 Task: Find connections with filter location Santo Antônio de Jesus with filter topic #recruitmentwith filter profile language Potuguese with filter current company DeHaat with filter school Bangalore Institute of Technology with filter industry Oil Extraction with filter service category Product Marketing with filter keywords title Geological Engineer
Action: Mouse moved to (582, 106)
Screenshot: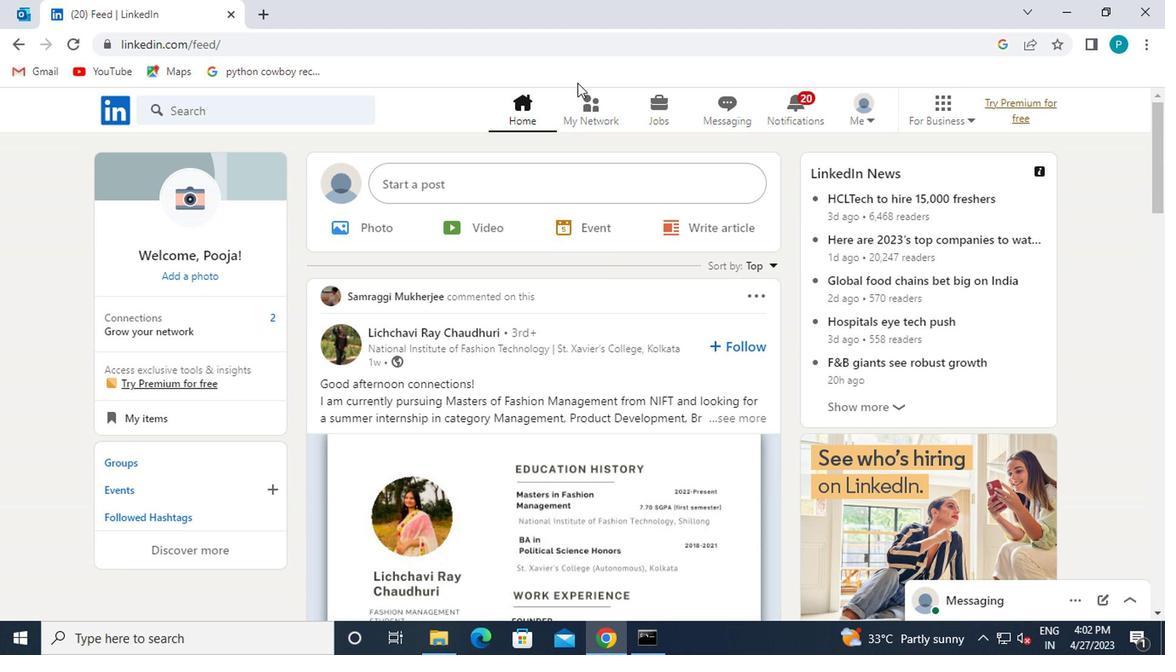 
Action: Mouse pressed left at (582, 106)
Screenshot: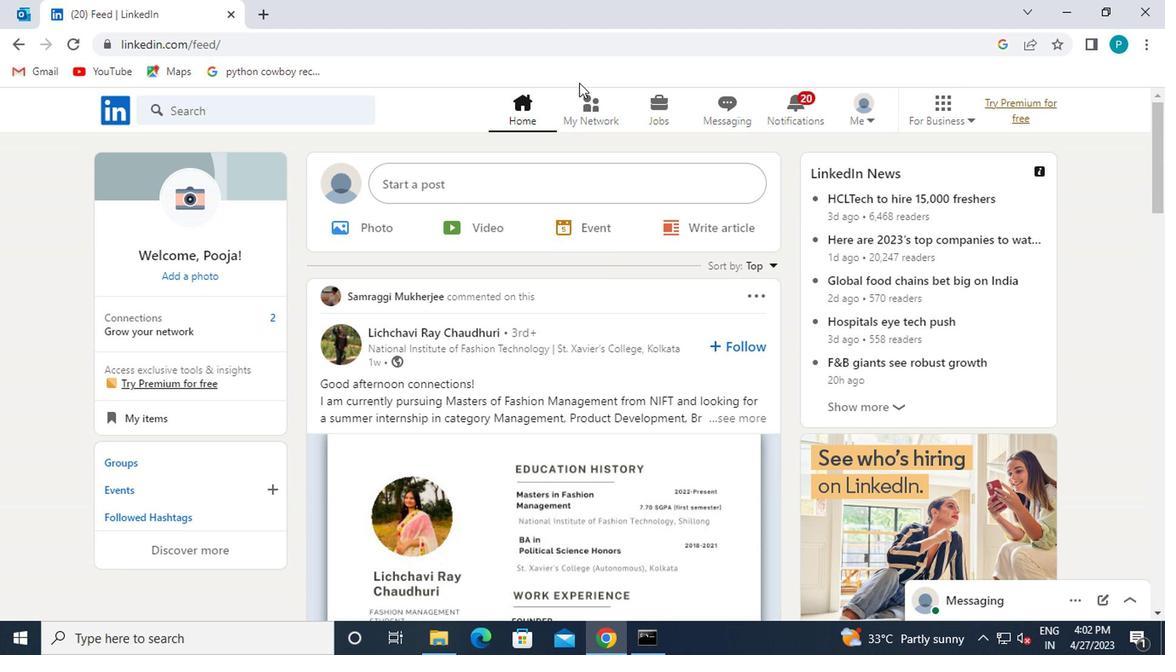 
Action: Mouse moved to (259, 185)
Screenshot: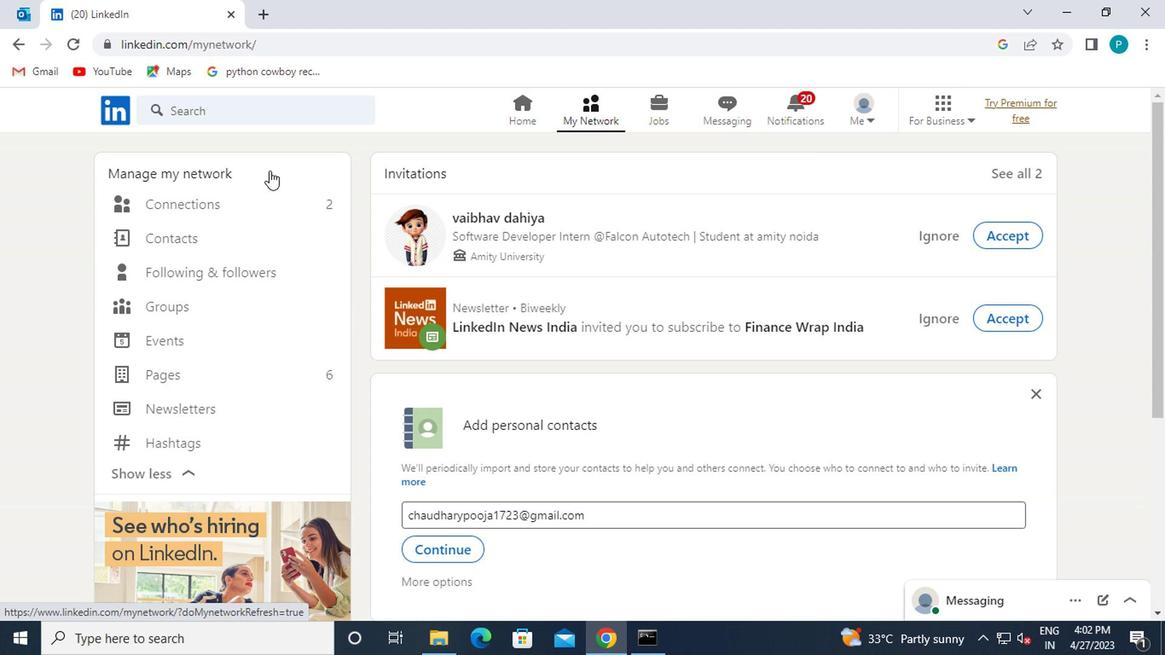
Action: Mouse pressed left at (259, 185)
Screenshot: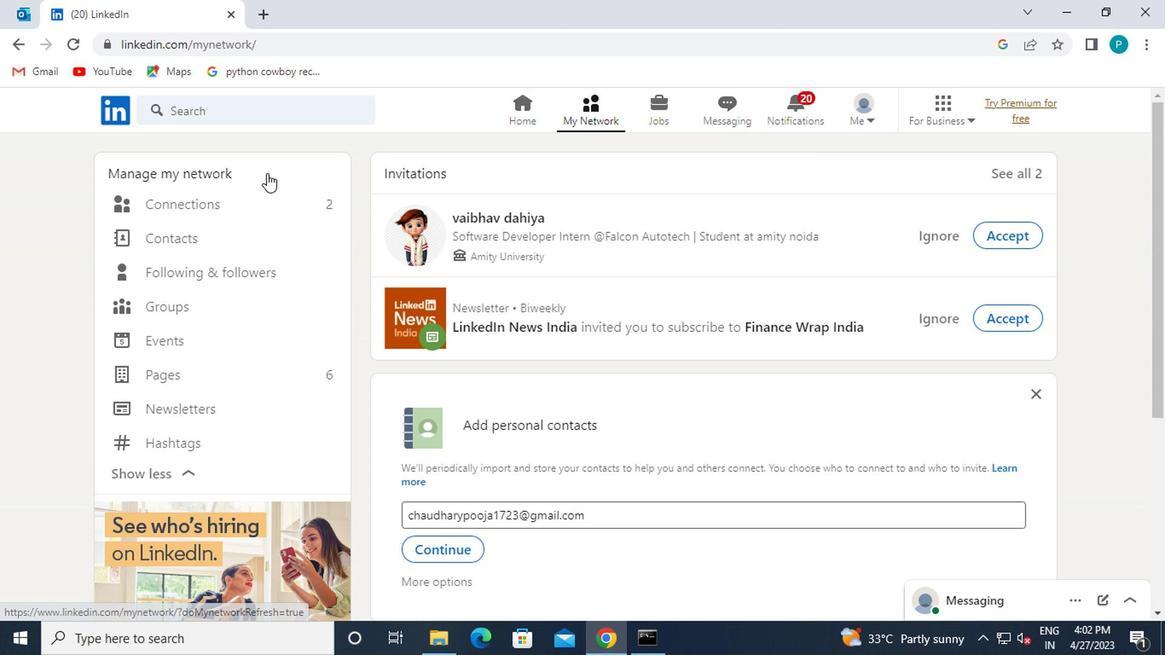 
Action: Mouse moved to (260, 200)
Screenshot: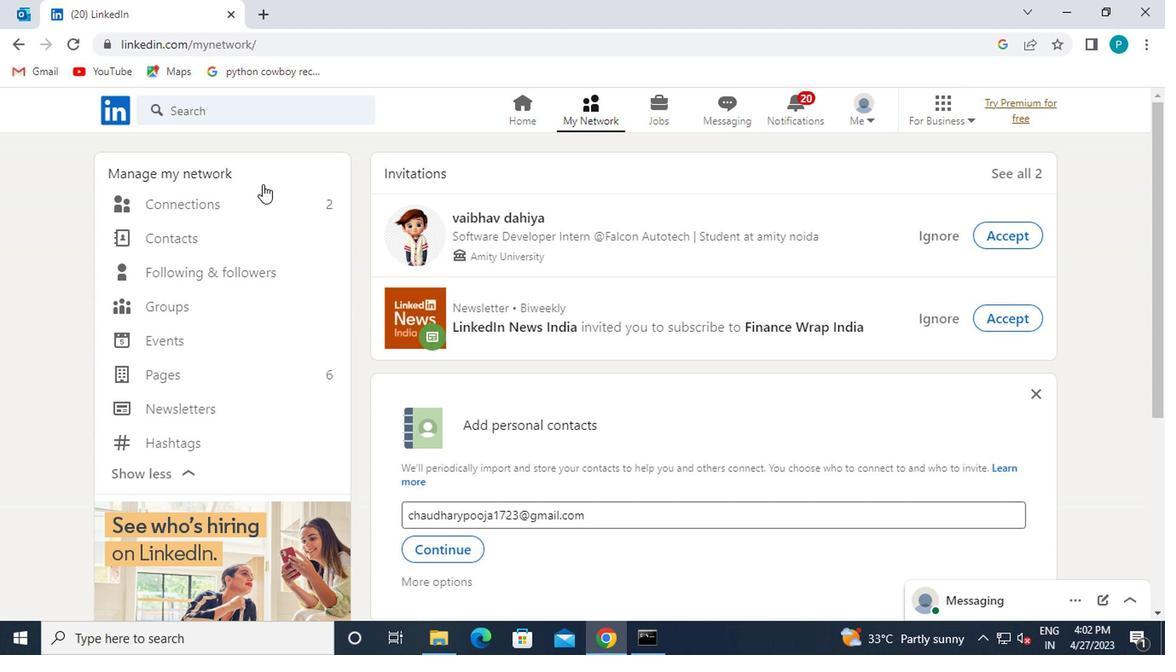 
Action: Mouse pressed left at (260, 200)
Screenshot: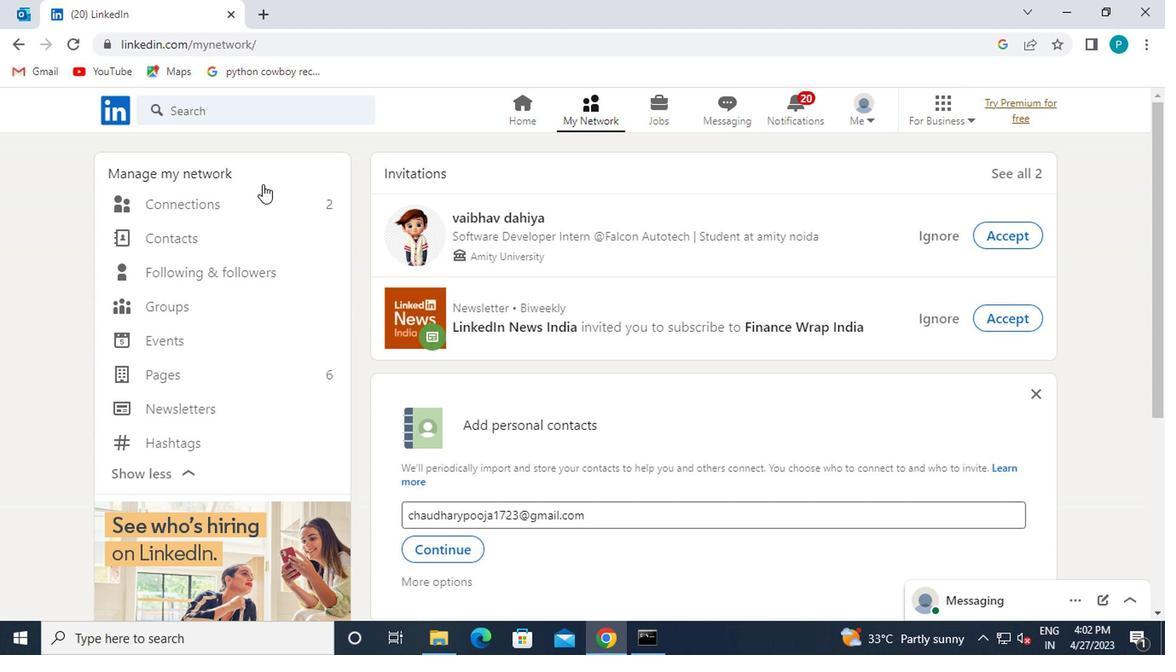 
Action: Mouse moved to (691, 205)
Screenshot: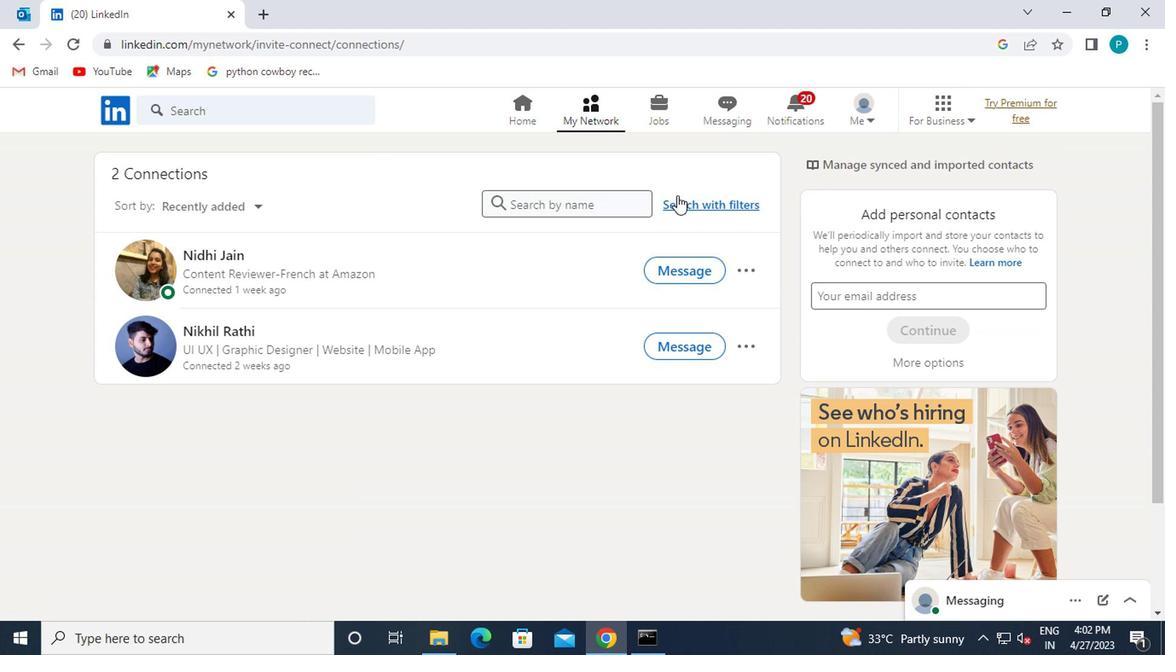 
Action: Mouse pressed left at (691, 205)
Screenshot: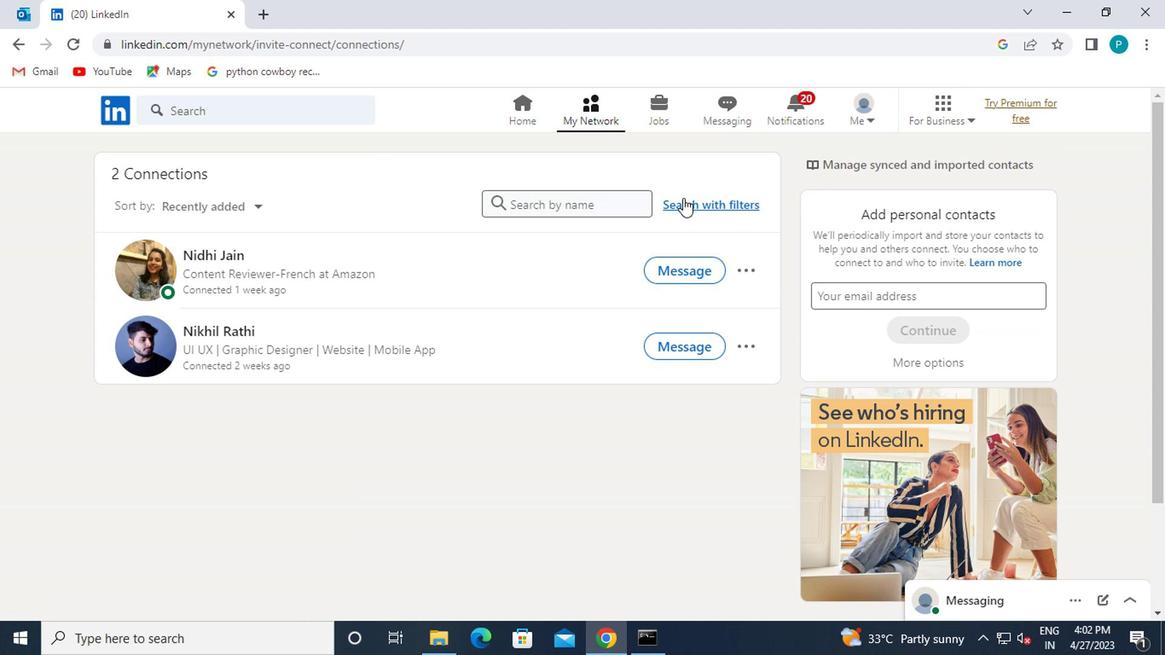 
Action: Mouse moved to (618, 161)
Screenshot: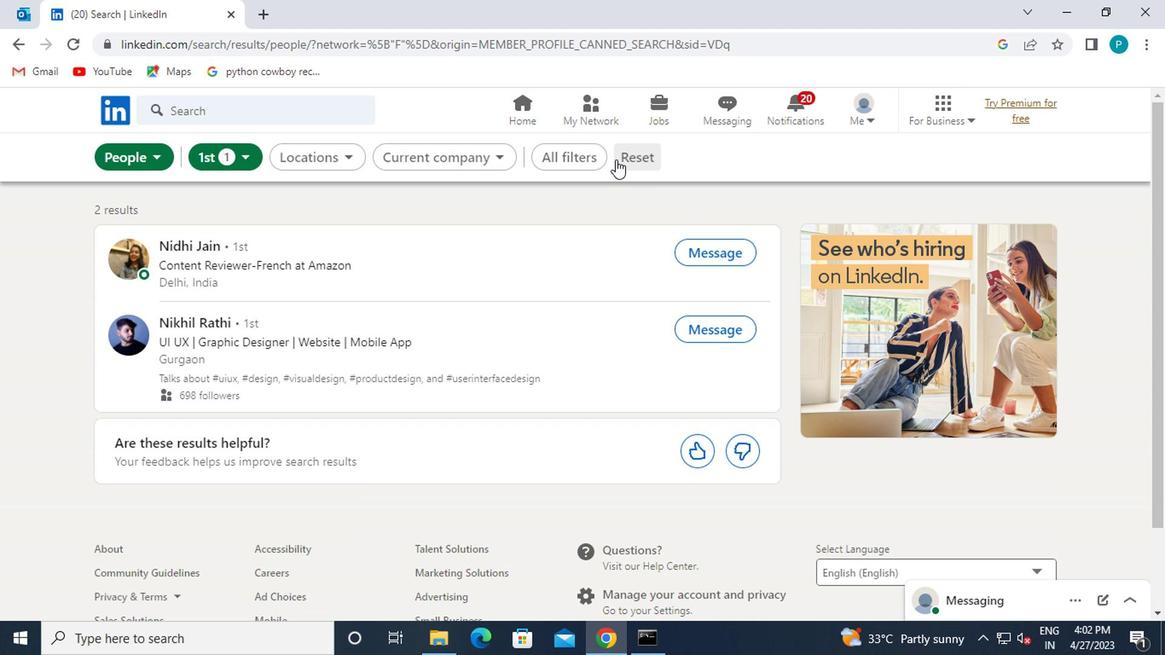 
Action: Mouse pressed left at (618, 161)
Screenshot: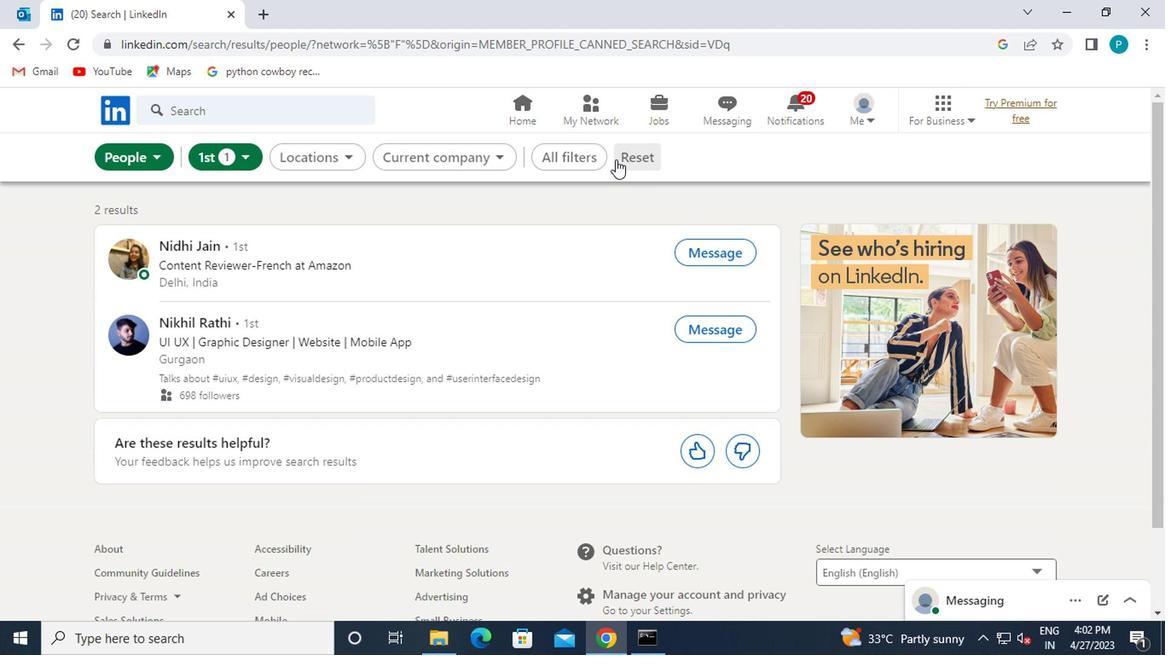 
Action: Mouse moved to (593, 162)
Screenshot: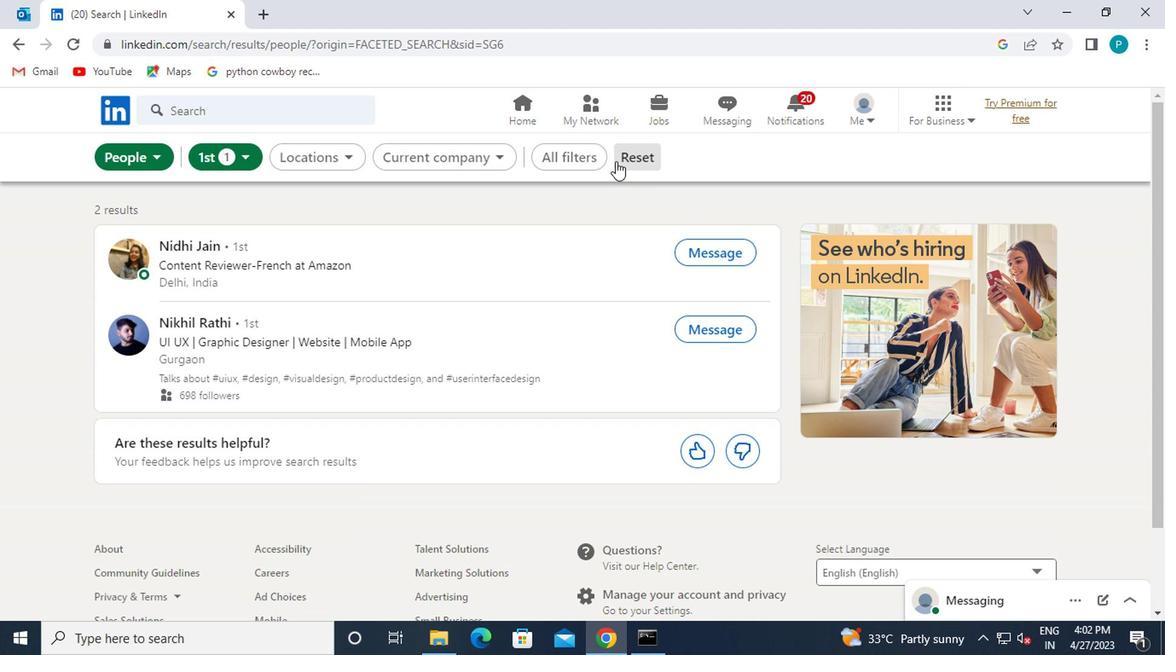 
Action: Mouse pressed left at (593, 162)
Screenshot: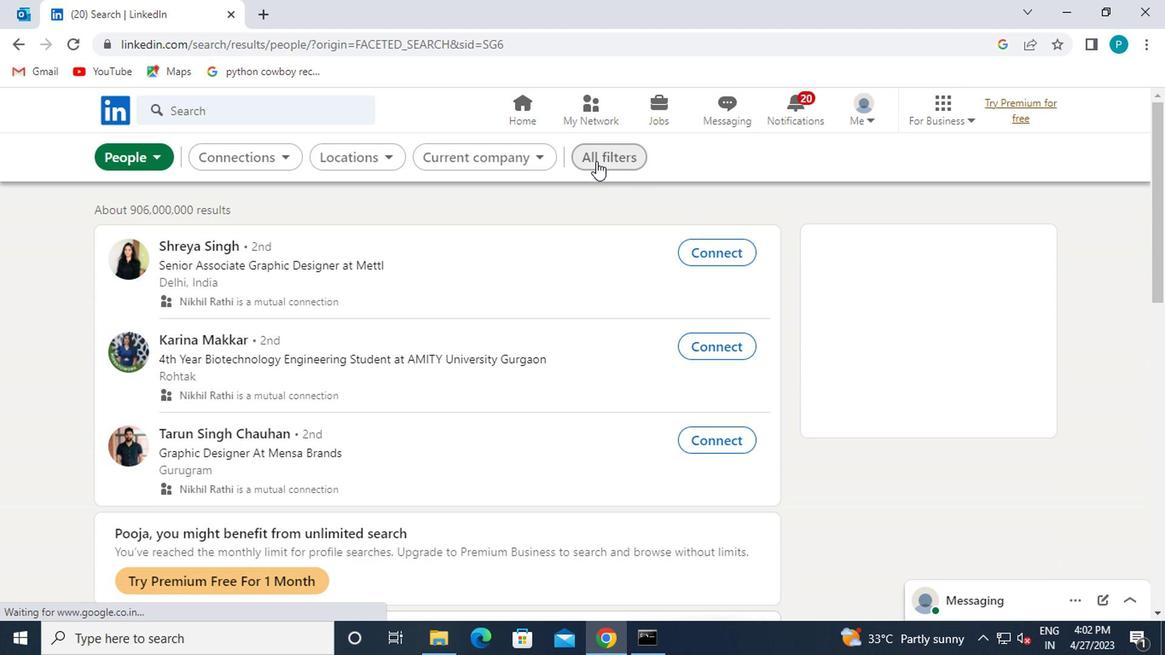 
Action: Mouse moved to (870, 348)
Screenshot: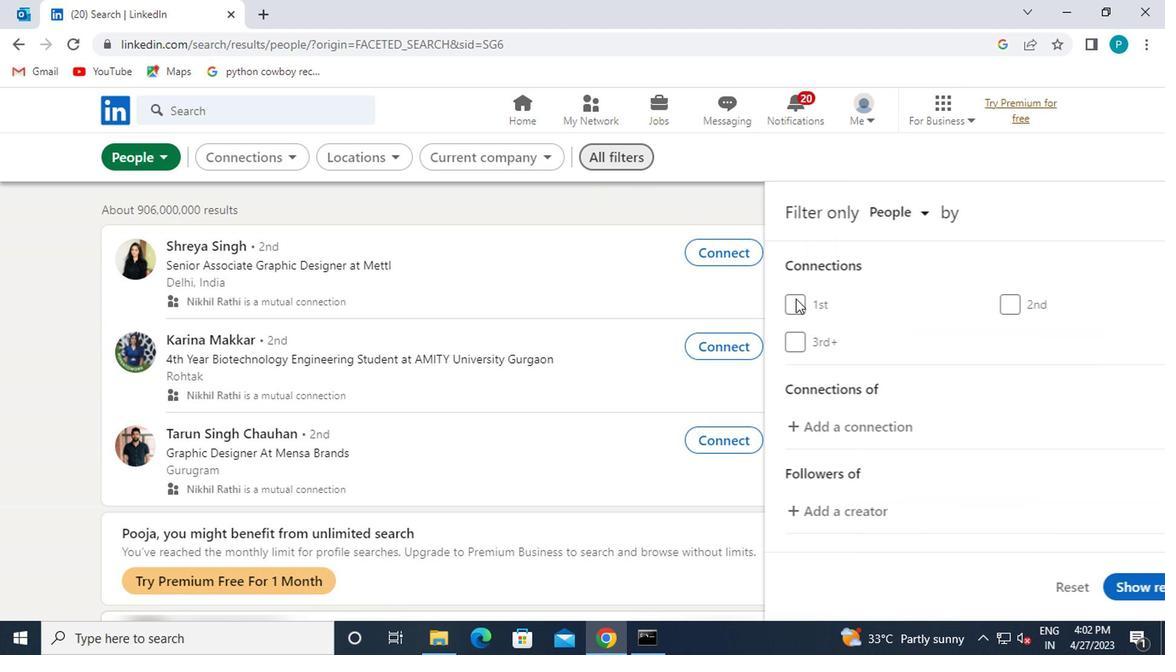 
Action: Mouse scrolled (870, 347) with delta (0, -1)
Screenshot: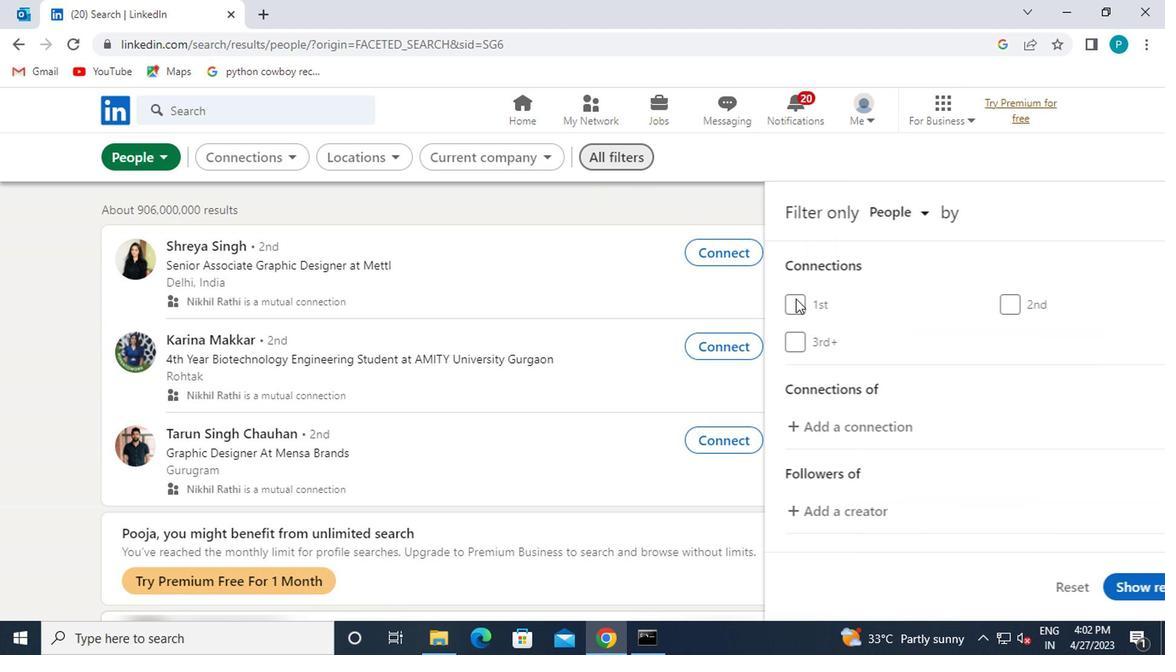 
Action: Mouse moved to (870, 352)
Screenshot: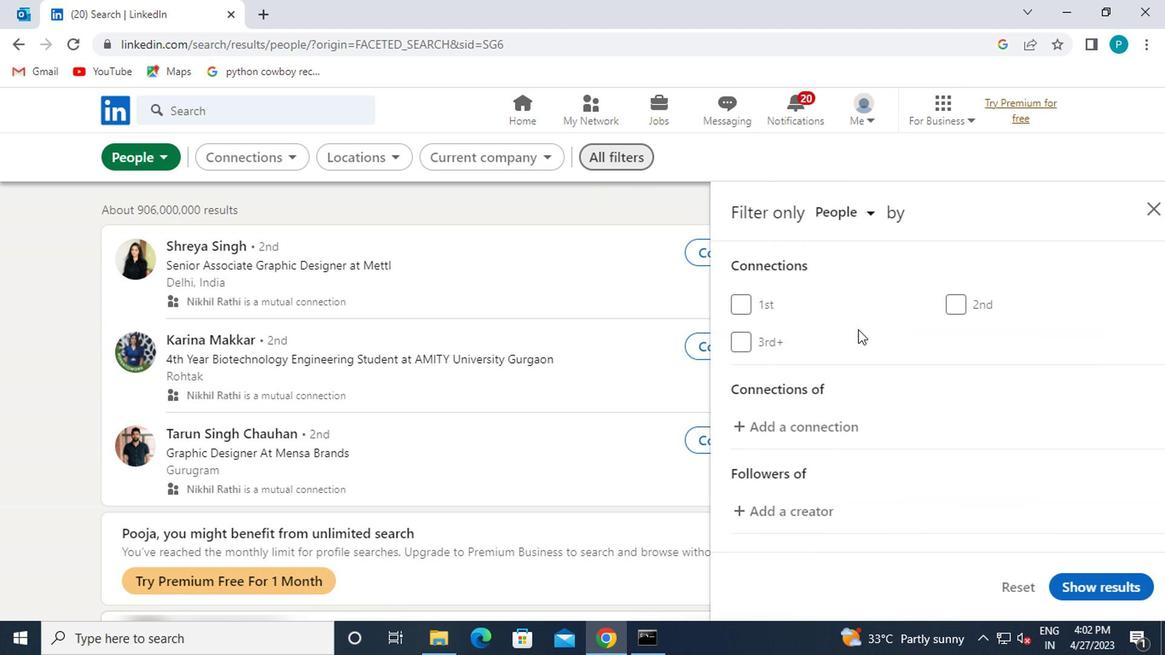
Action: Mouse scrolled (870, 351) with delta (0, -1)
Screenshot: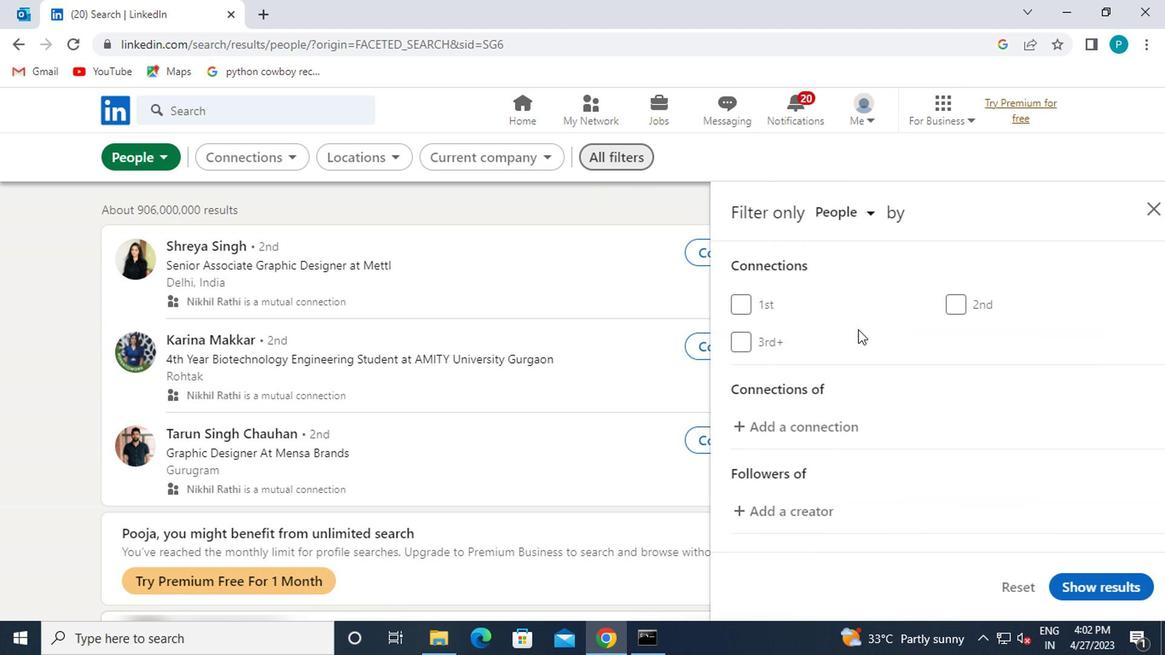 
Action: Mouse moved to (978, 497)
Screenshot: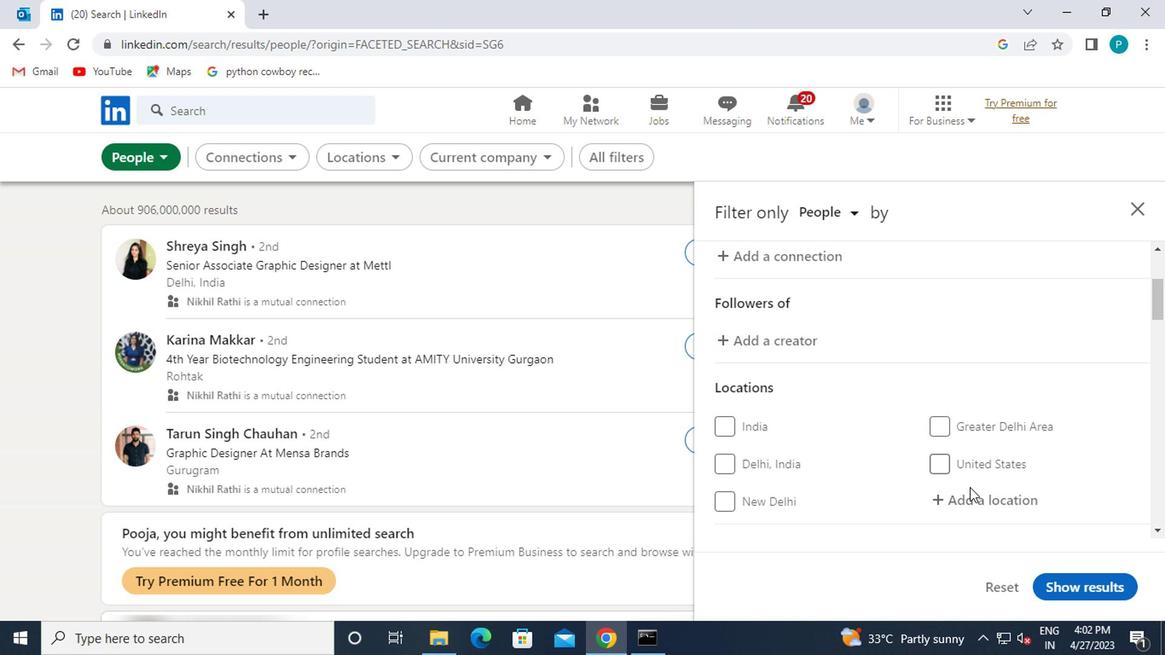 
Action: Mouse pressed left at (978, 497)
Screenshot: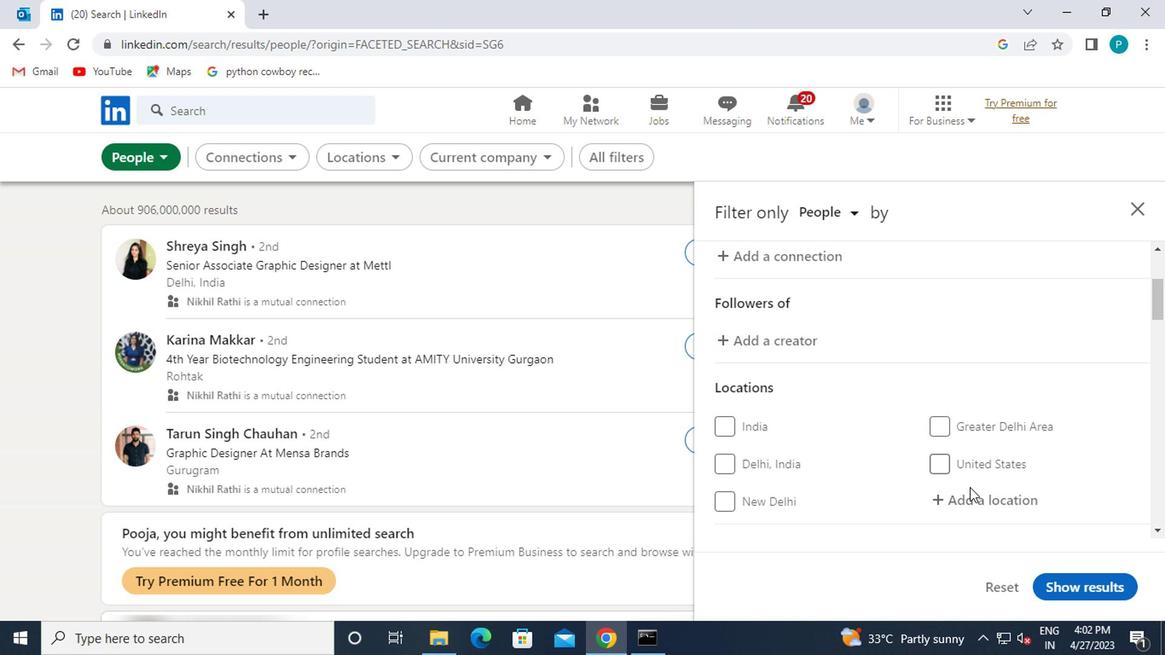 
Action: Mouse moved to (973, 502)
Screenshot: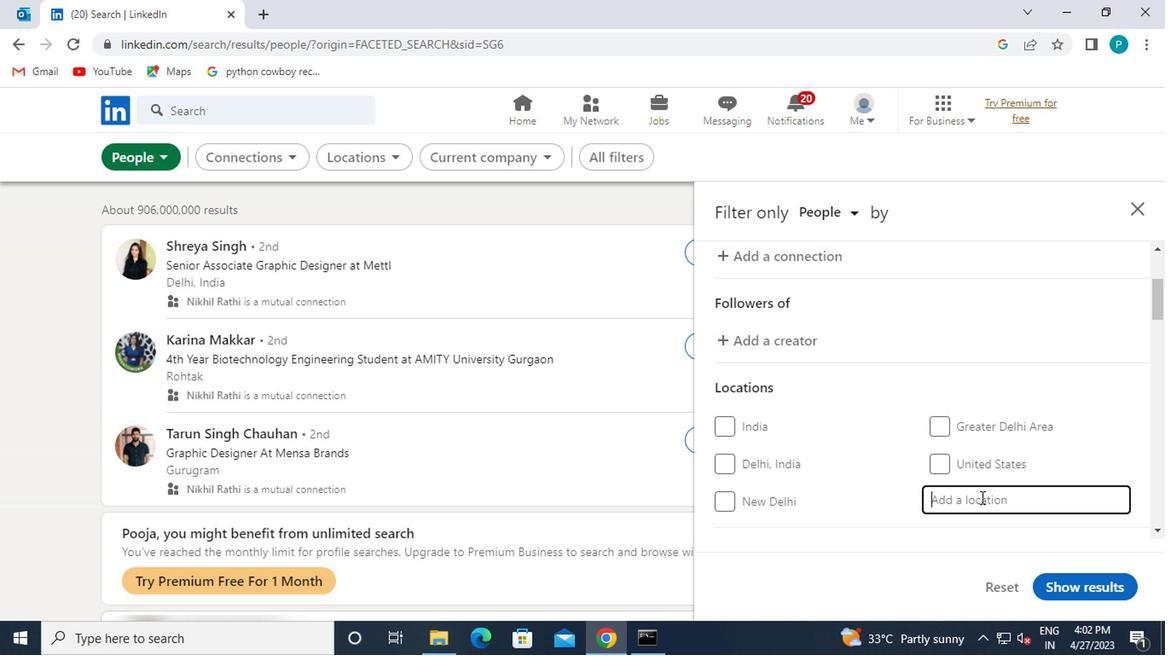 
Action: Key pressed <Key.caps_lock>s
Screenshot: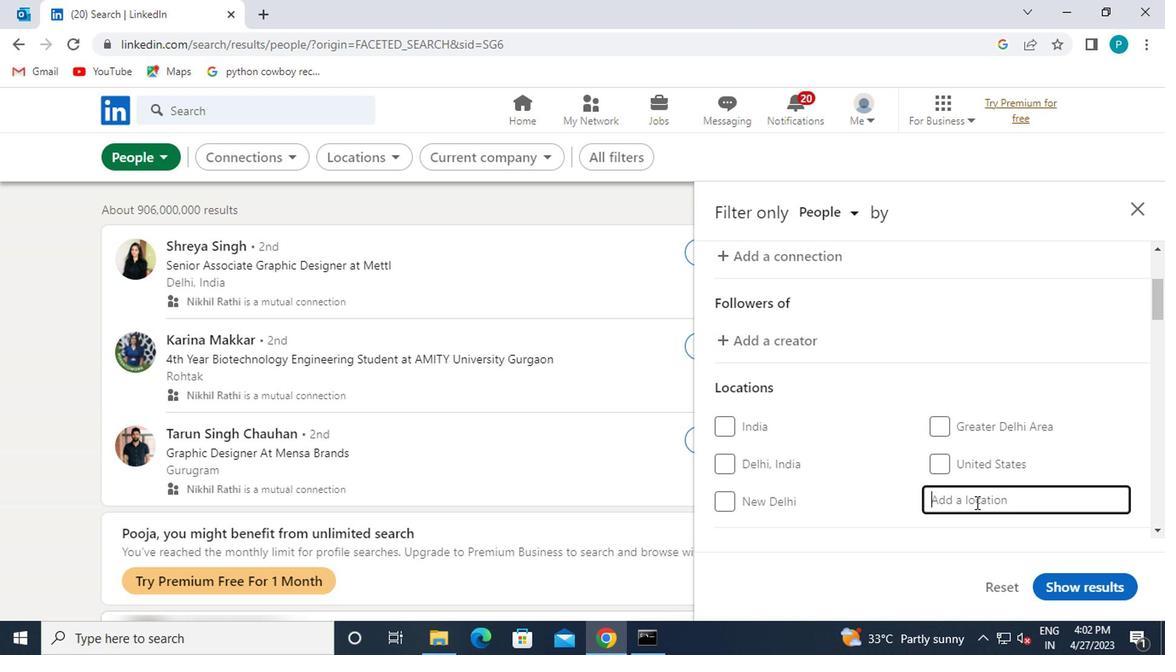 
Action: Mouse moved to (971, 502)
Screenshot: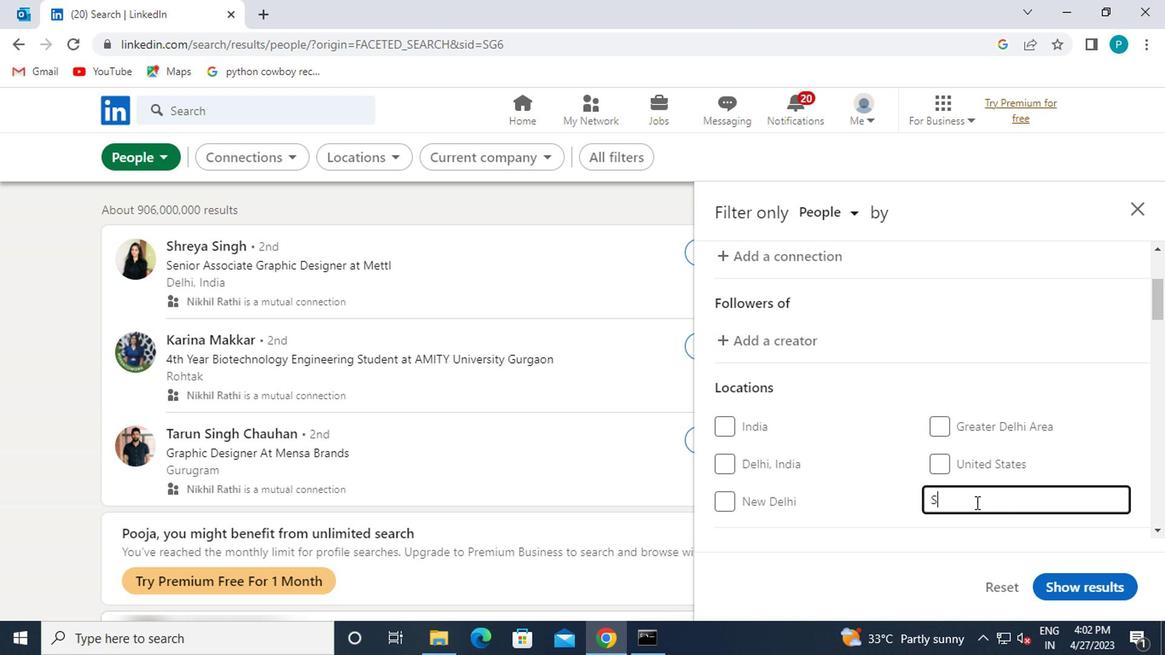 
Action: Key pressed <Key.caps_lock>
Screenshot: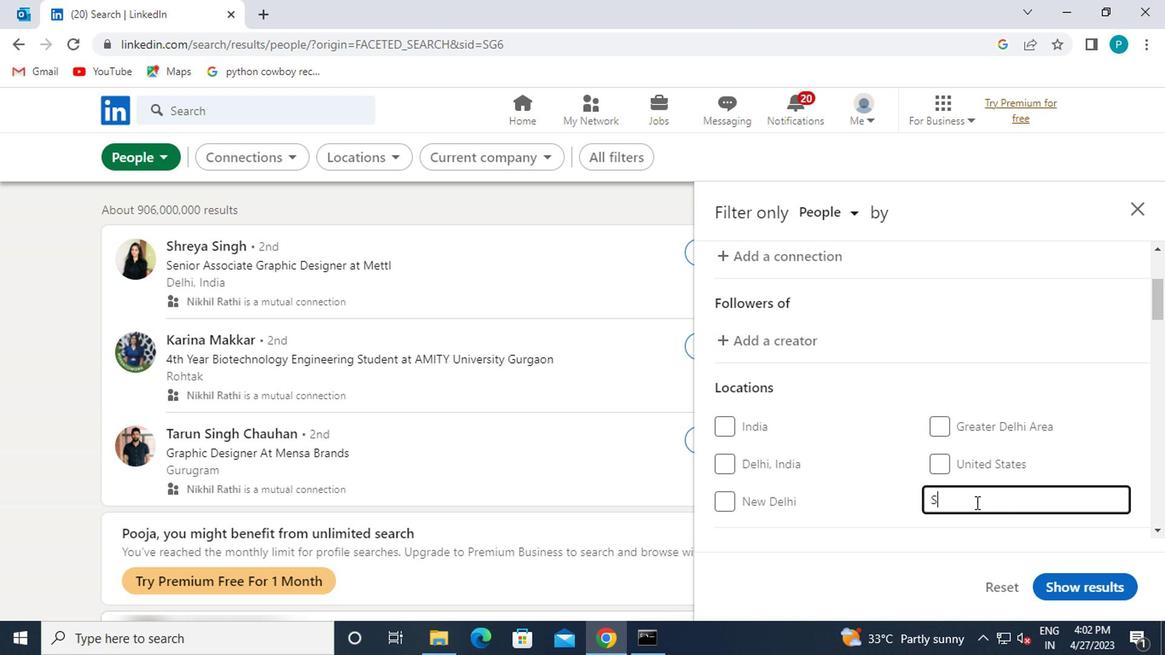 
Action: Mouse moved to (970, 502)
Screenshot: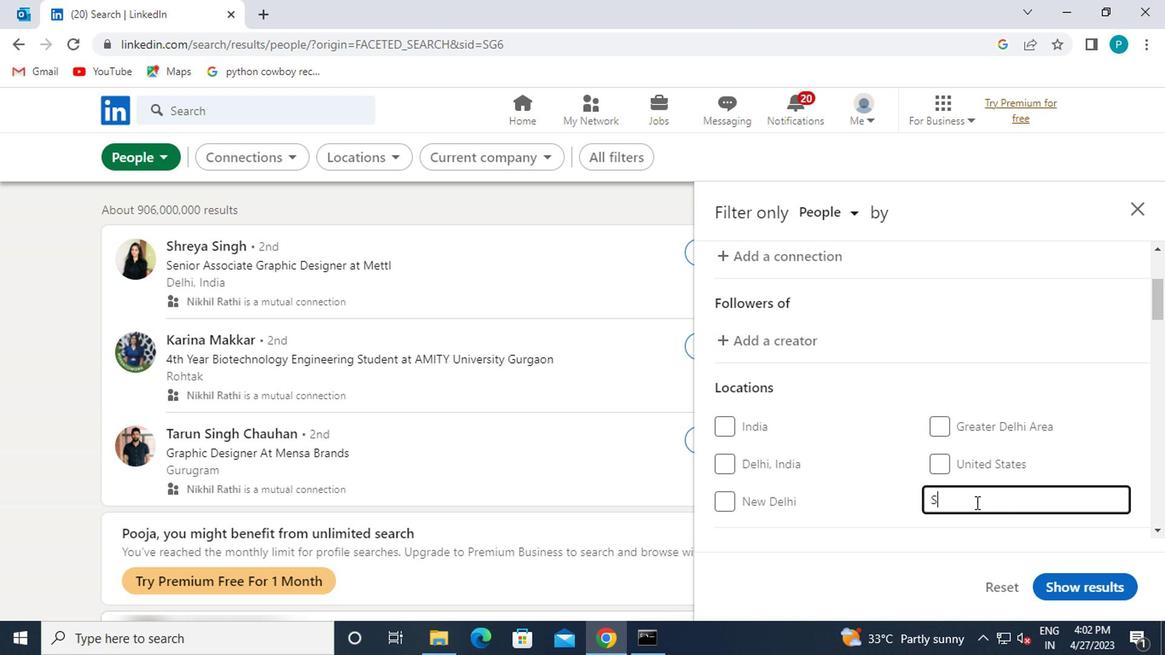 
Action: Key pressed anto<Key.space>
Screenshot: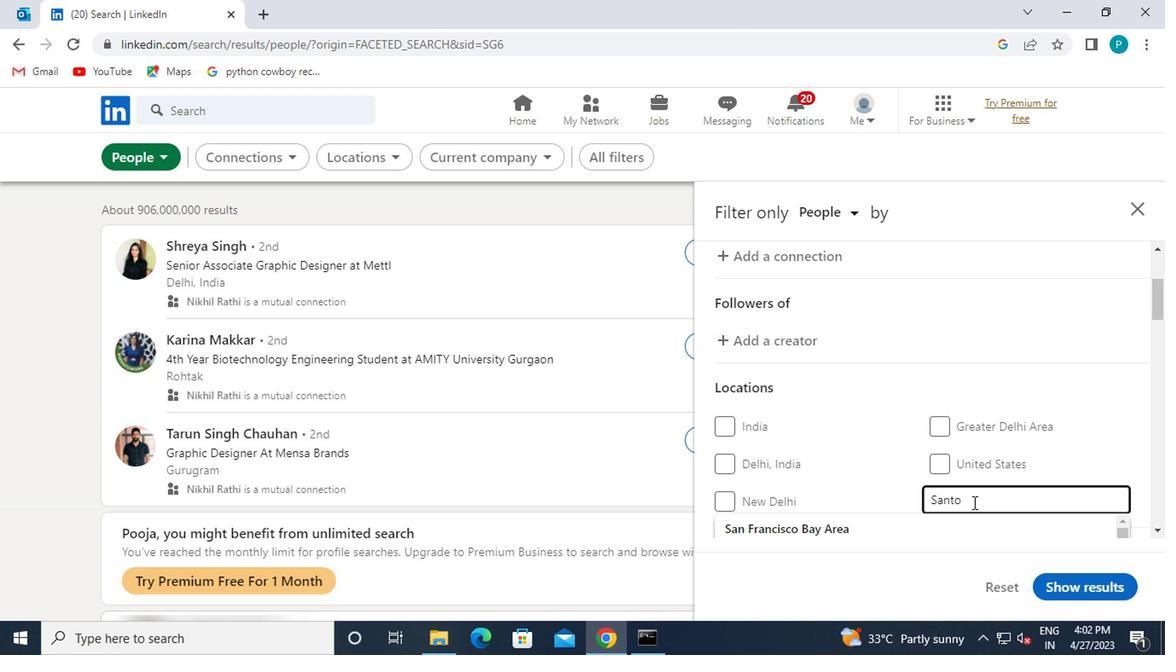 
Action: Mouse moved to (956, 495)
Screenshot: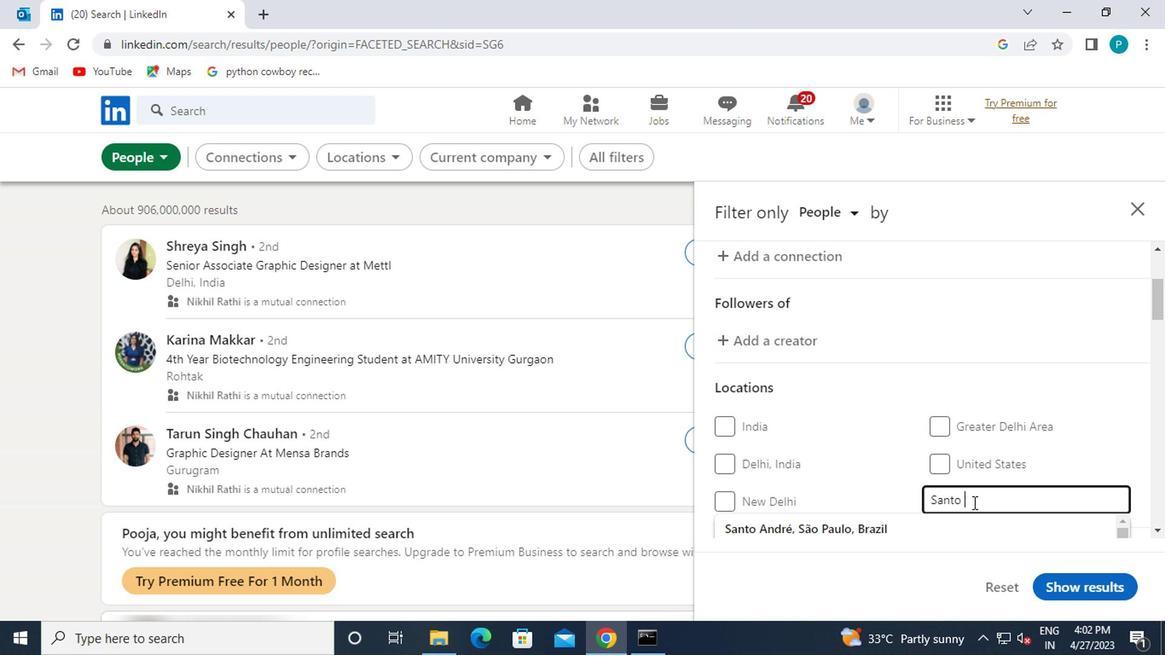 
Action: Key pressed <Key.caps_lock>
Screenshot: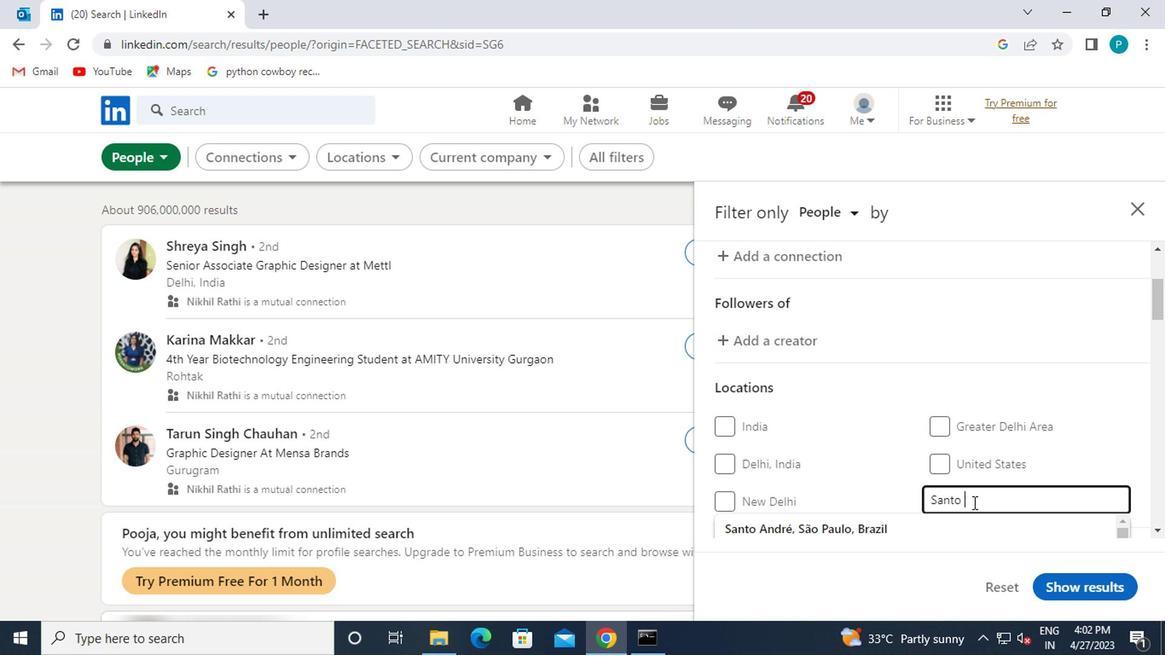 
Action: Mouse moved to (952, 489)
Screenshot: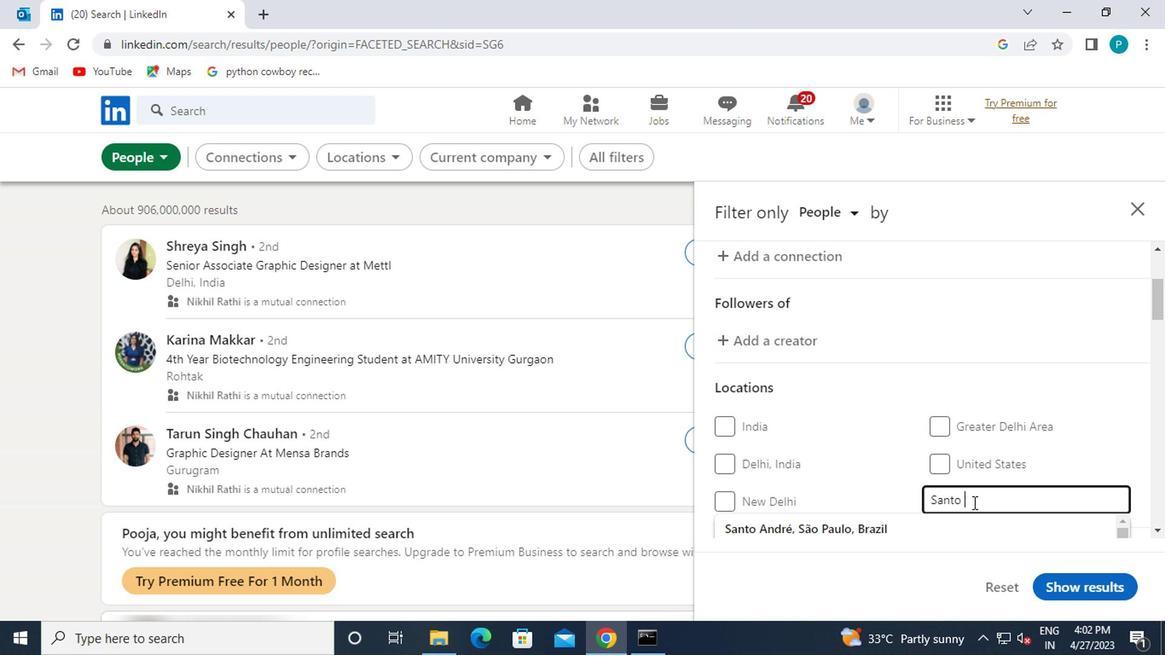 
Action: Key pressed a<Key.caps_lock>ntonio
Screenshot: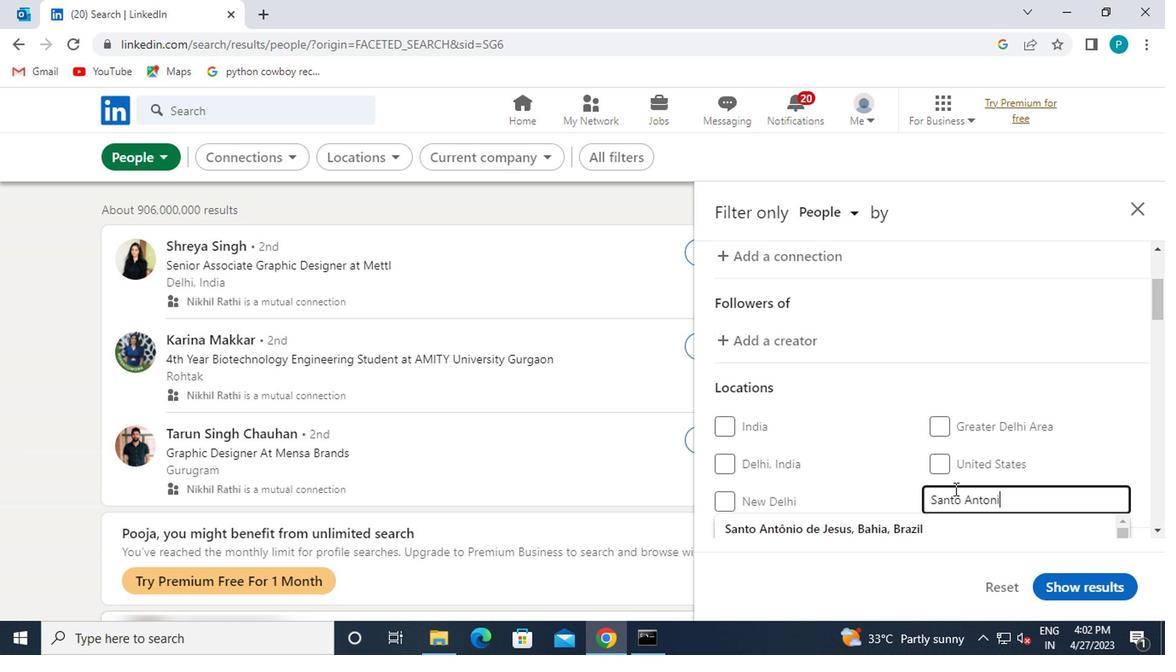 
Action: Mouse moved to (848, 457)
Screenshot: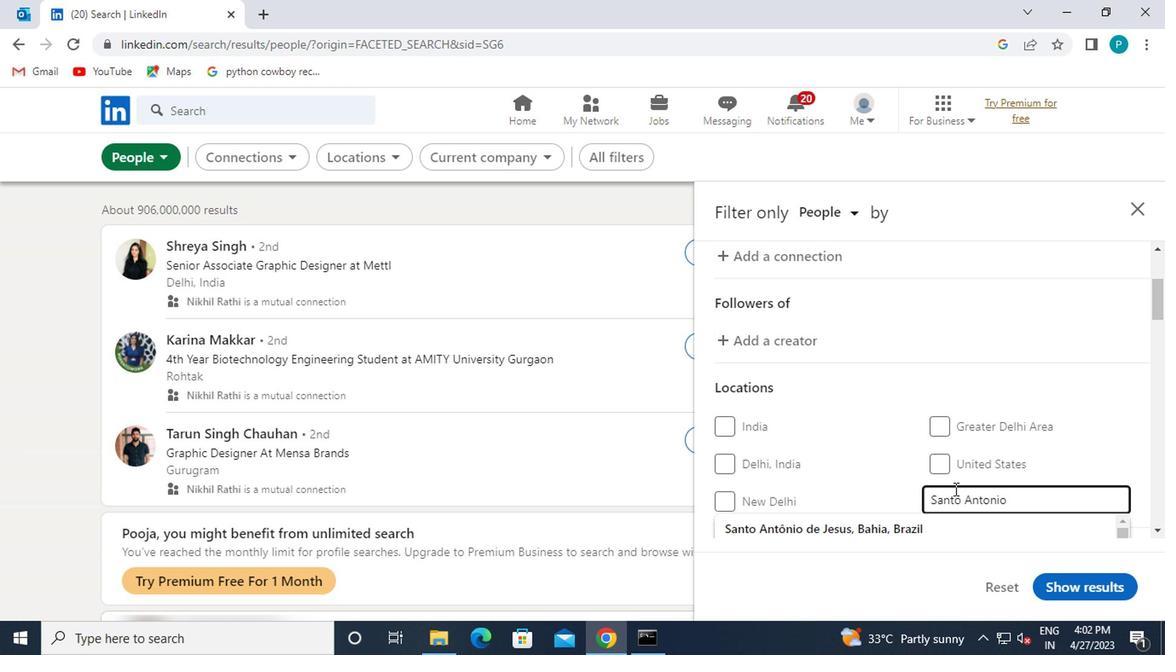
Action: Mouse scrolled (848, 457) with delta (0, 0)
Screenshot: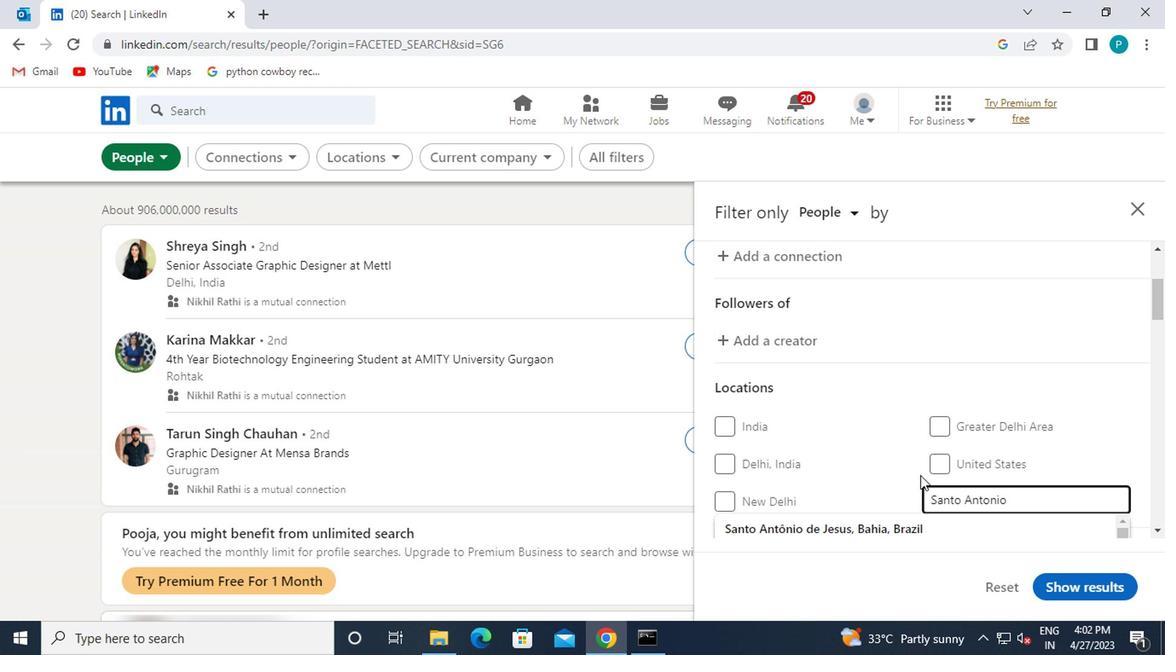 
Action: Mouse moved to (825, 444)
Screenshot: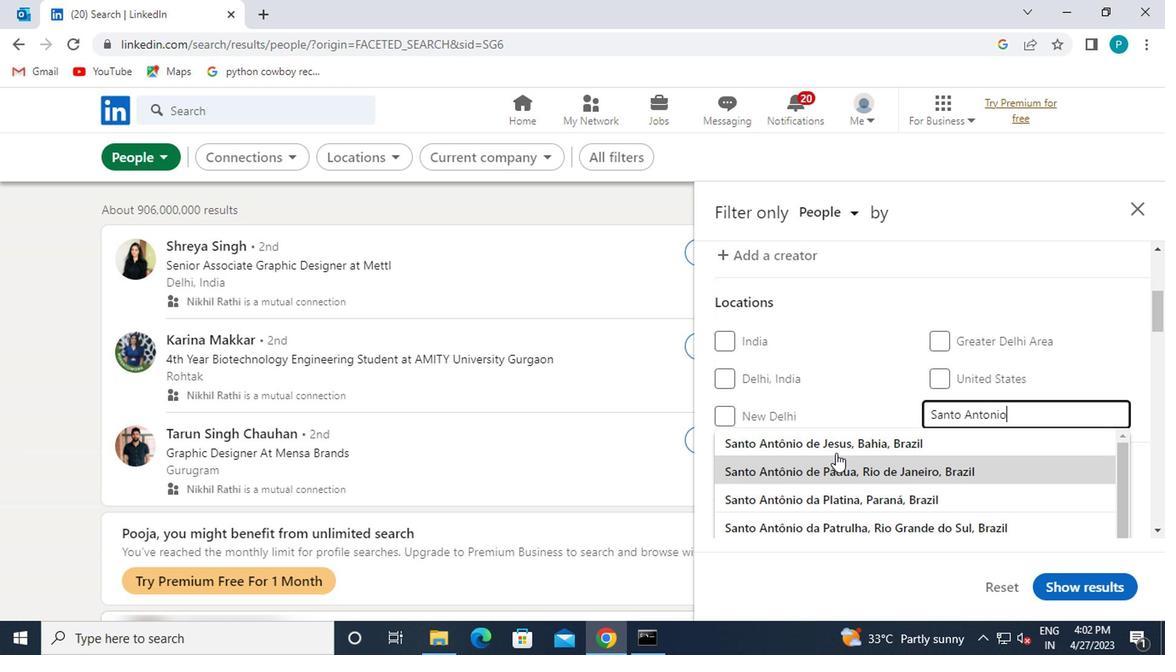 
Action: Mouse pressed left at (825, 444)
Screenshot: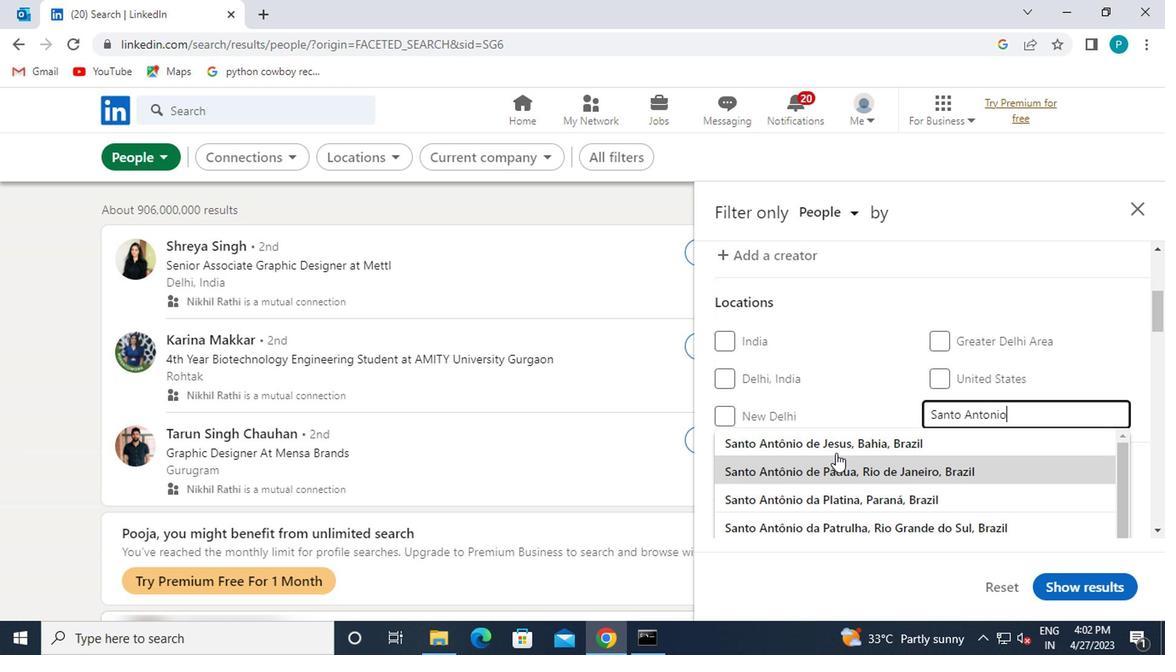 
Action: Mouse moved to (958, 485)
Screenshot: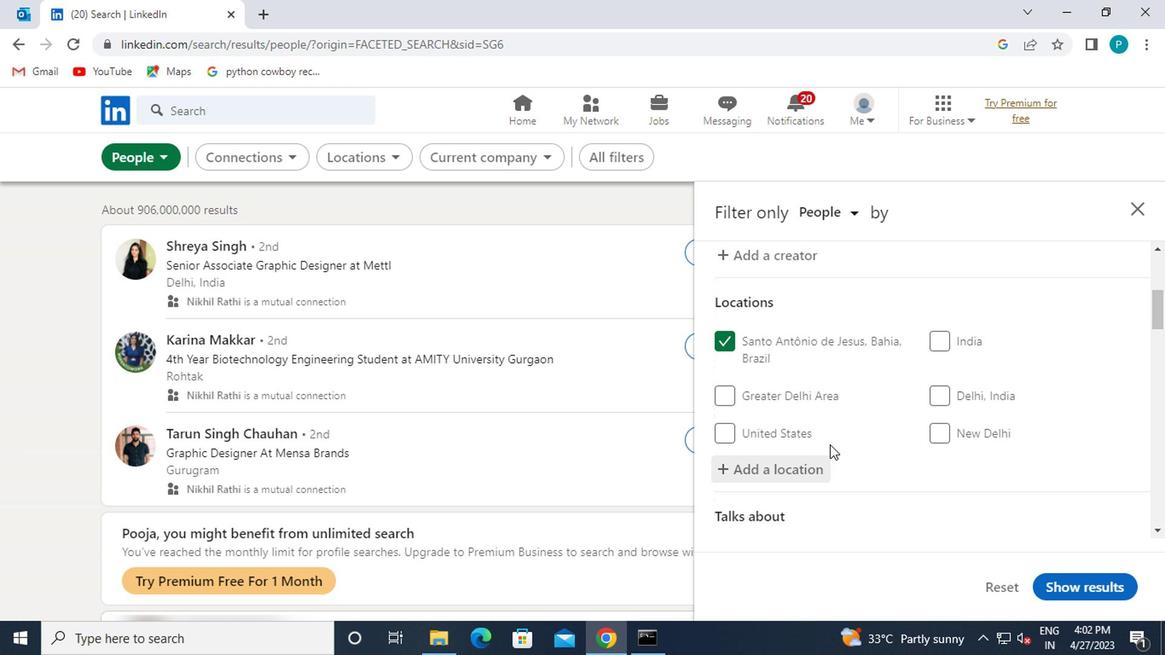 
Action: Mouse scrolled (958, 485) with delta (0, 0)
Screenshot: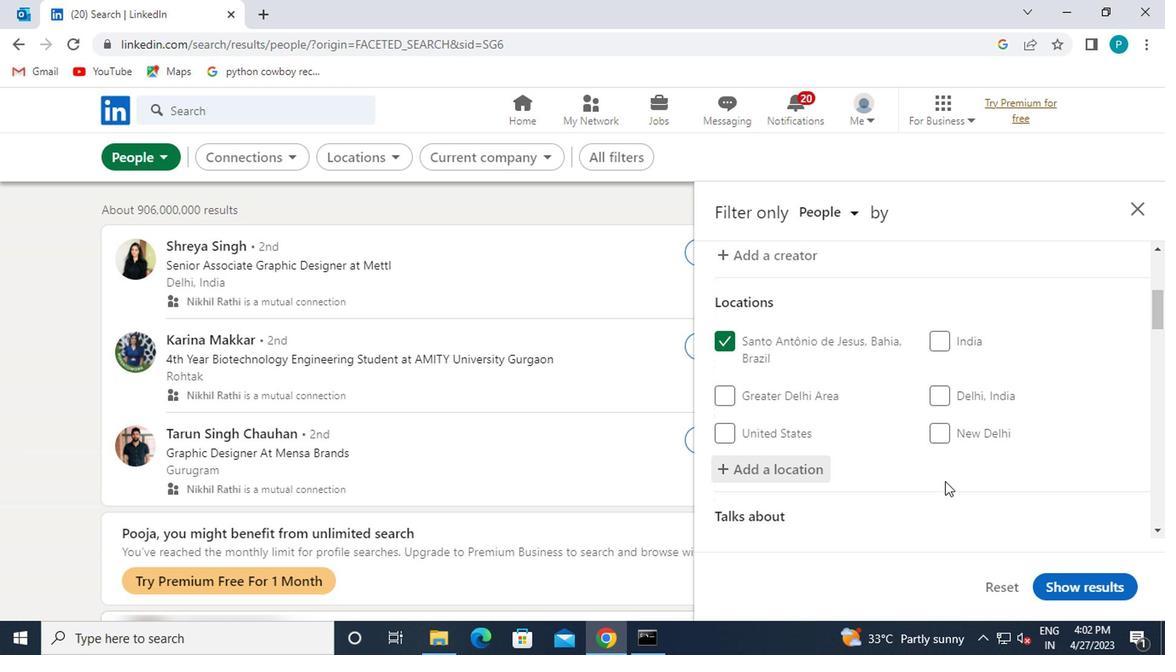 
Action: Mouse scrolled (958, 485) with delta (0, 0)
Screenshot: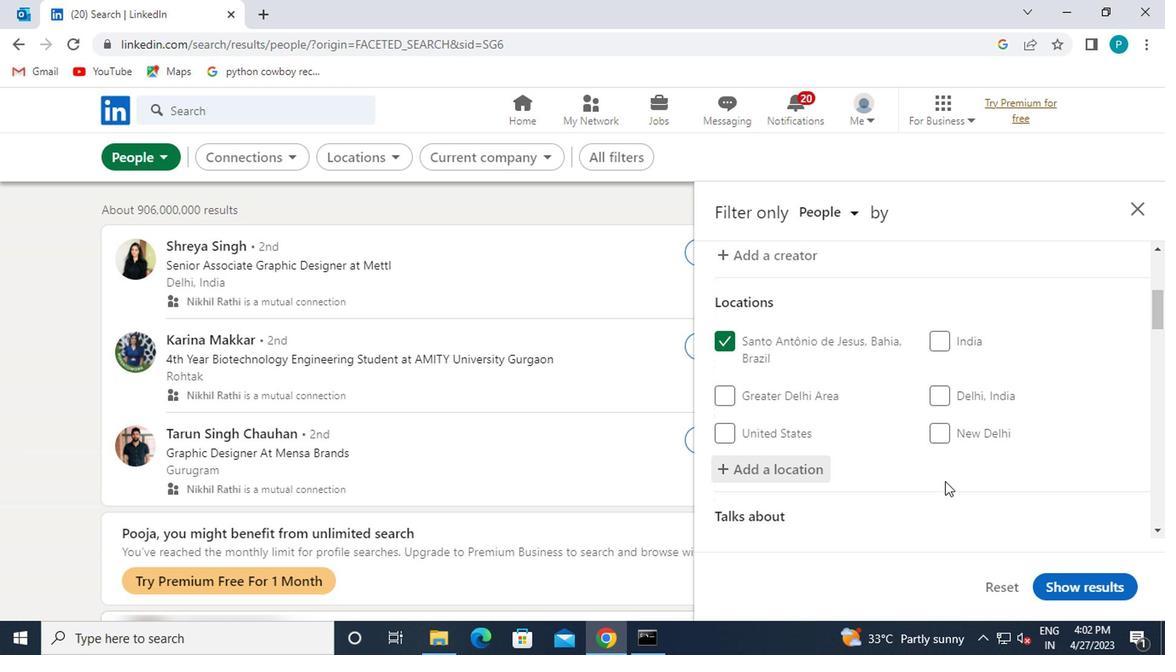 
Action: Mouse moved to (970, 467)
Screenshot: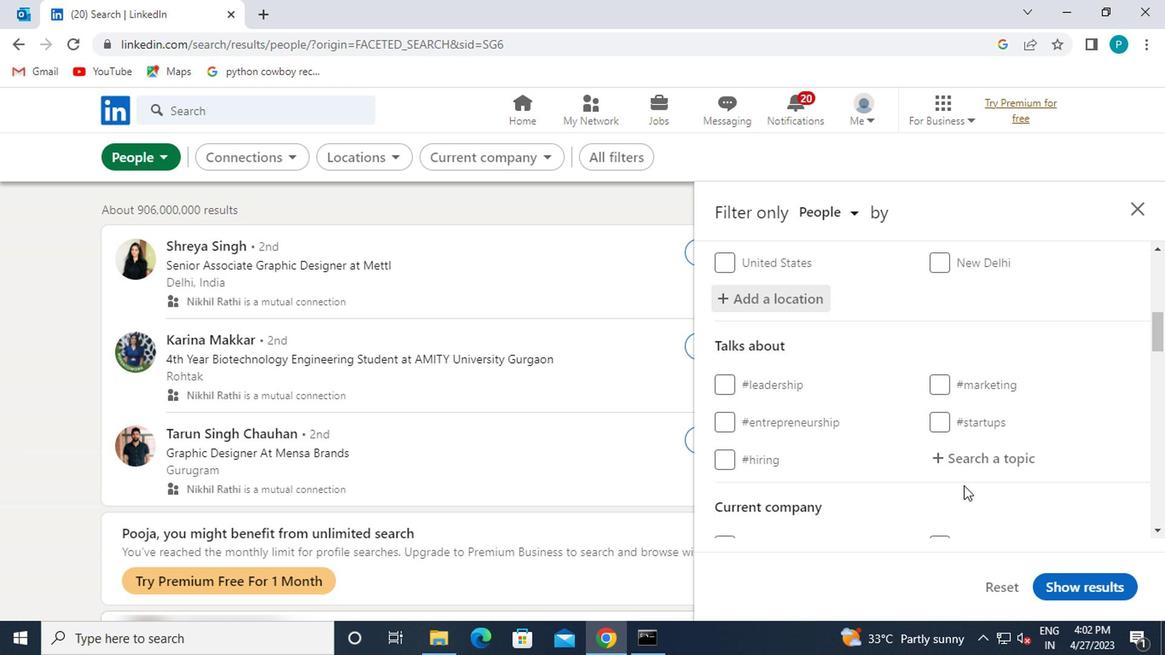 
Action: Mouse pressed left at (970, 467)
Screenshot: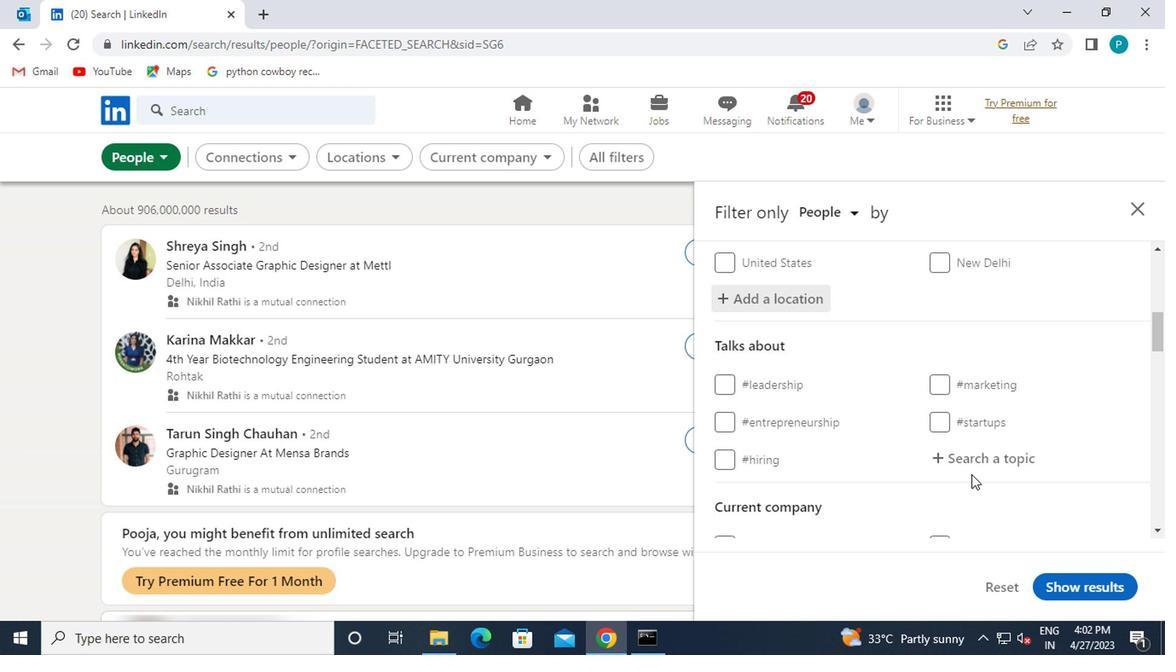 
Action: Key pressed <Key.shift>#RECRUITMENT
Screenshot: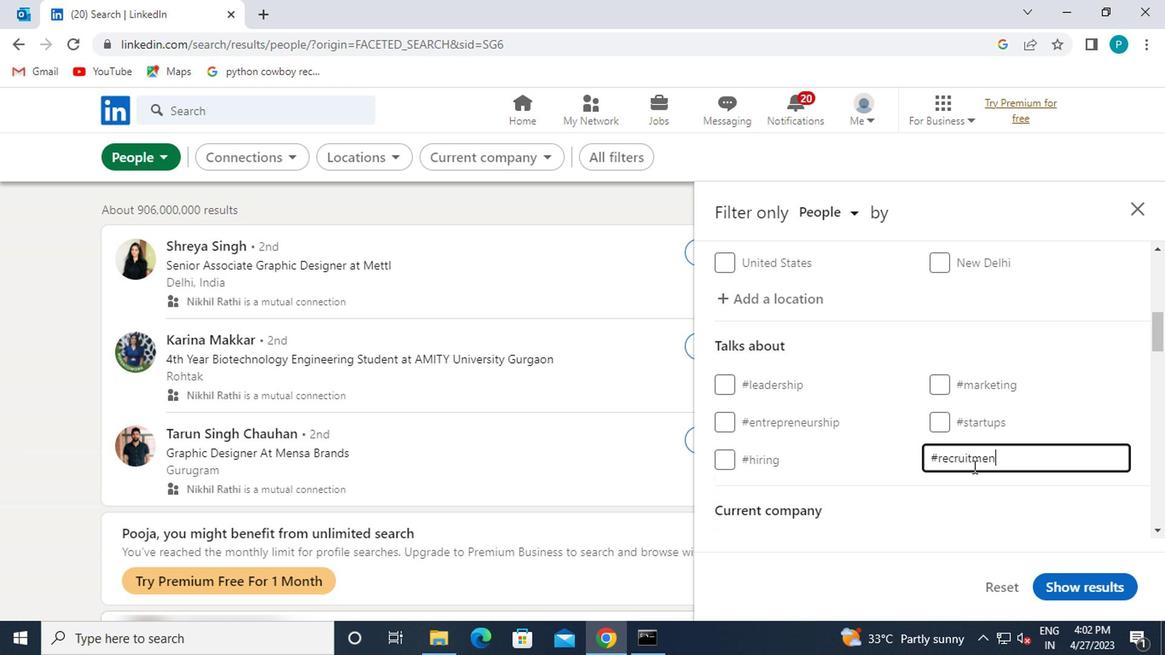 
Action: Mouse moved to (897, 451)
Screenshot: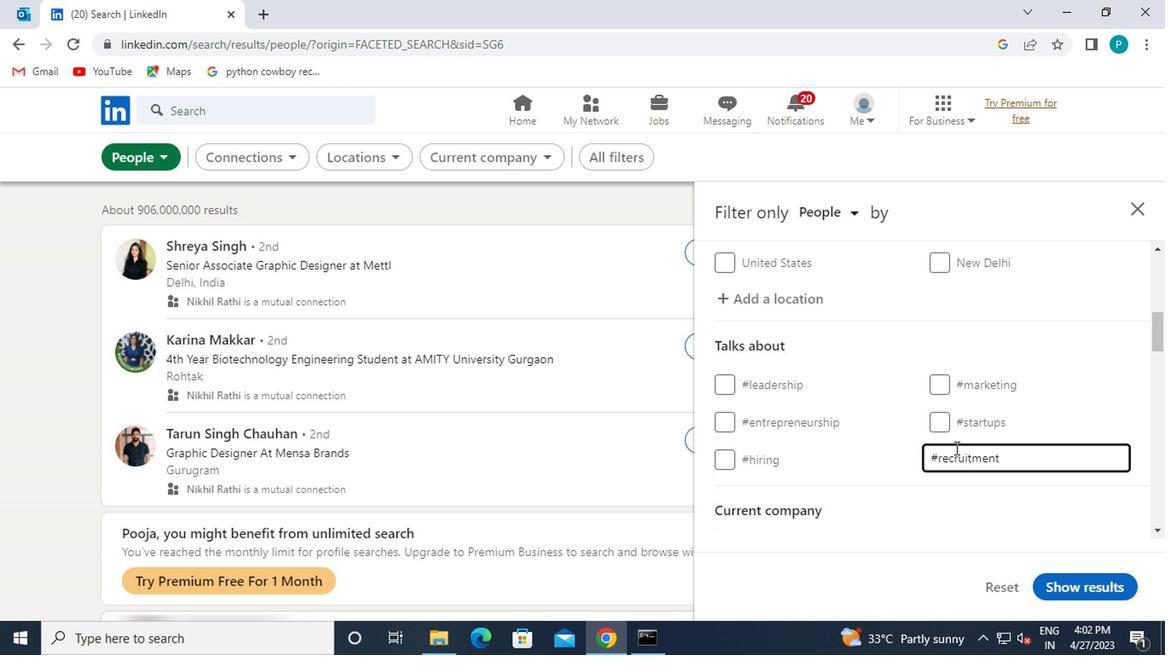 
Action: Mouse scrolled (897, 450) with delta (0, 0)
Screenshot: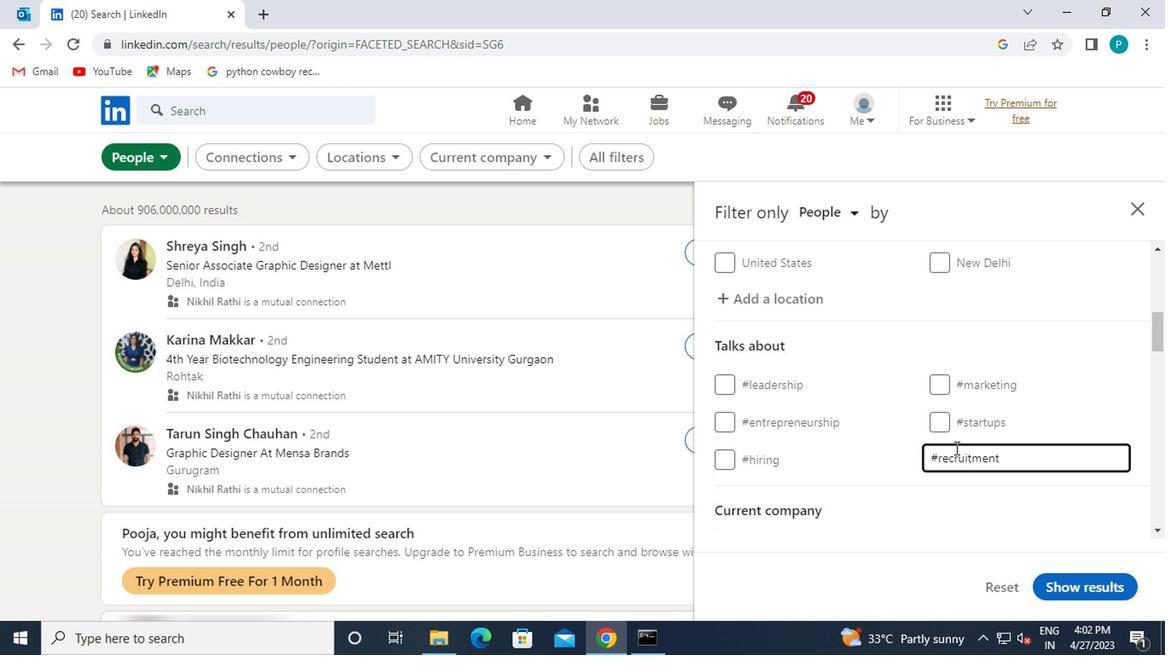 
Action: Mouse moved to (889, 457)
Screenshot: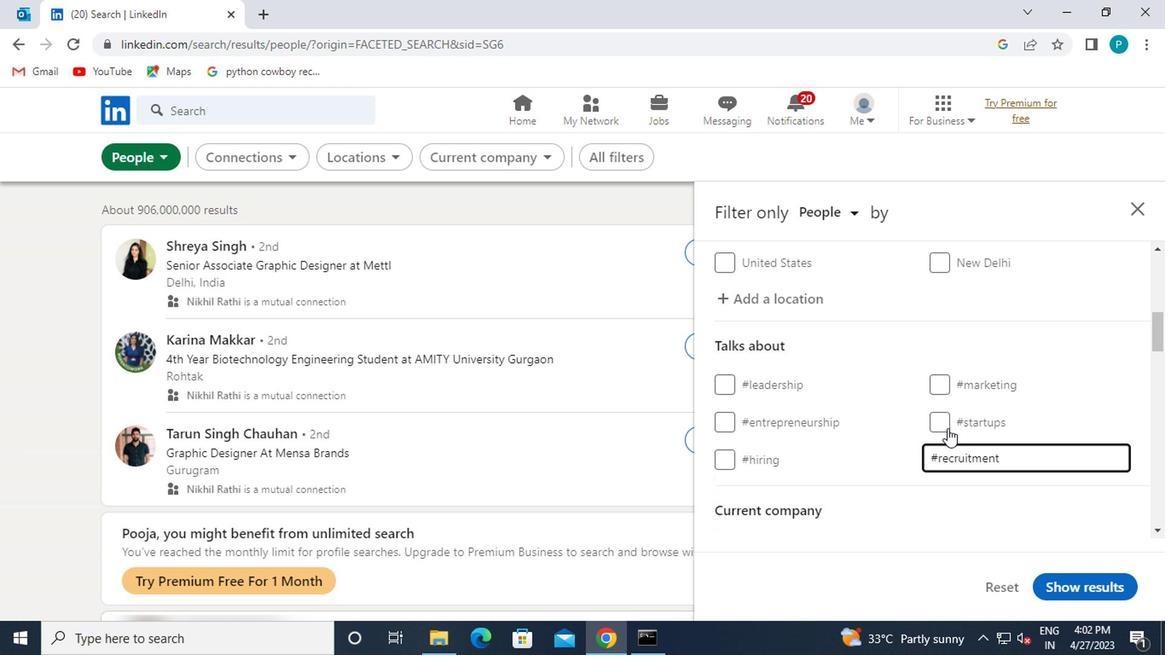 
Action: Mouse scrolled (889, 456) with delta (0, -1)
Screenshot: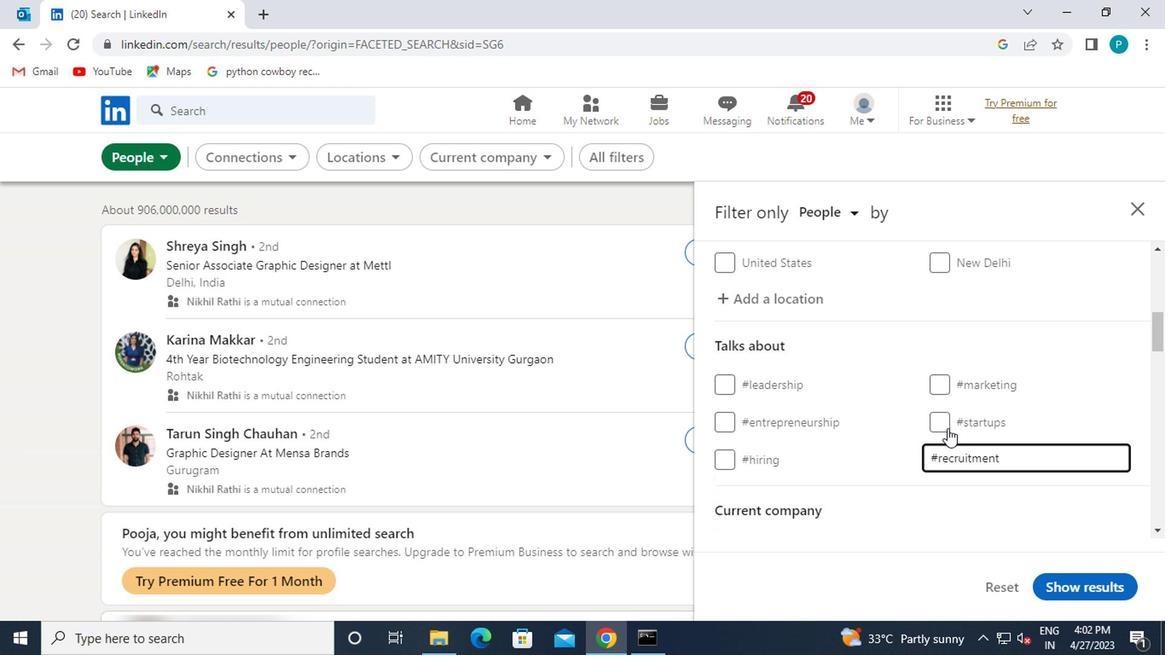 
Action: Mouse moved to (790, 462)
Screenshot: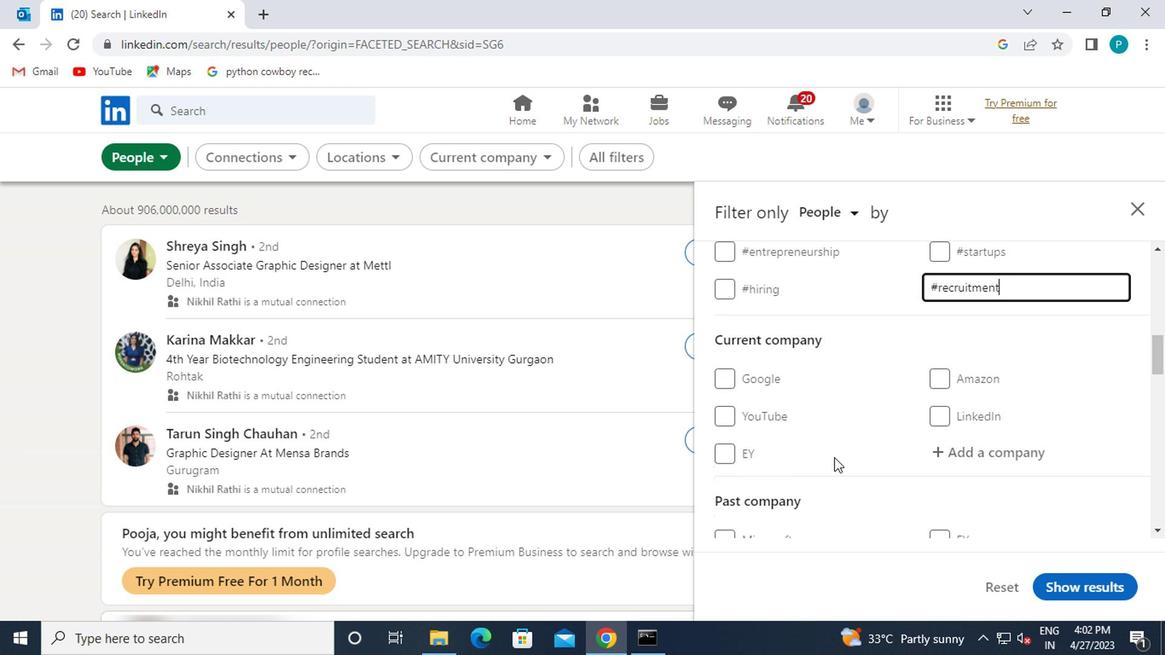 
Action: Mouse scrolled (790, 461) with delta (0, 0)
Screenshot: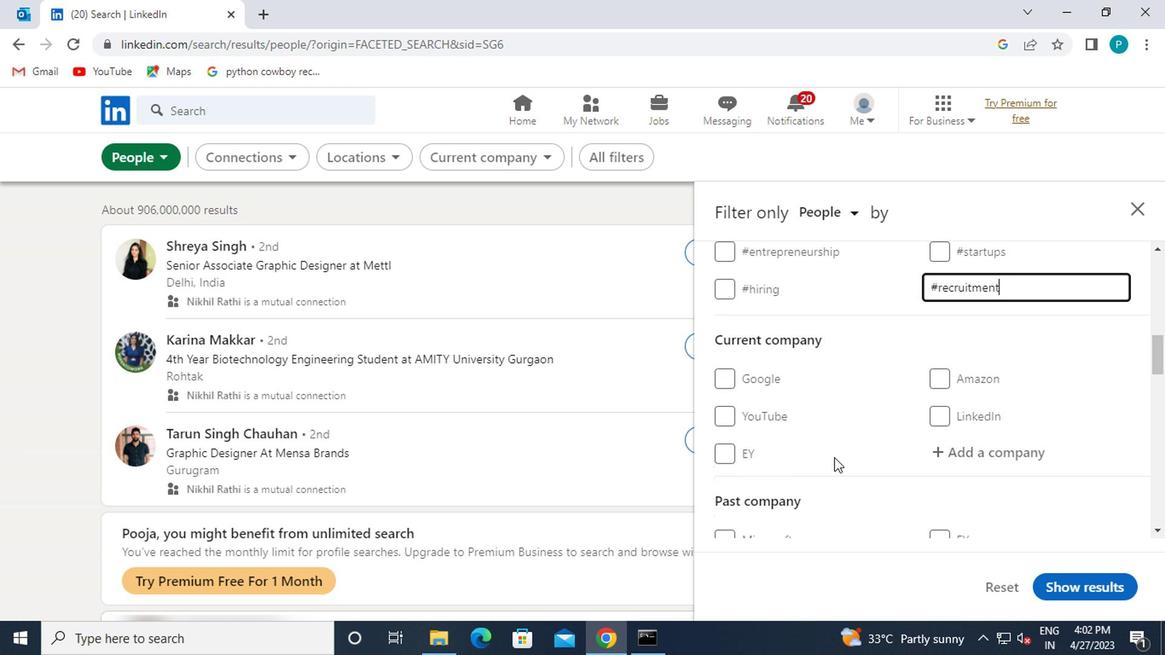 
Action: Mouse scrolled (790, 461) with delta (0, 0)
Screenshot: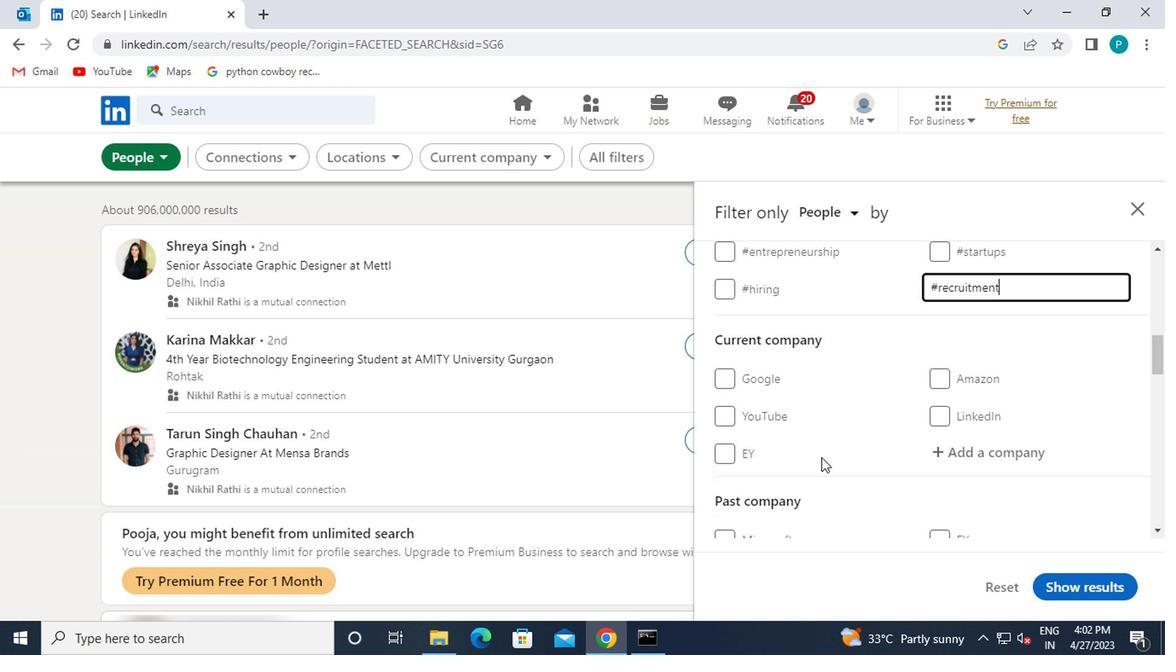 
Action: Mouse scrolled (790, 461) with delta (0, 0)
Screenshot: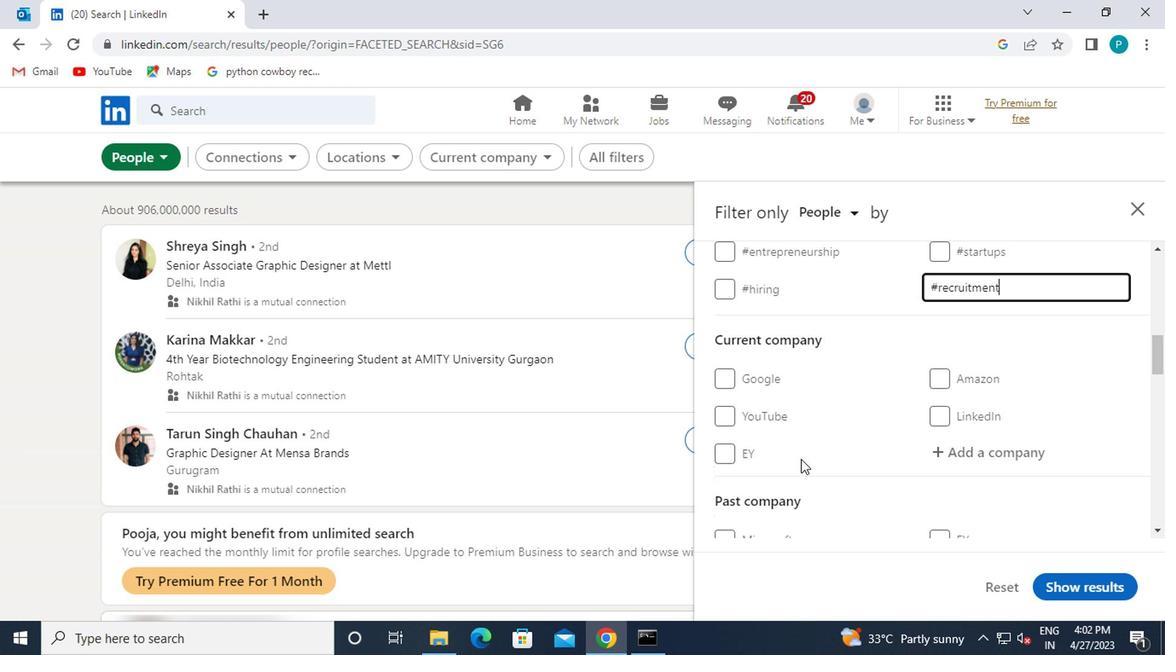
Action: Mouse moved to (749, 476)
Screenshot: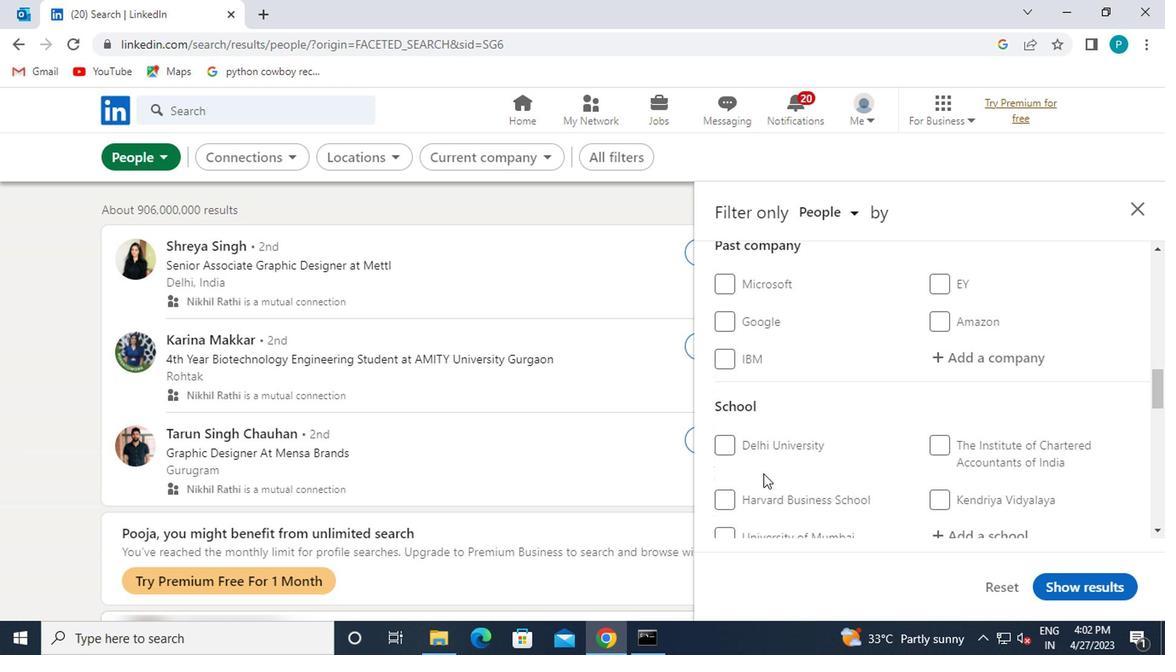 
Action: Mouse scrolled (749, 476) with delta (0, 0)
Screenshot: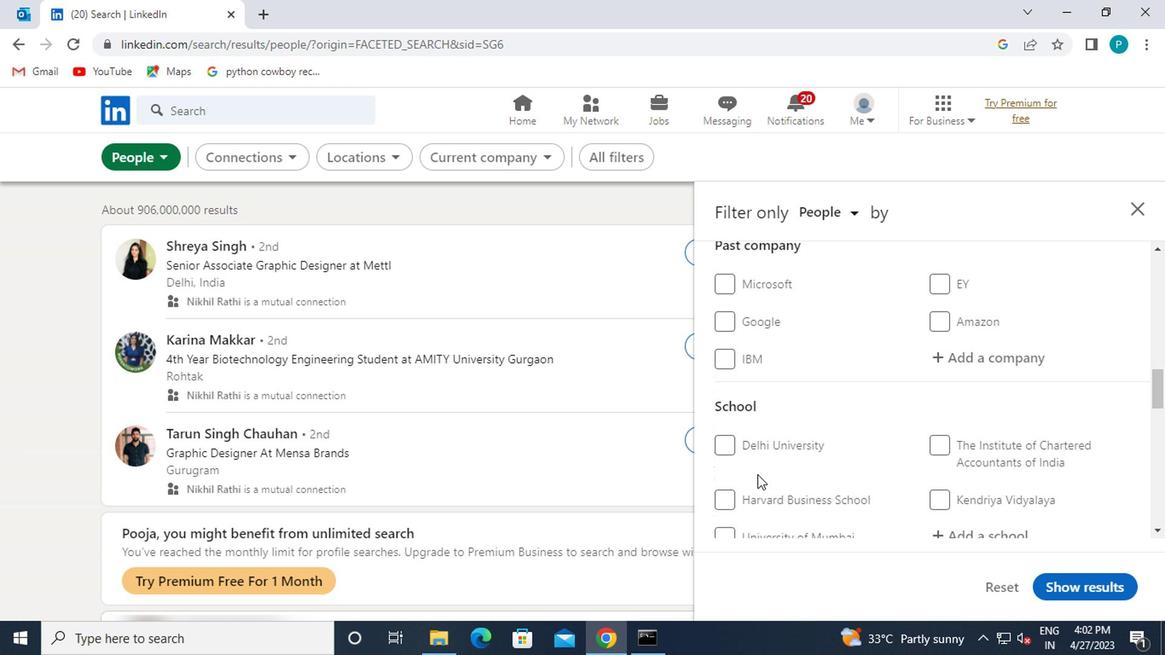
Action: Mouse moved to (748, 477)
Screenshot: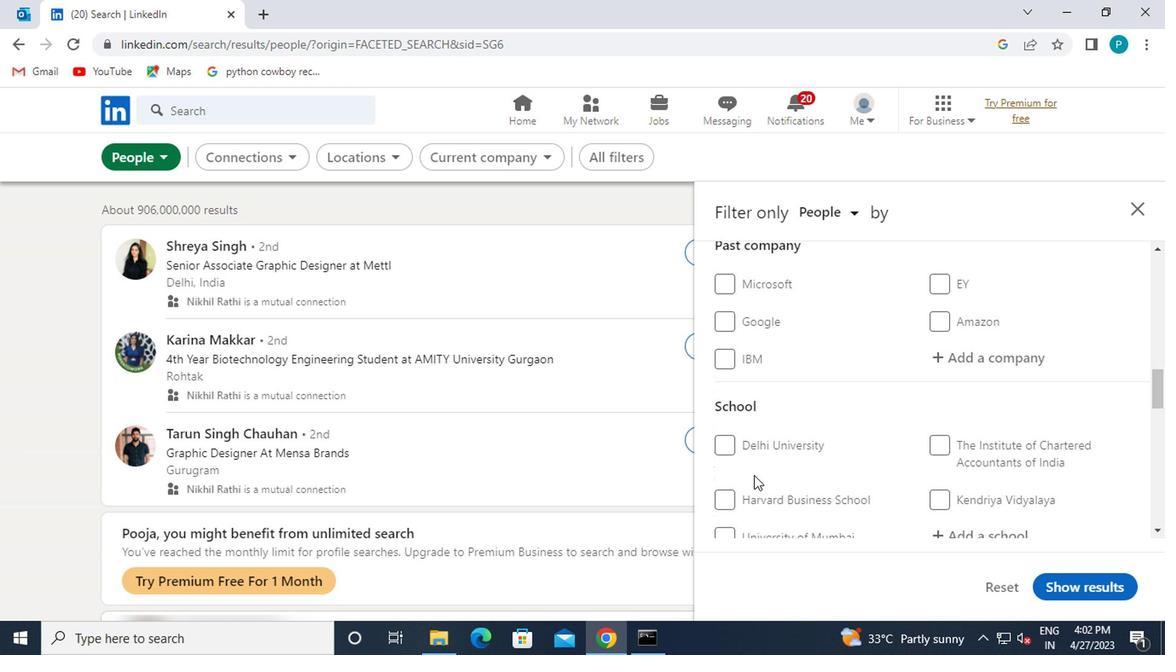 
Action: Mouse scrolled (748, 476) with delta (0, 0)
Screenshot: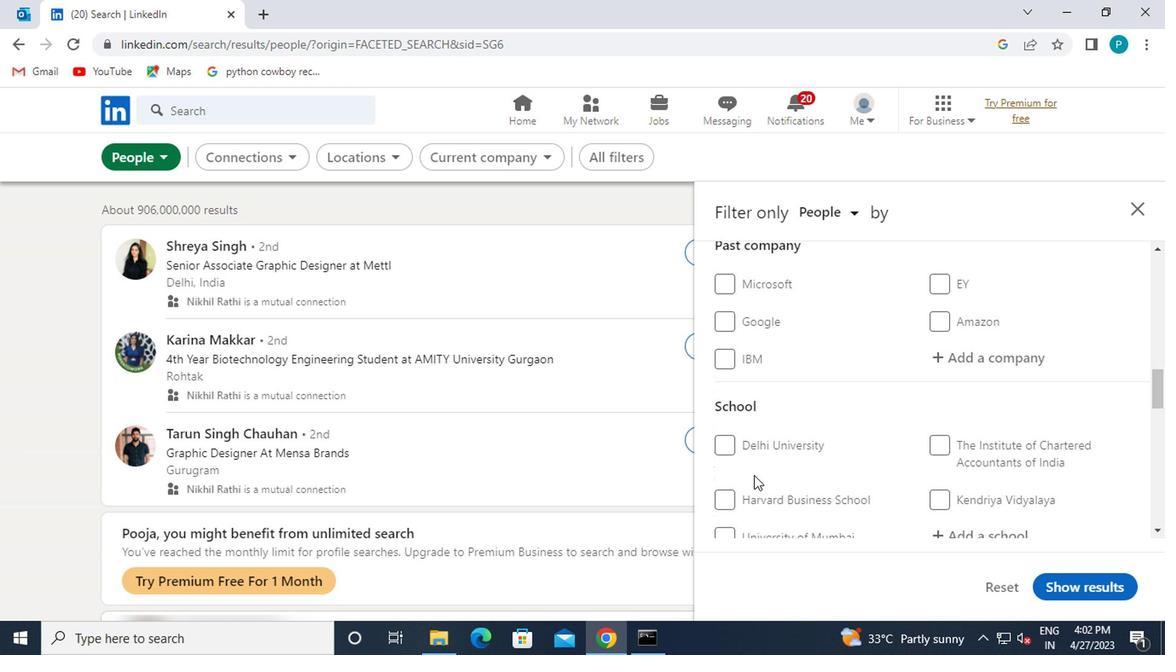 
Action: Mouse scrolled (748, 476) with delta (0, 0)
Screenshot: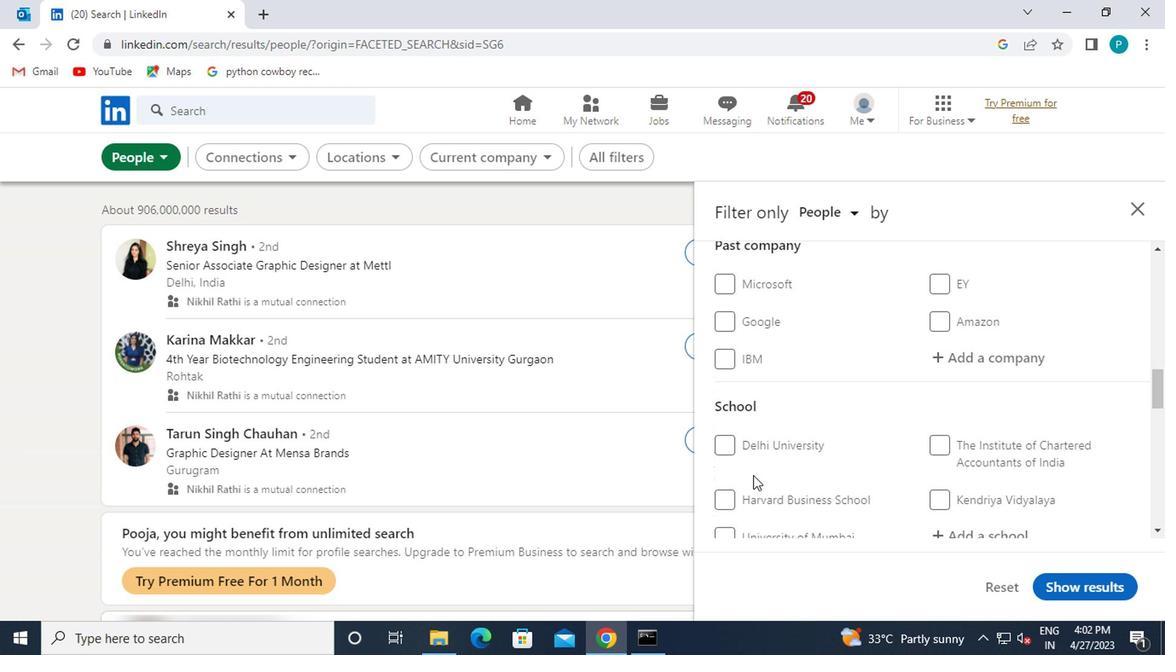 
Action: Mouse moved to (743, 470)
Screenshot: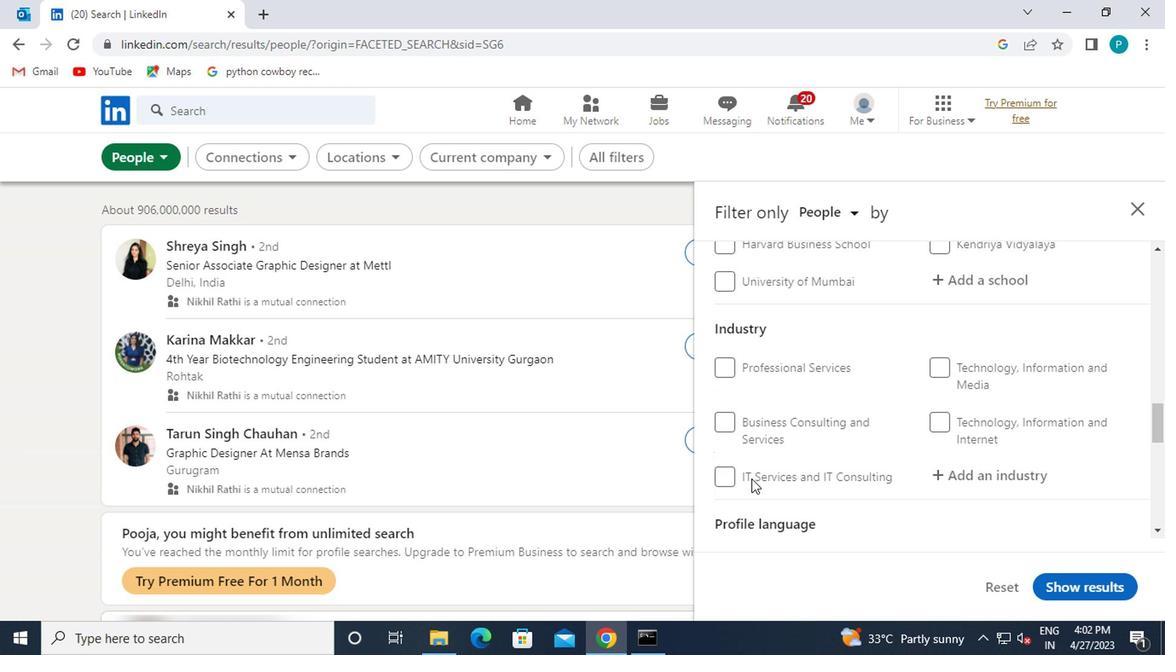 
Action: Mouse scrolled (743, 470) with delta (0, 0)
Screenshot: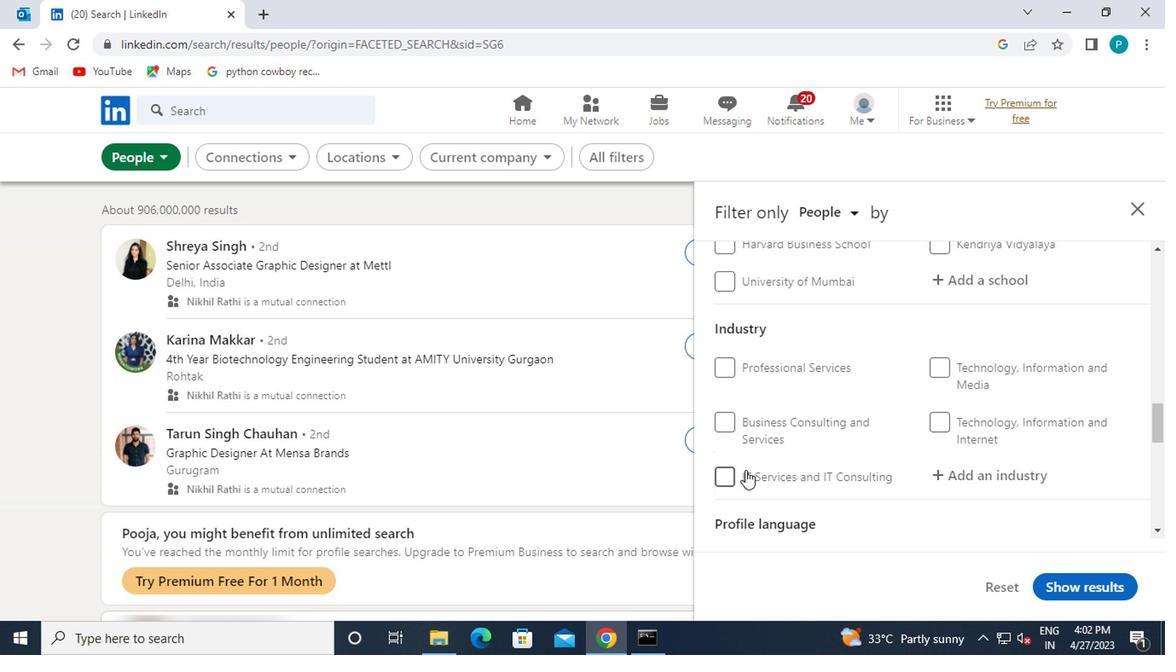 
Action: Mouse scrolled (743, 470) with delta (0, 0)
Screenshot: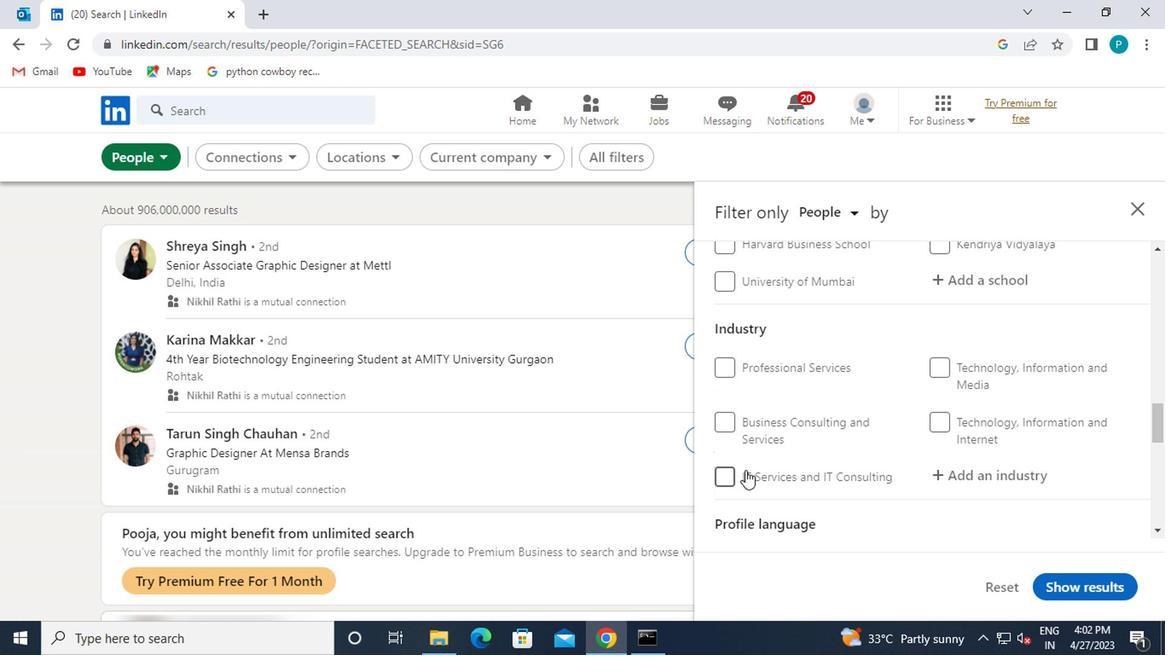 
Action: Mouse moved to (951, 432)
Screenshot: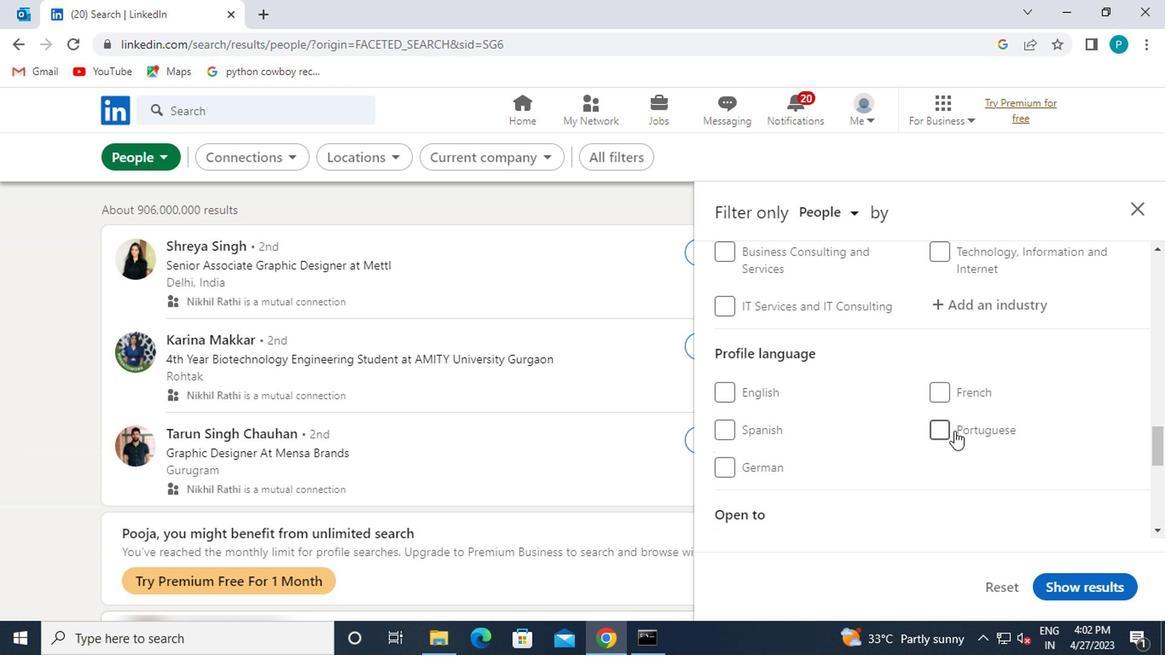 
Action: Mouse pressed left at (951, 432)
Screenshot: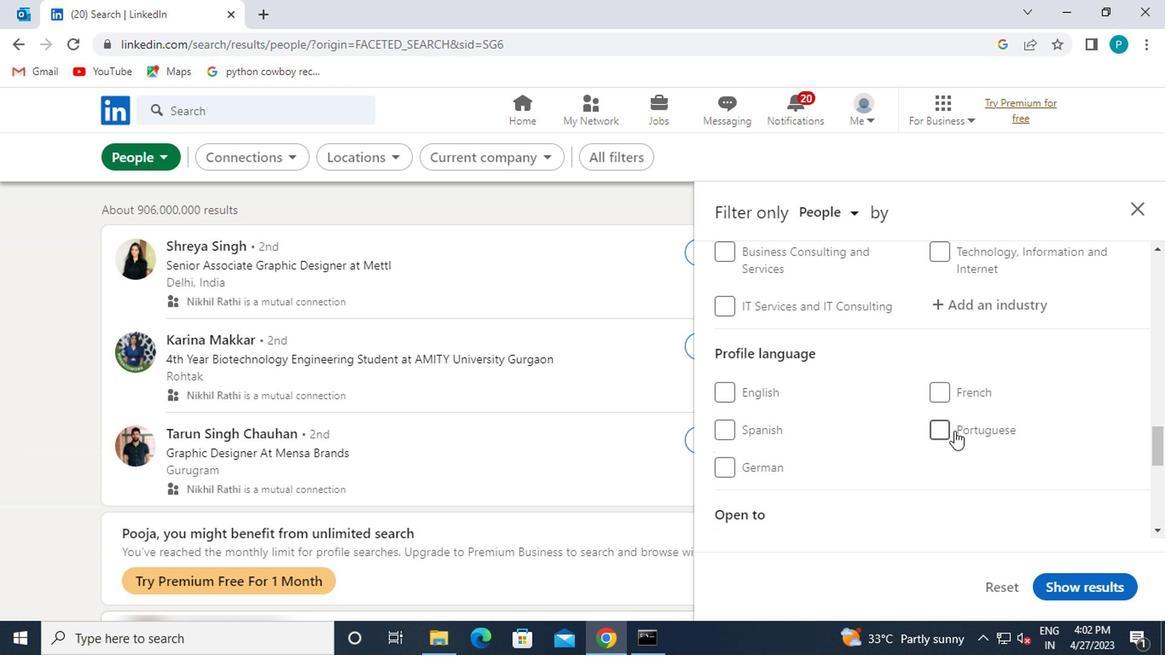 
Action: Mouse moved to (874, 408)
Screenshot: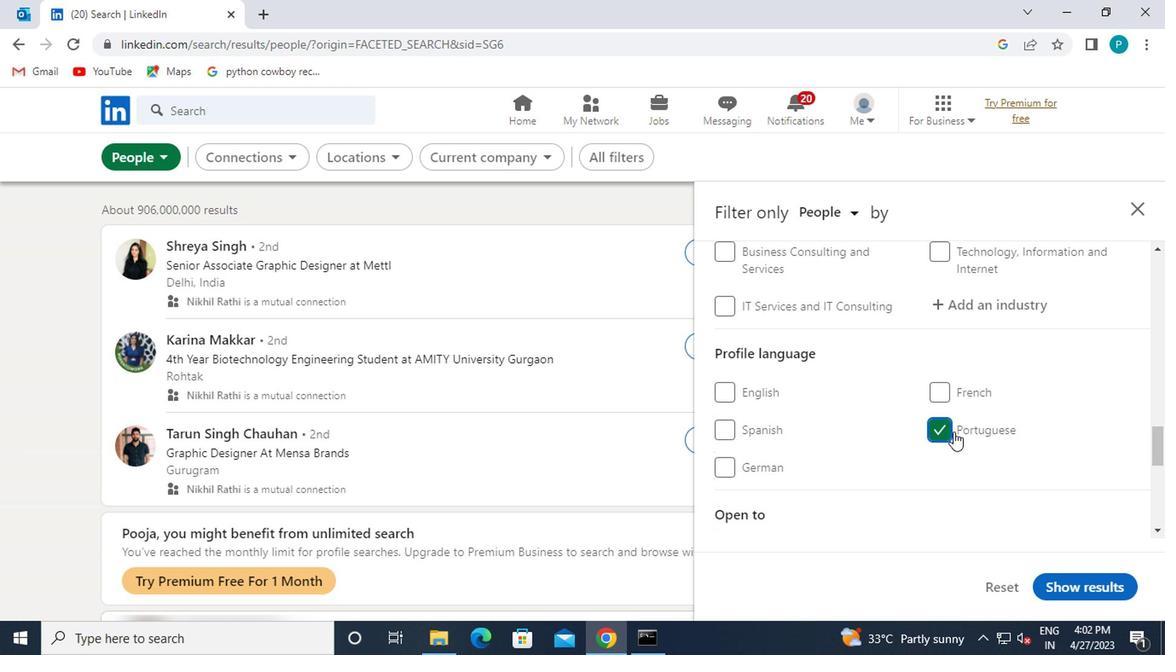 
Action: Mouse scrolled (874, 408) with delta (0, 0)
Screenshot: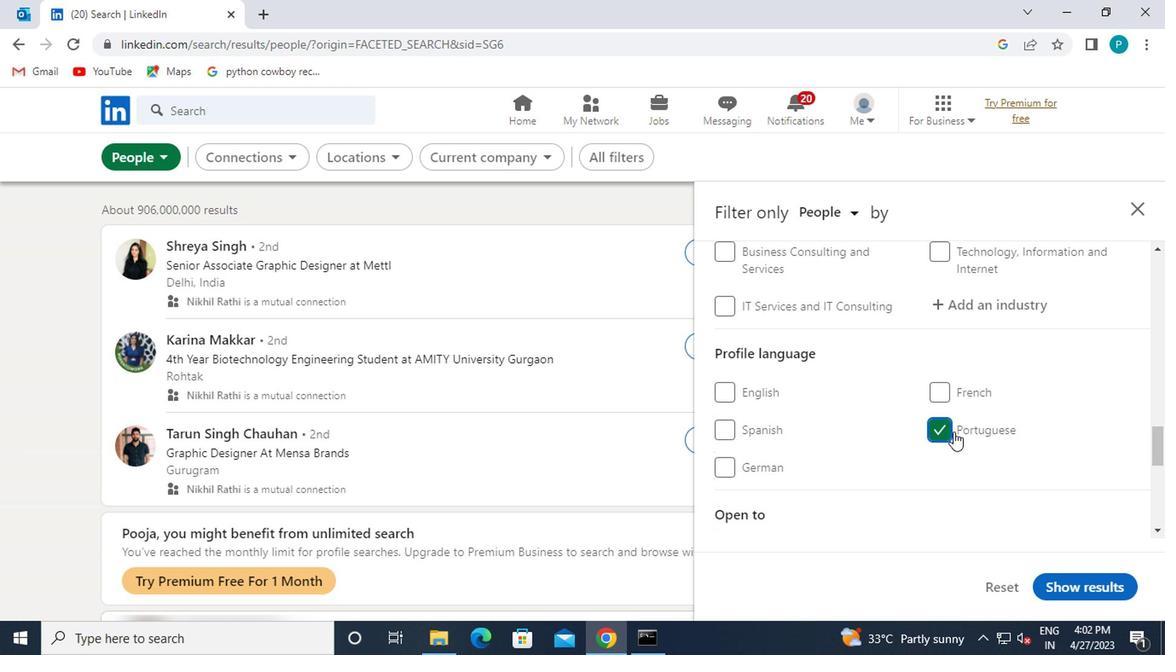 
Action: Mouse moved to (874, 406)
Screenshot: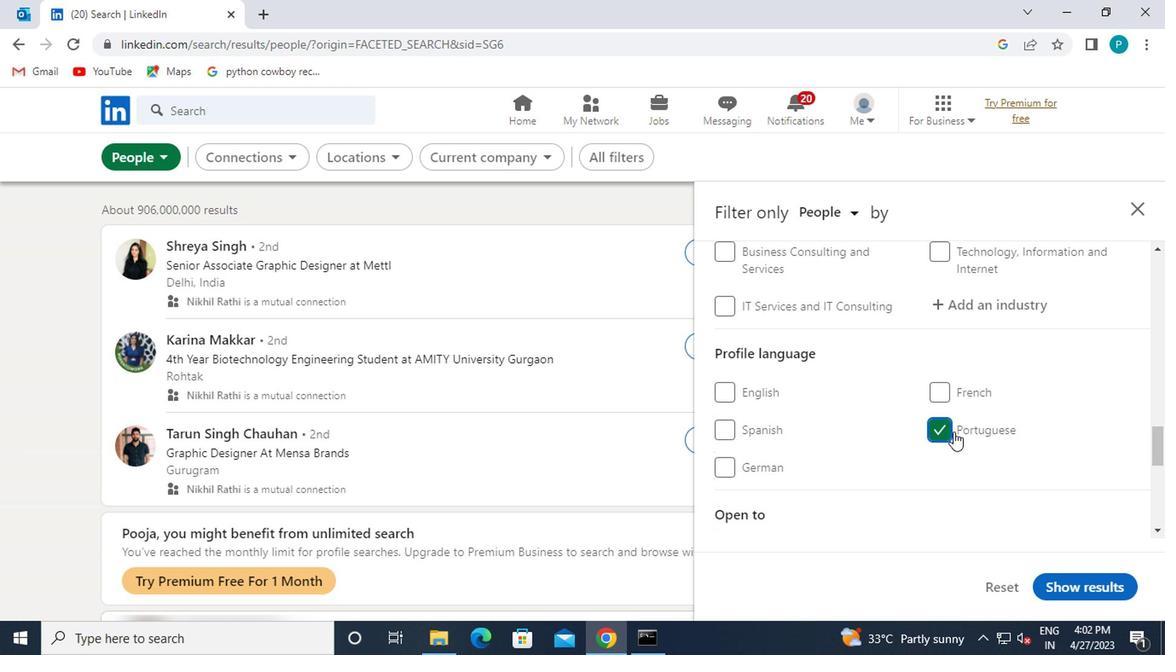 
Action: Mouse scrolled (874, 406) with delta (0, 0)
Screenshot: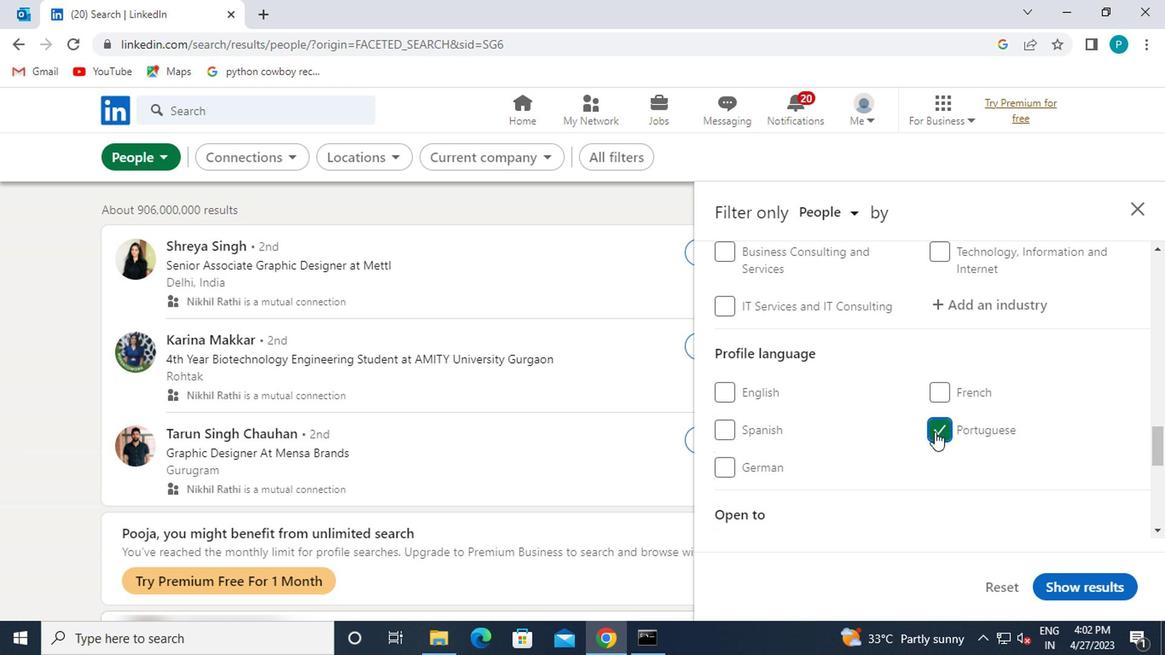 
Action: Mouse moved to (874, 405)
Screenshot: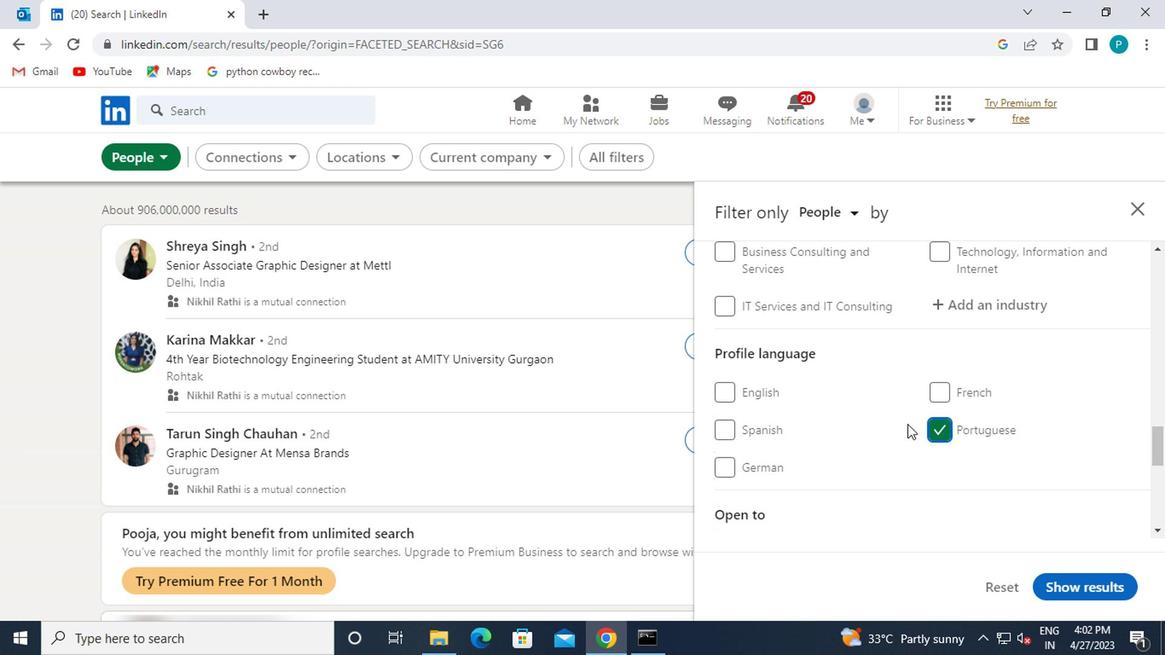 
Action: Mouse scrolled (874, 406) with delta (0, 1)
Screenshot: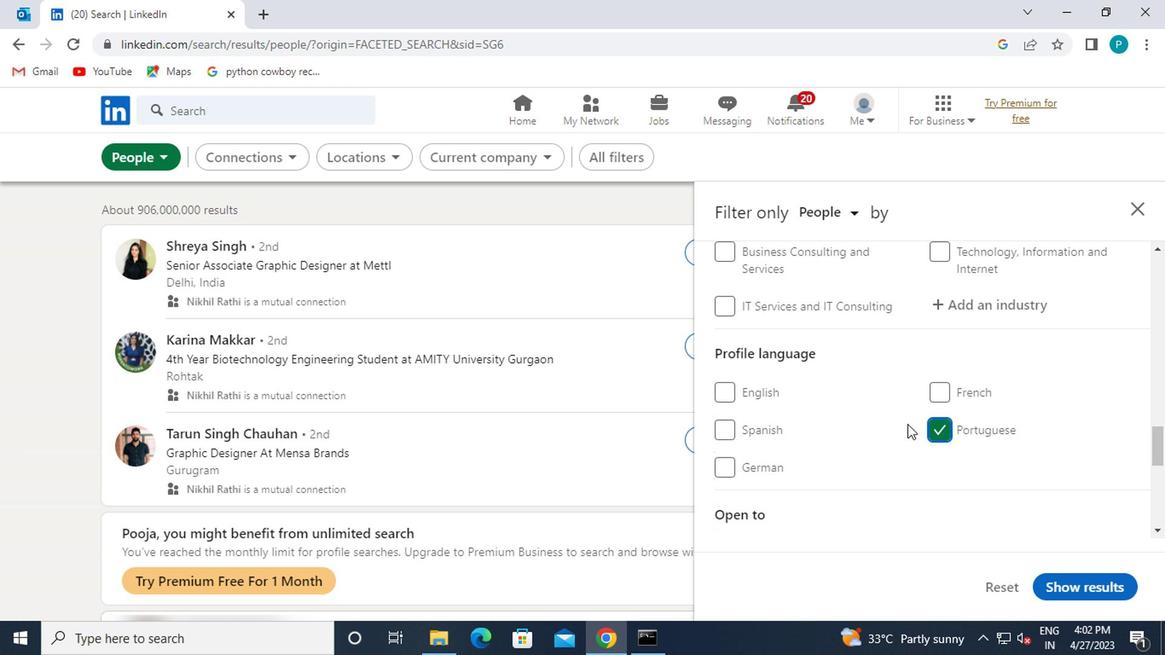
Action: Mouse moved to (874, 403)
Screenshot: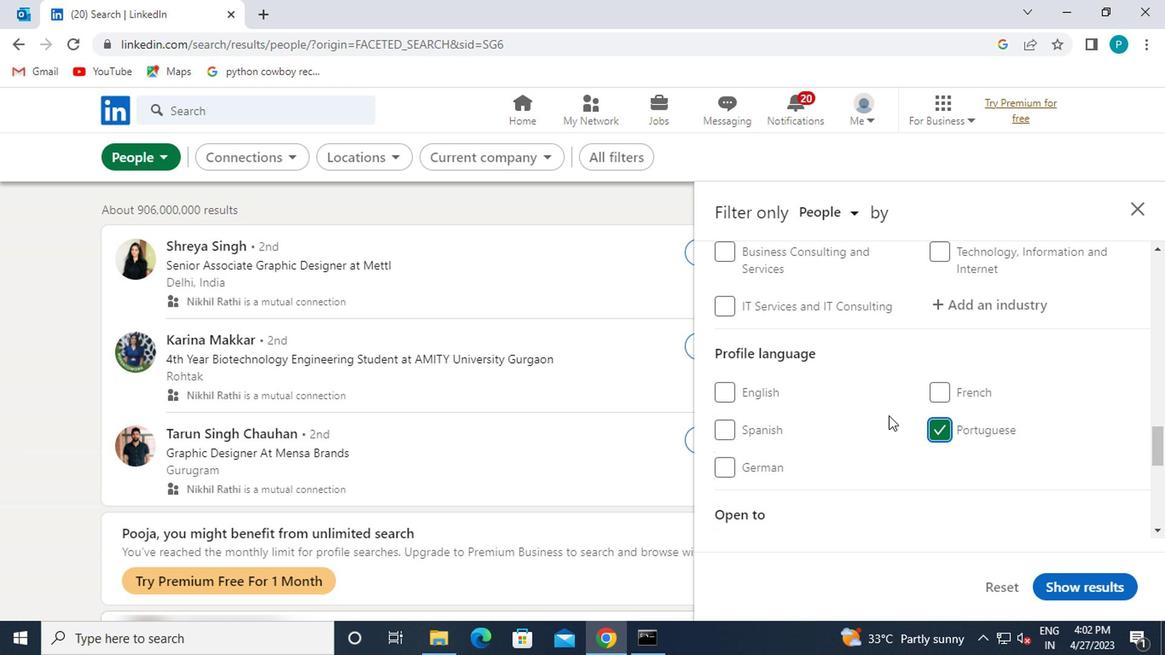 
Action: Mouse scrolled (874, 404) with delta (0, 0)
Screenshot: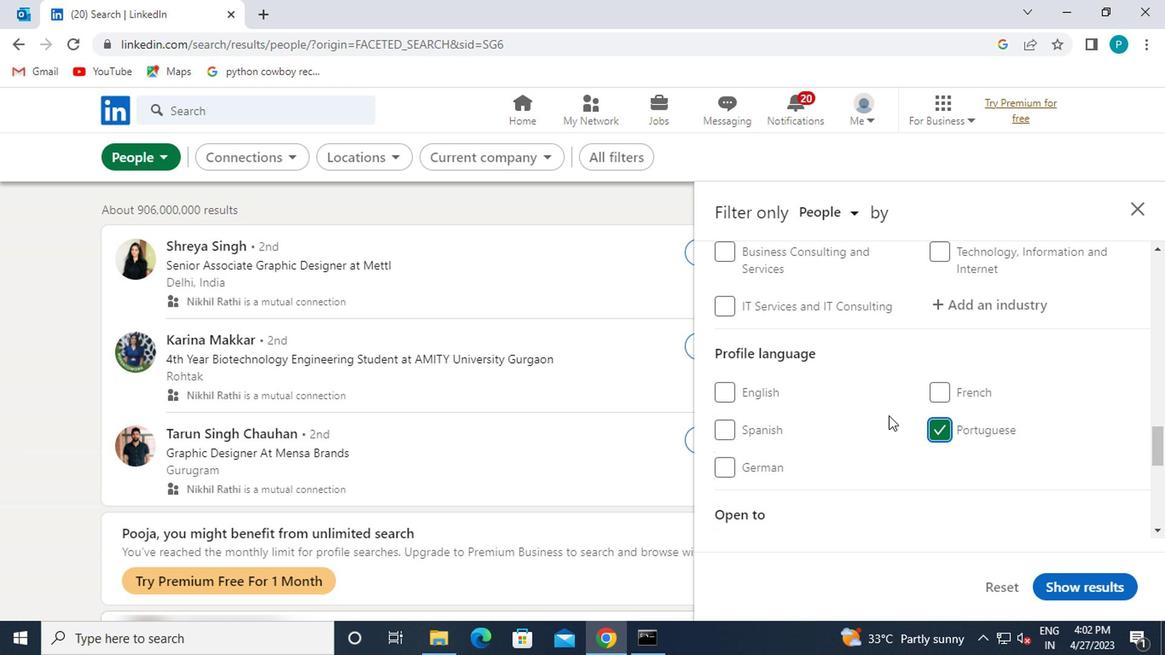 
Action: Mouse moved to (874, 402)
Screenshot: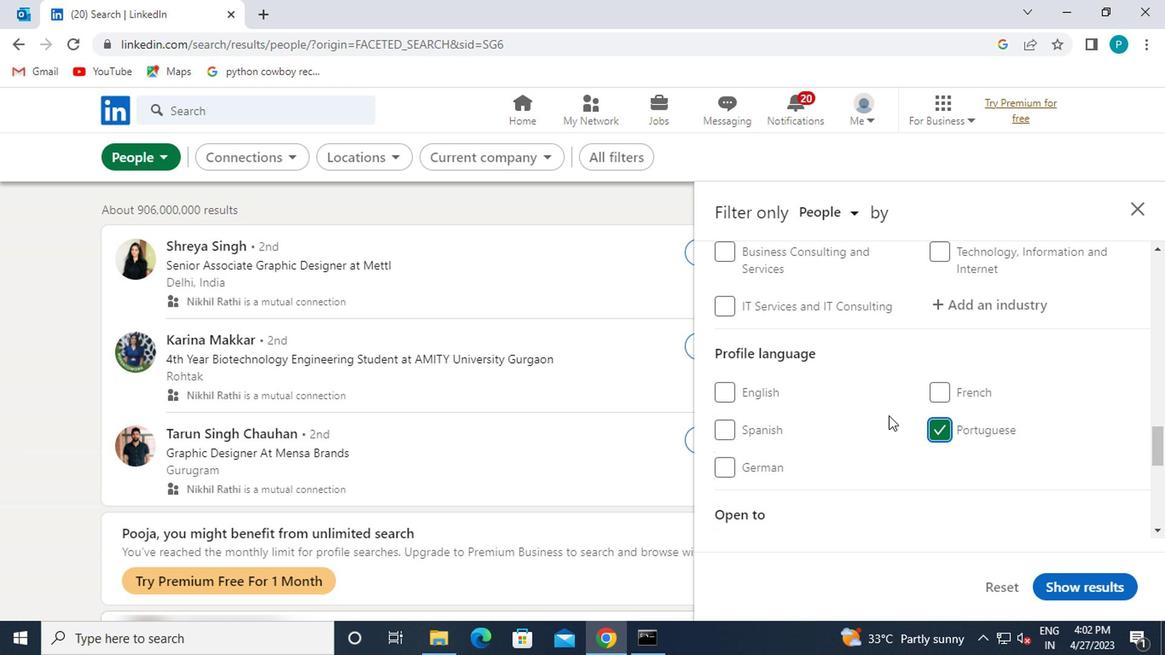 
Action: Mouse scrolled (874, 403) with delta (0, 1)
Screenshot: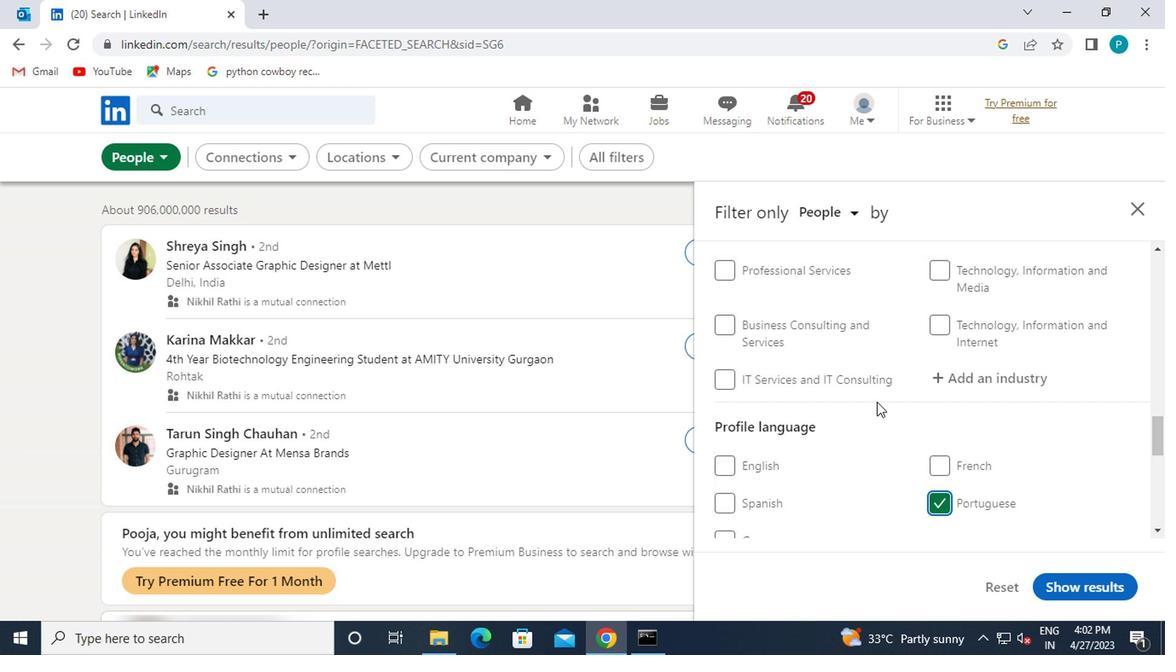 
Action: Mouse scrolled (874, 403) with delta (0, 1)
Screenshot: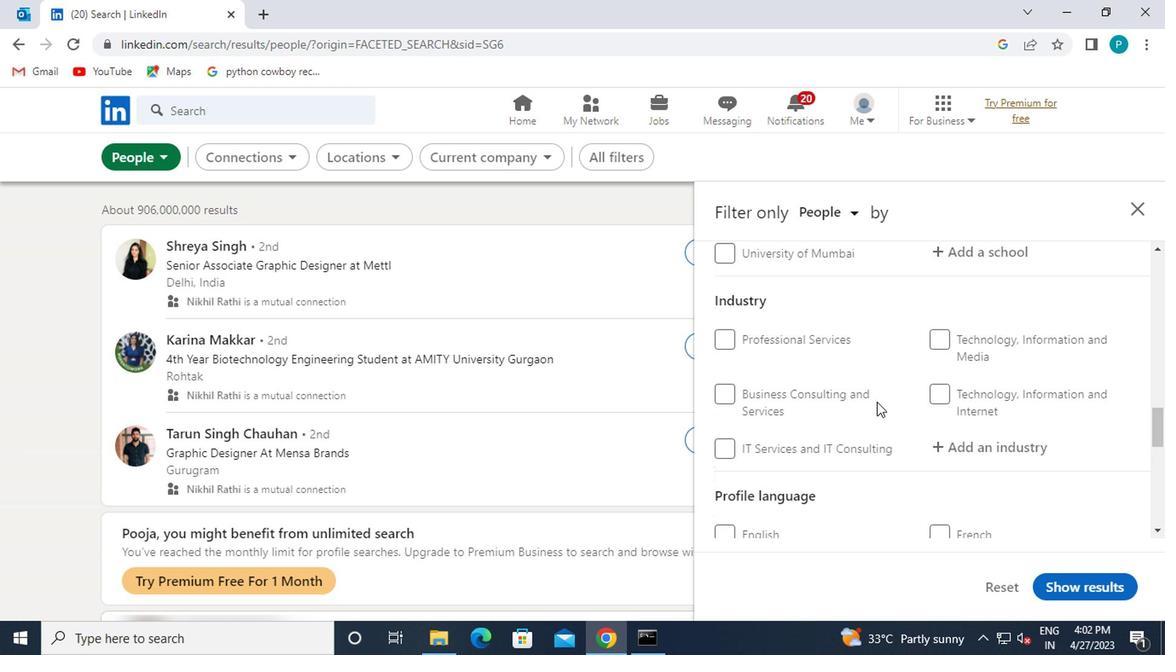 
Action: Mouse moved to (874, 400)
Screenshot: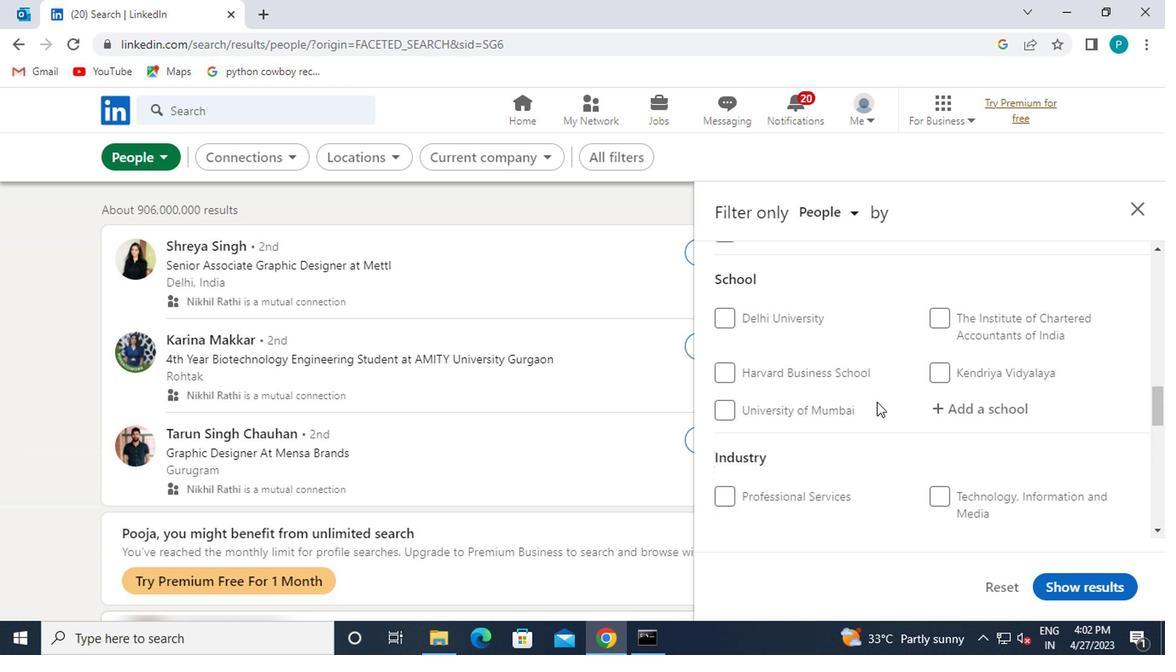 
Action: Mouse scrolled (874, 400) with delta (0, 0)
Screenshot: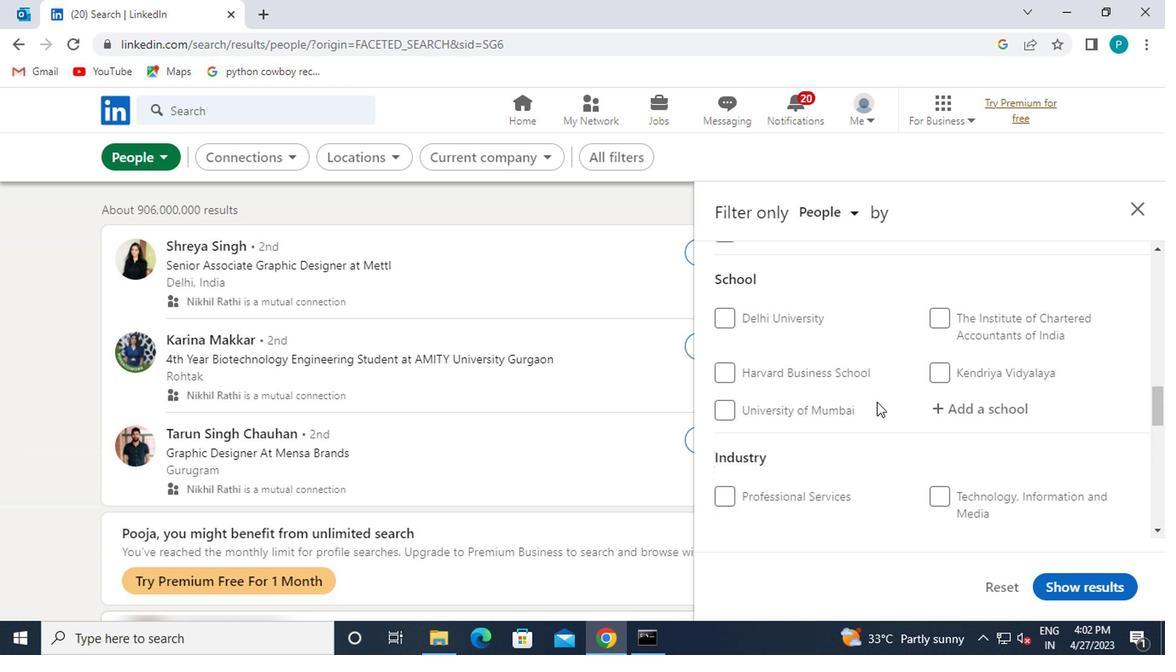 
Action: Mouse moved to (876, 399)
Screenshot: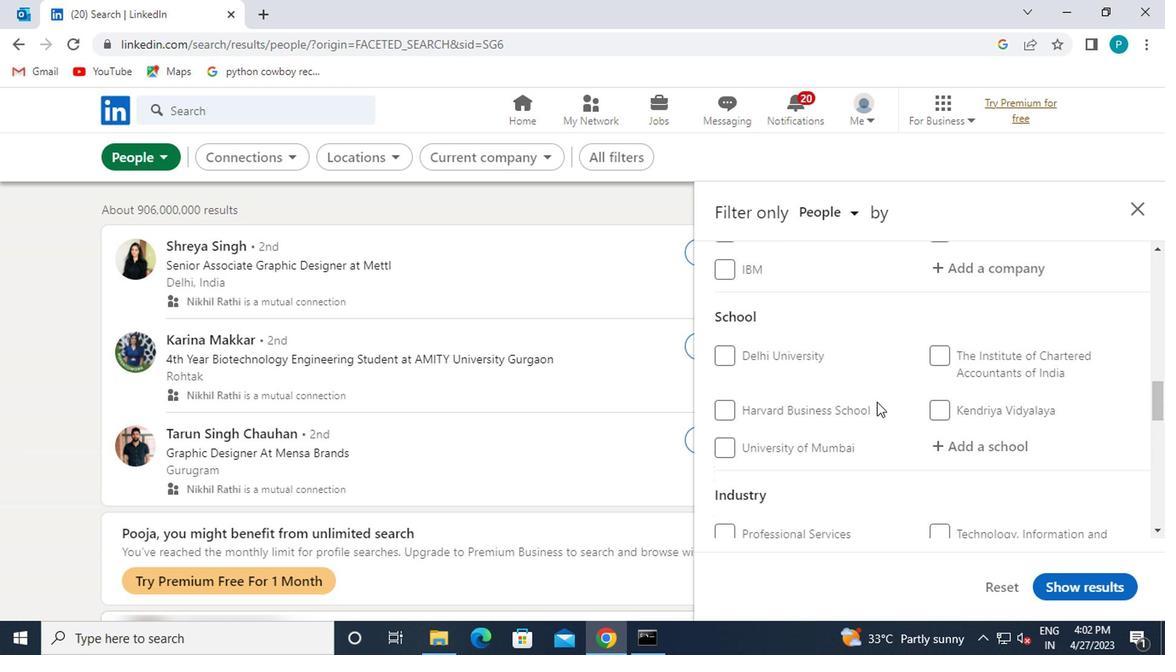 
Action: Mouse scrolled (876, 400) with delta (0, 0)
Screenshot: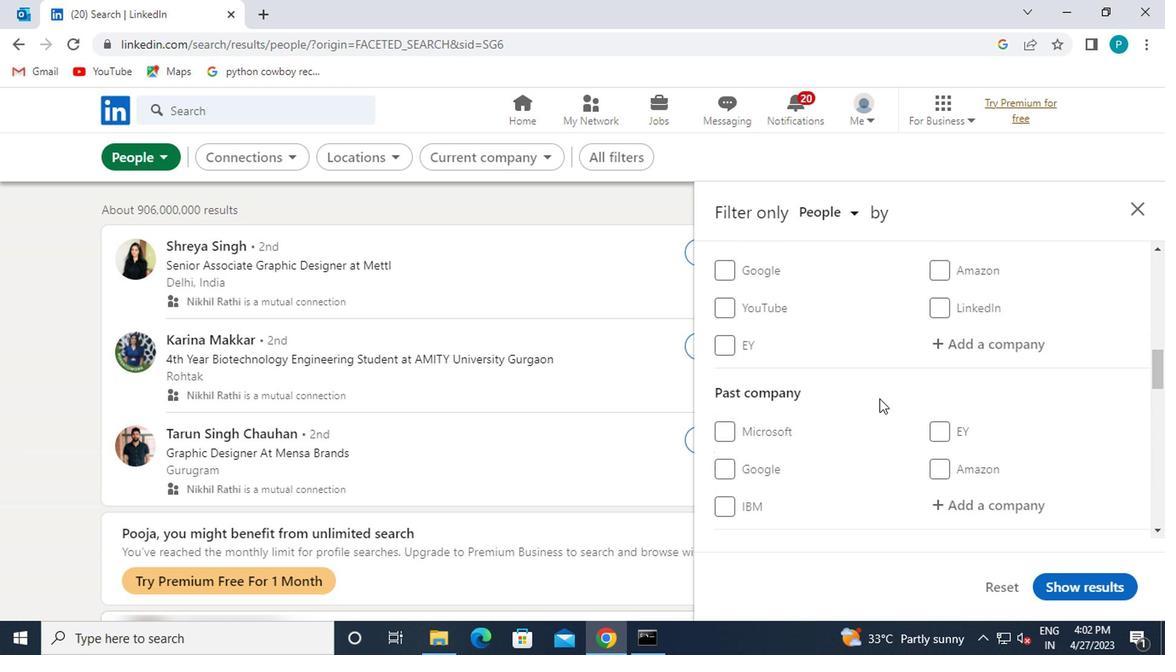 
Action: Mouse scrolled (876, 400) with delta (0, 0)
Screenshot: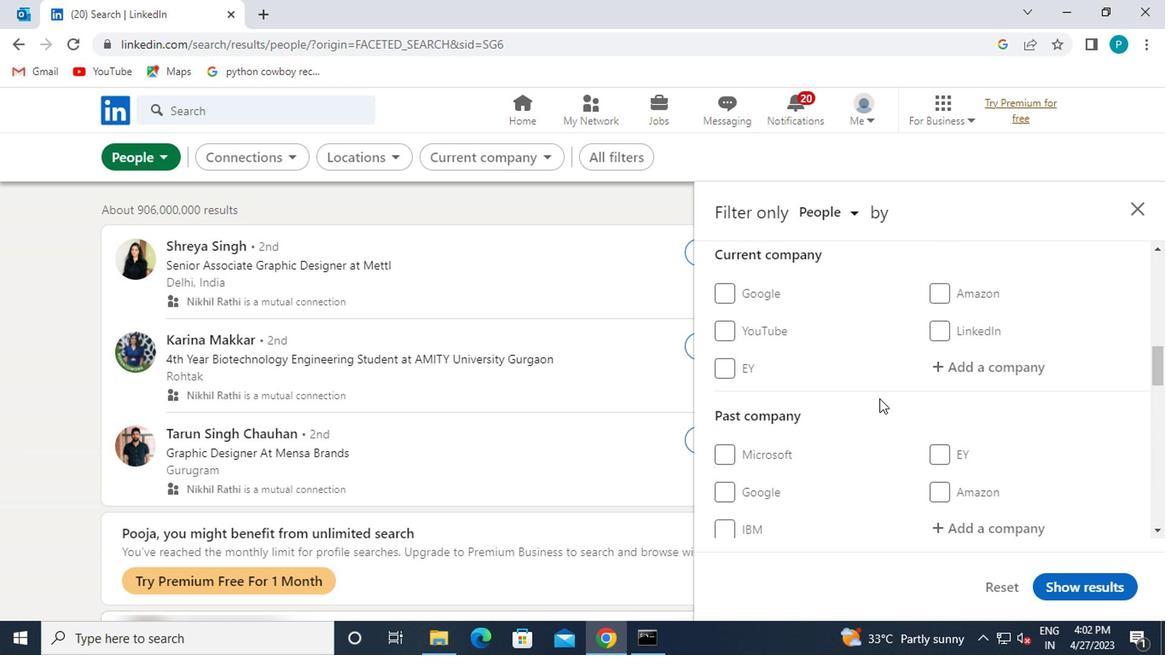 
Action: Mouse moved to (896, 425)
Screenshot: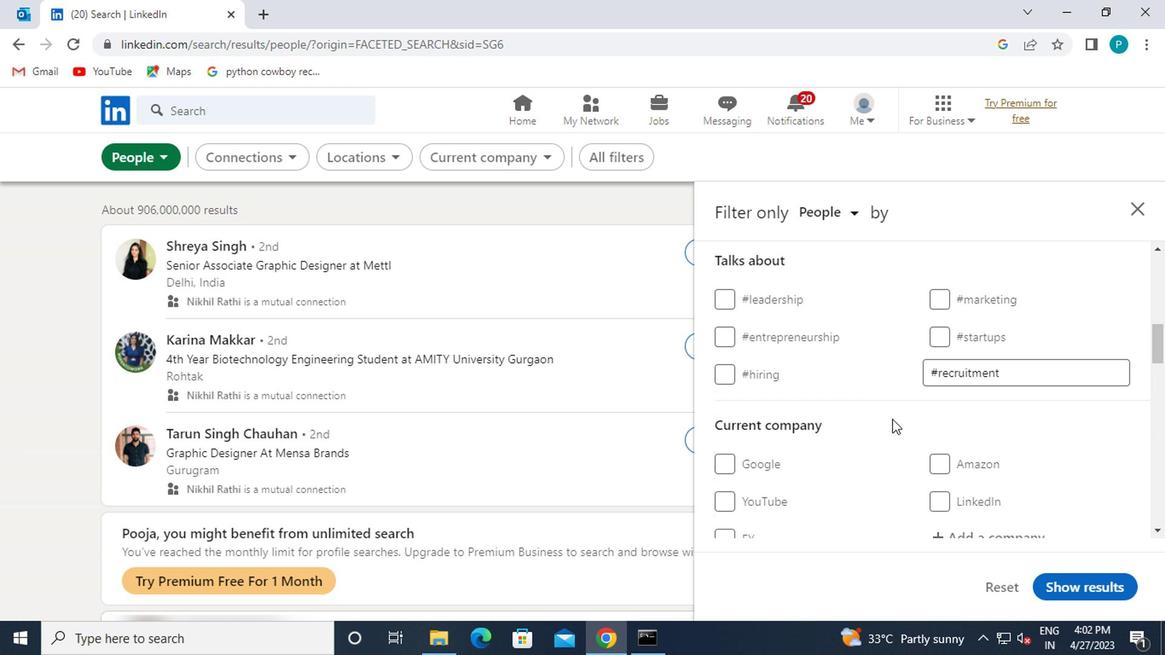 
Action: Mouse scrolled (896, 425) with delta (0, 0)
Screenshot: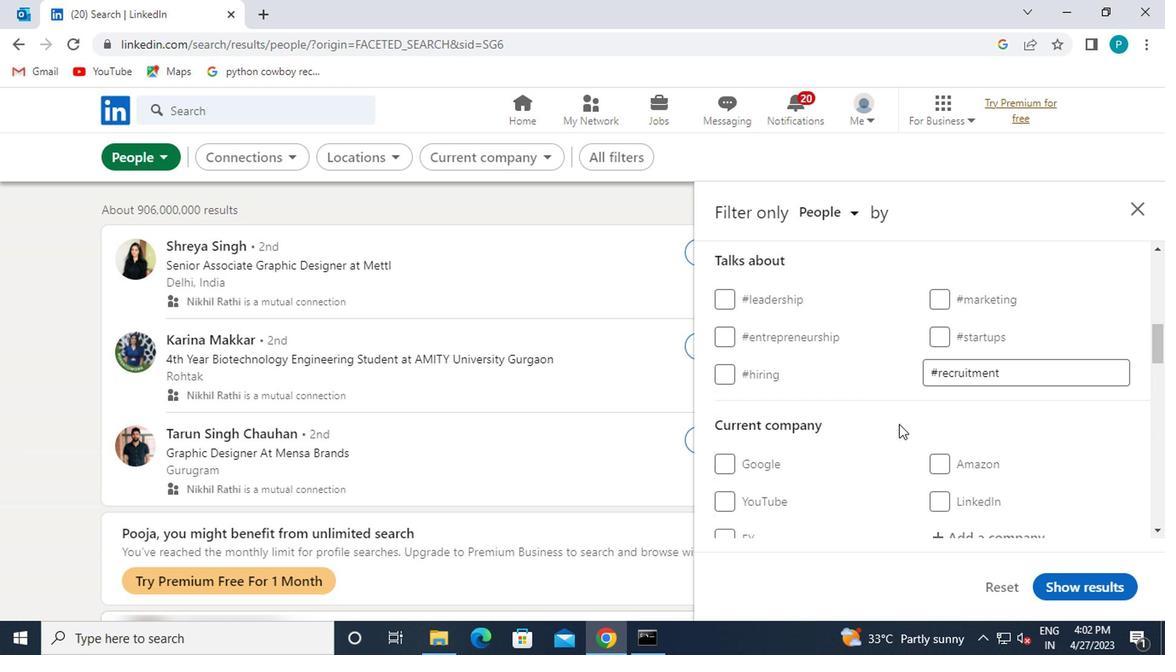 
Action: Mouse scrolled (896, 425) with delta (0, 0)
Screenshot: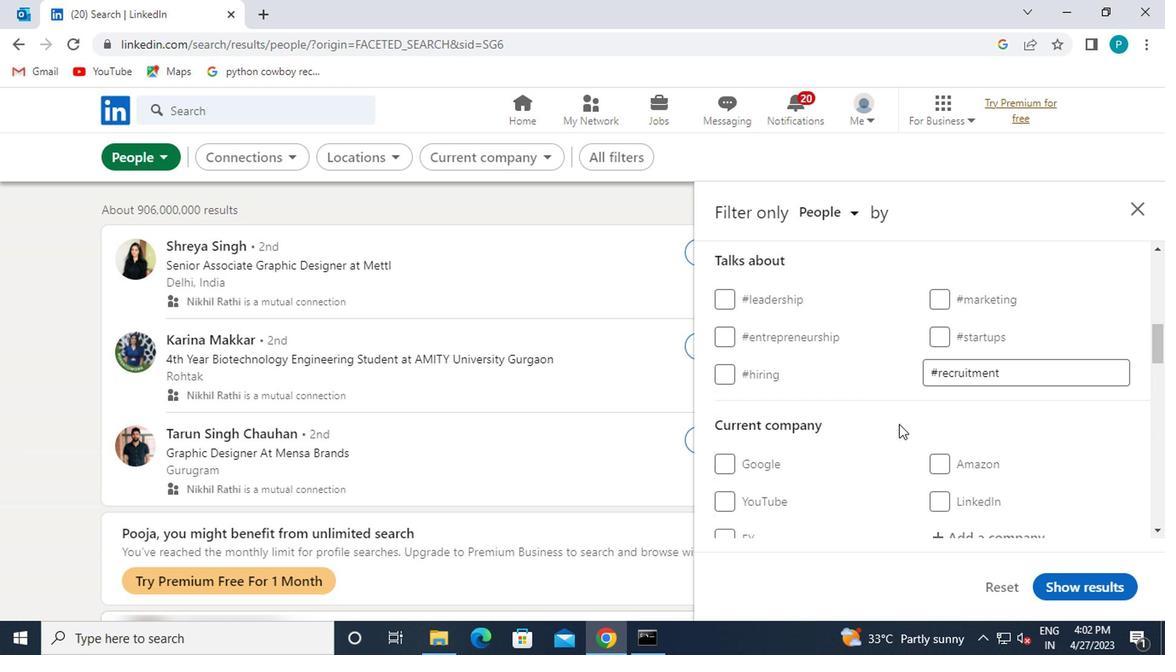 
Action: Mouse moved to (923, 443)
Screenshot: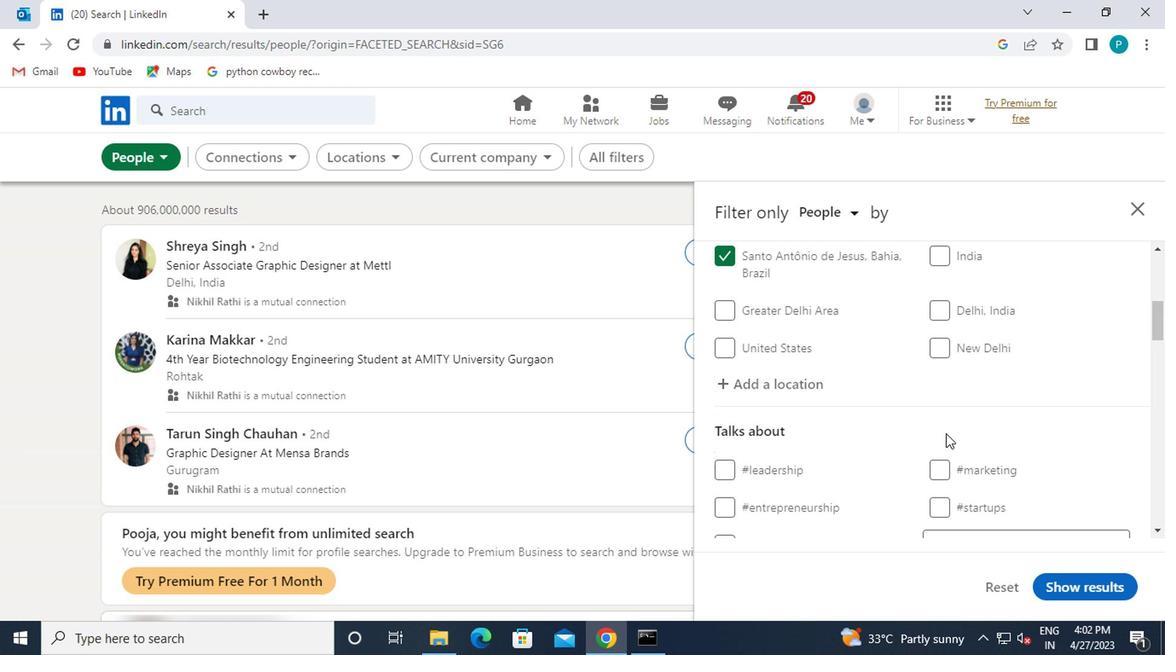 
Action: Mouse scrolled (923, 442) with delta (0, 0)
Screenshot: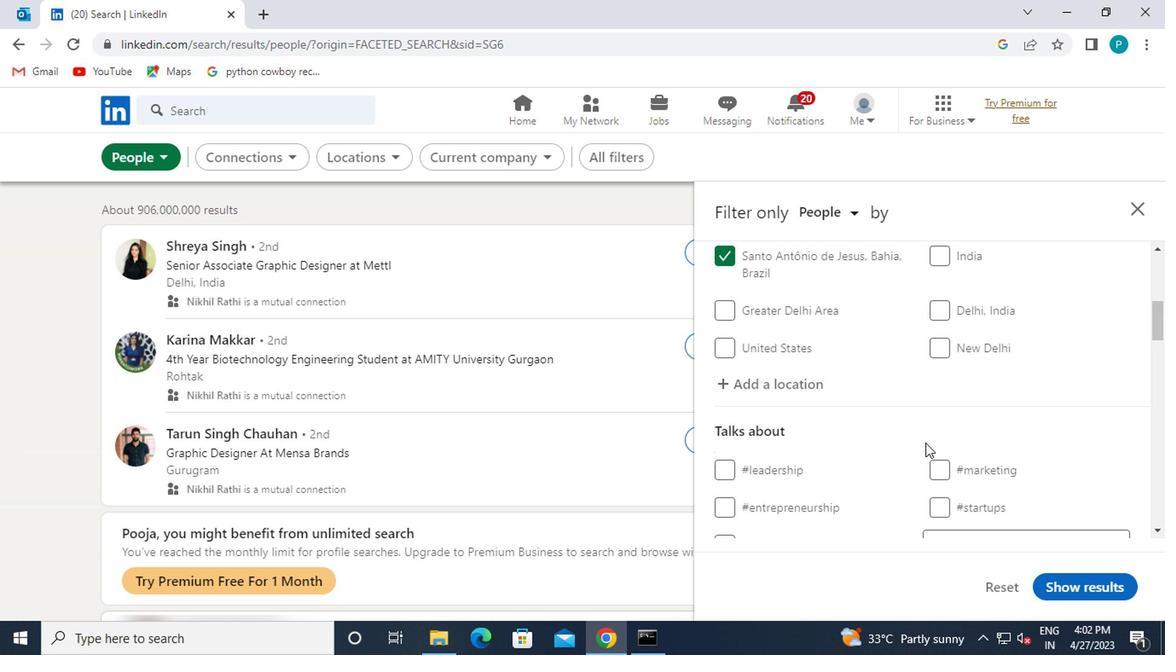 
Action: Mouse scrolled (923, 442) with delta (0, 0)
Screenshot: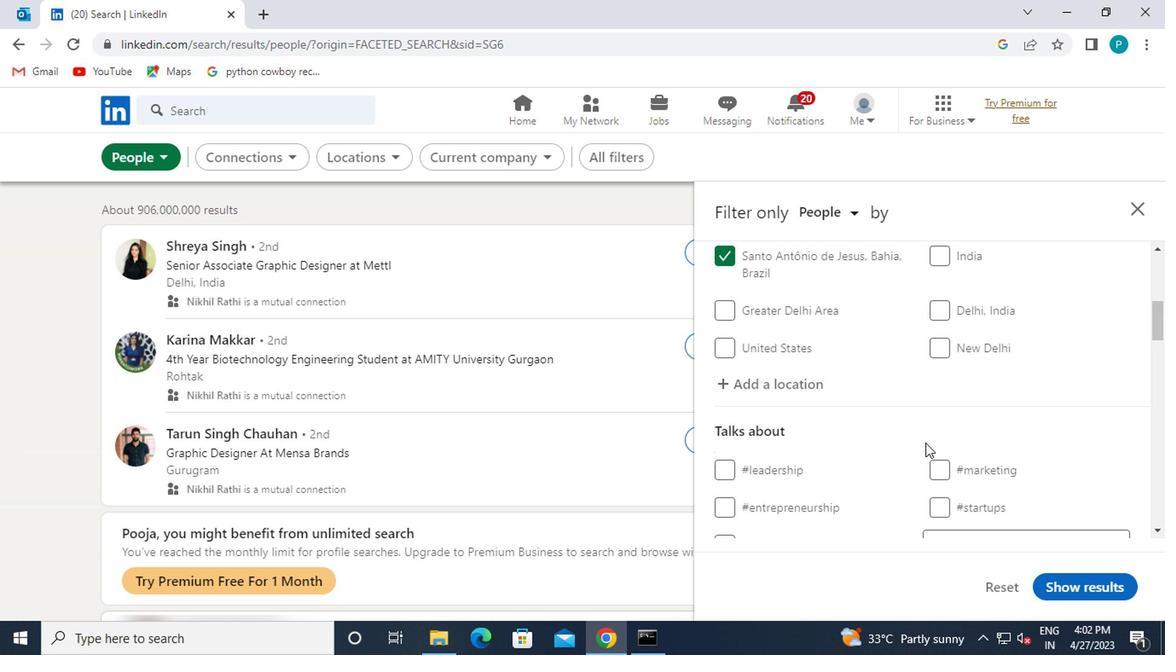 
Action: Mouse moved to (923, 451)
Screenshot: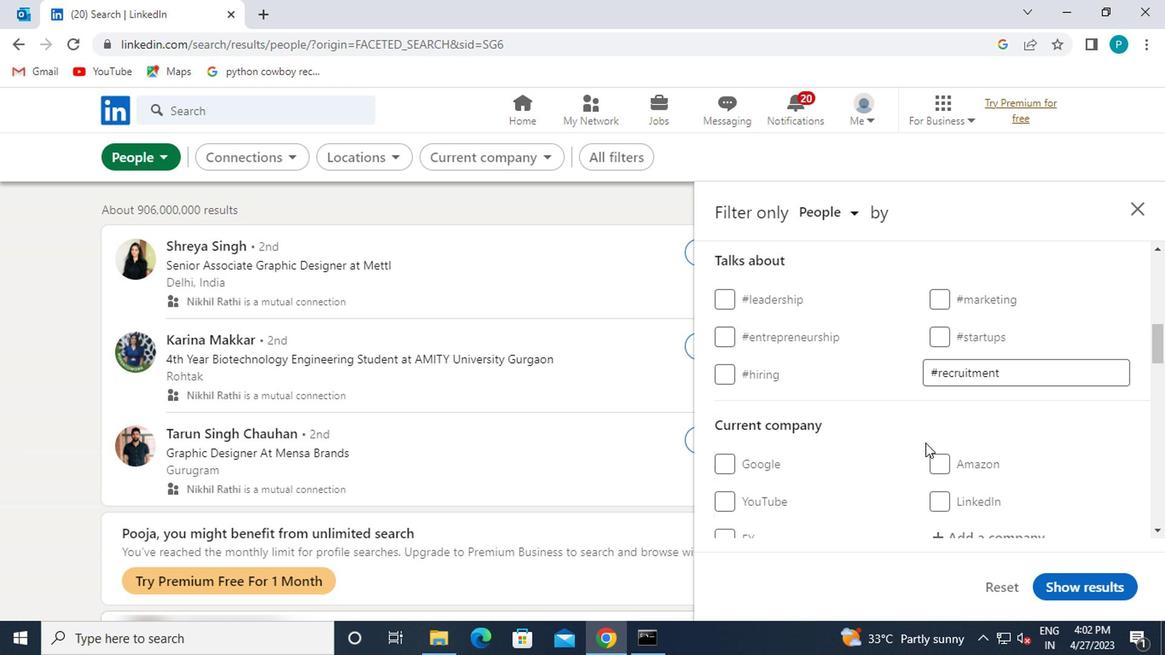 
Action: Mouse scrolled (923, 450) with delta (0, 0)
Screenshot: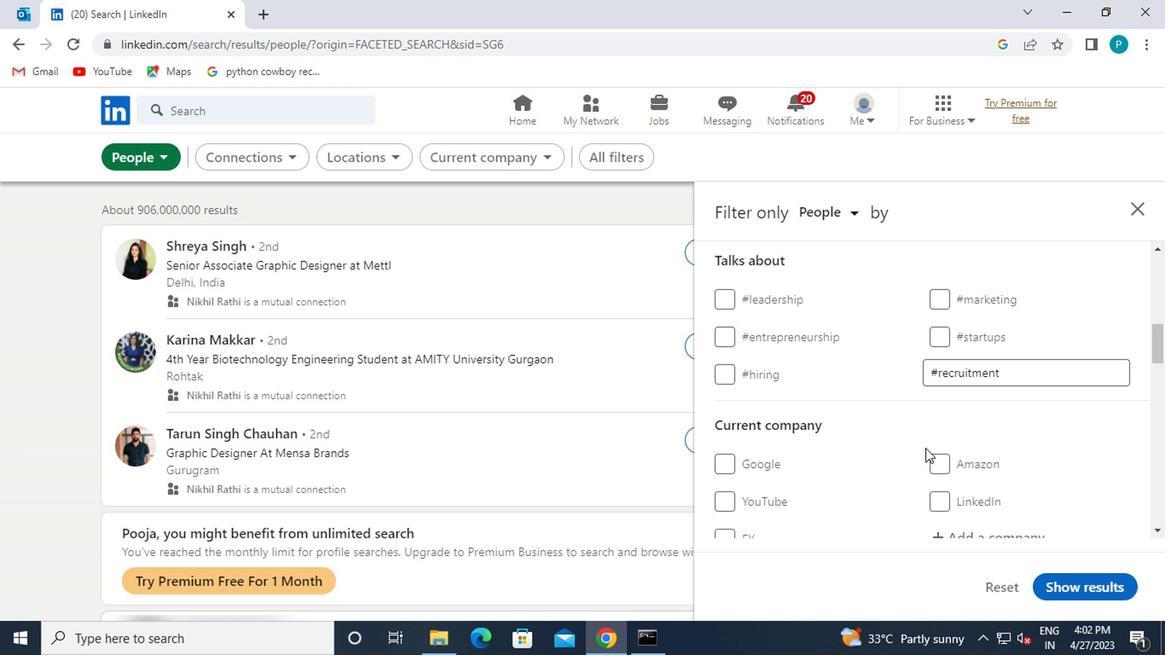 
Action: Mouse moved to (956, 451)
Screenshot: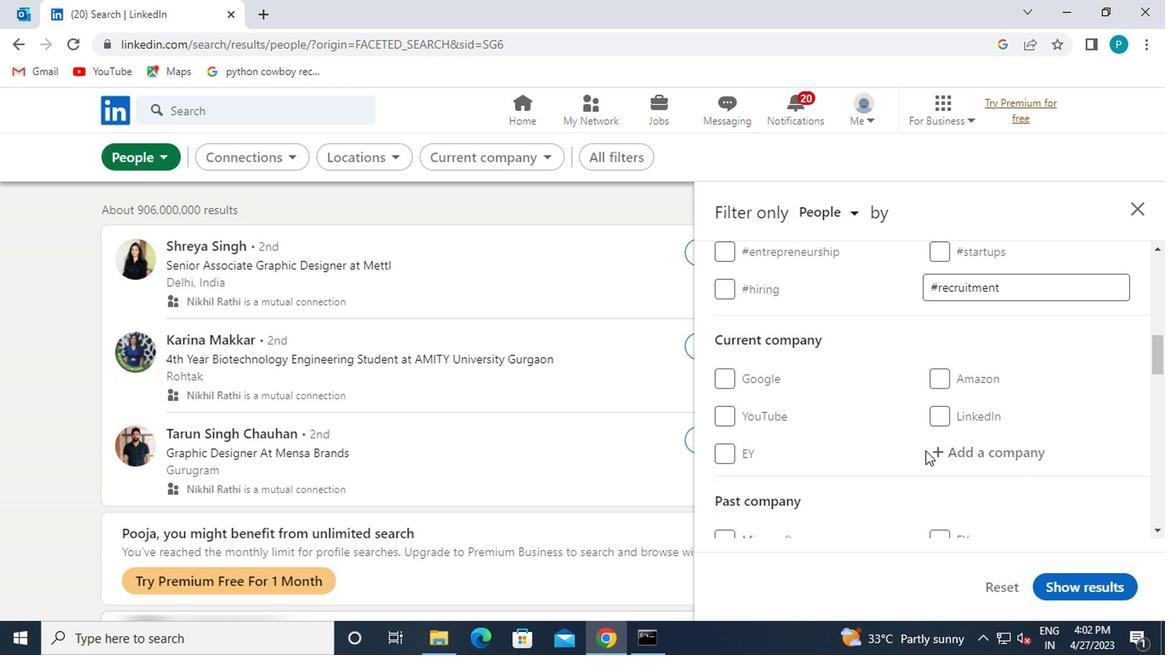 
Action: Mouse pressed left at (956, 451)
Screenshot: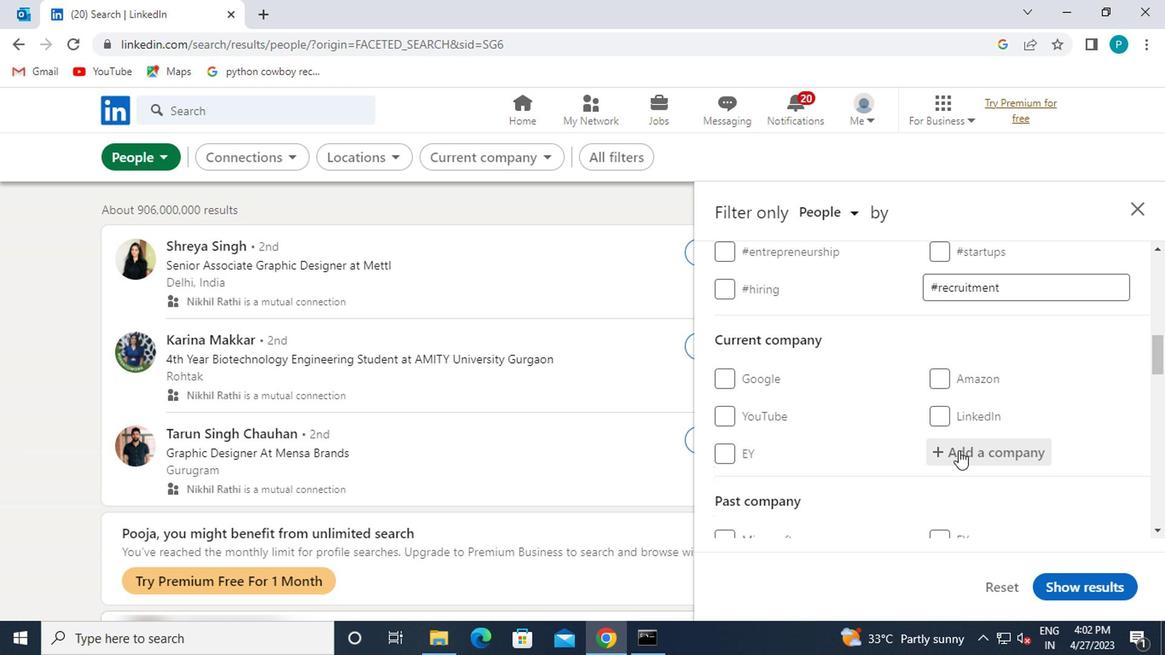 
Action: Mouse moved to (998, 450)
Screenshot: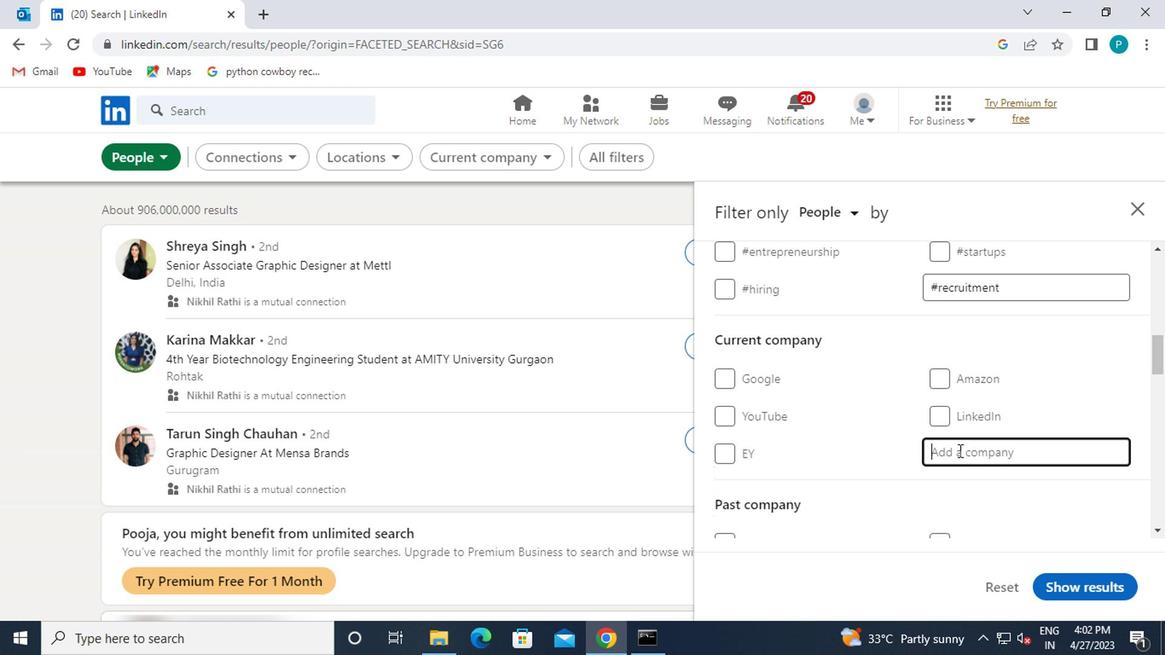 
Action: Key pressed <Key.caps_lock>D<Key.caps_lock>E<Key.caps_lock>HAAT
Screenshot: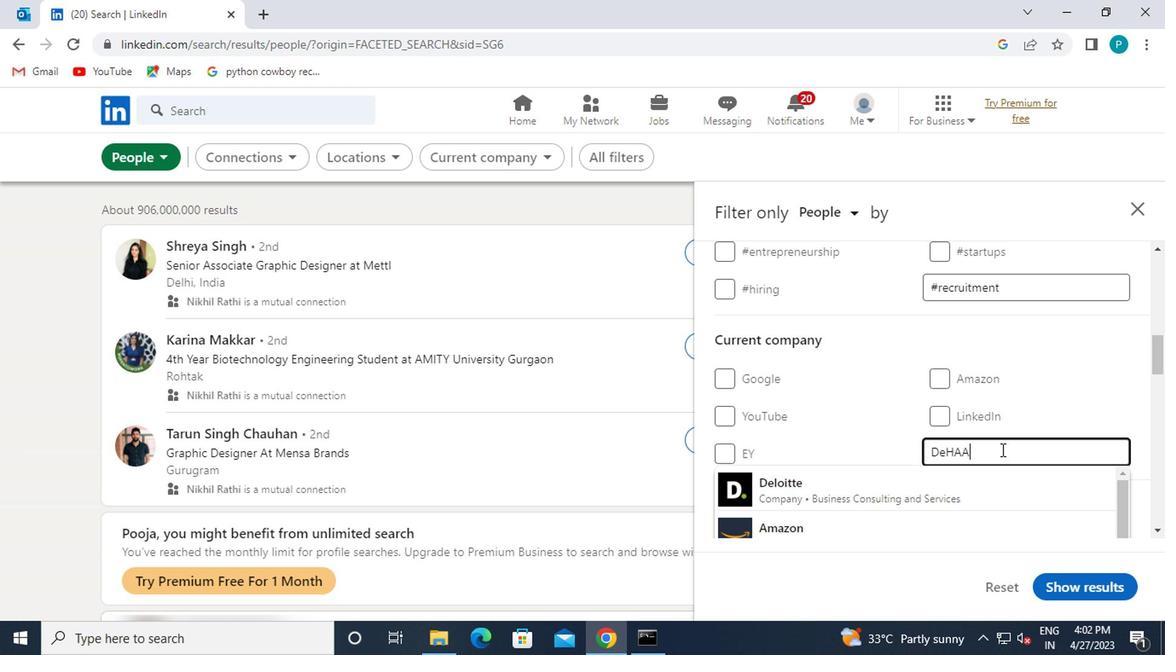 
Action: Mouse moved to (936, 482)
Screenshot: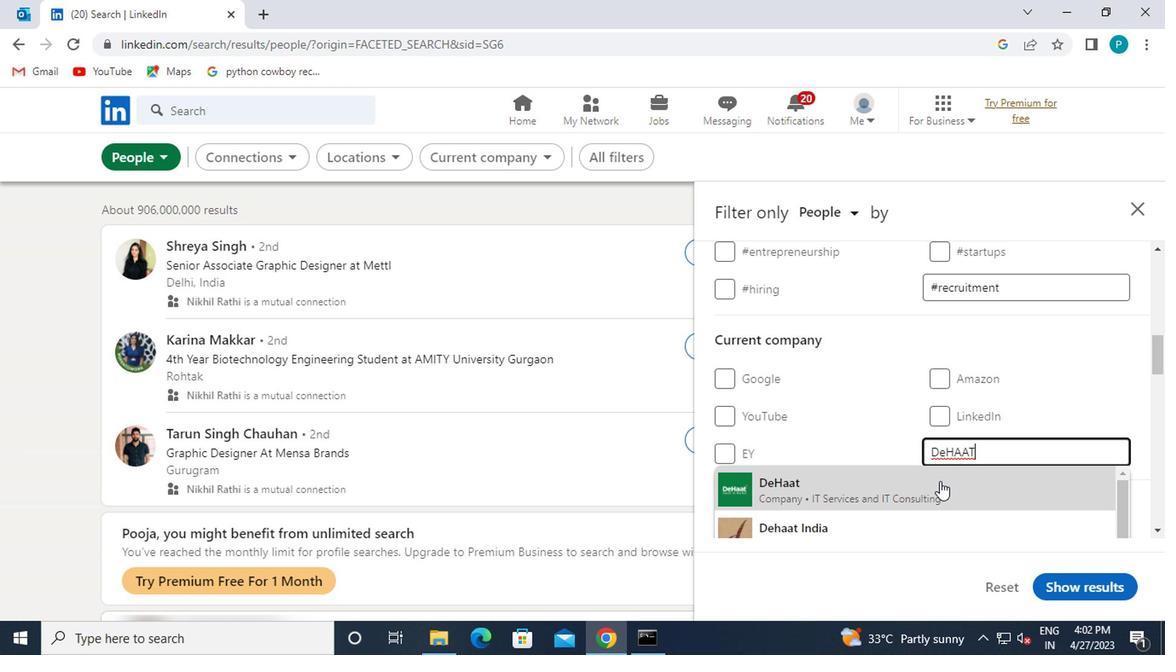 
Action: Mouse pressed left at (936, 482)
Screenshot: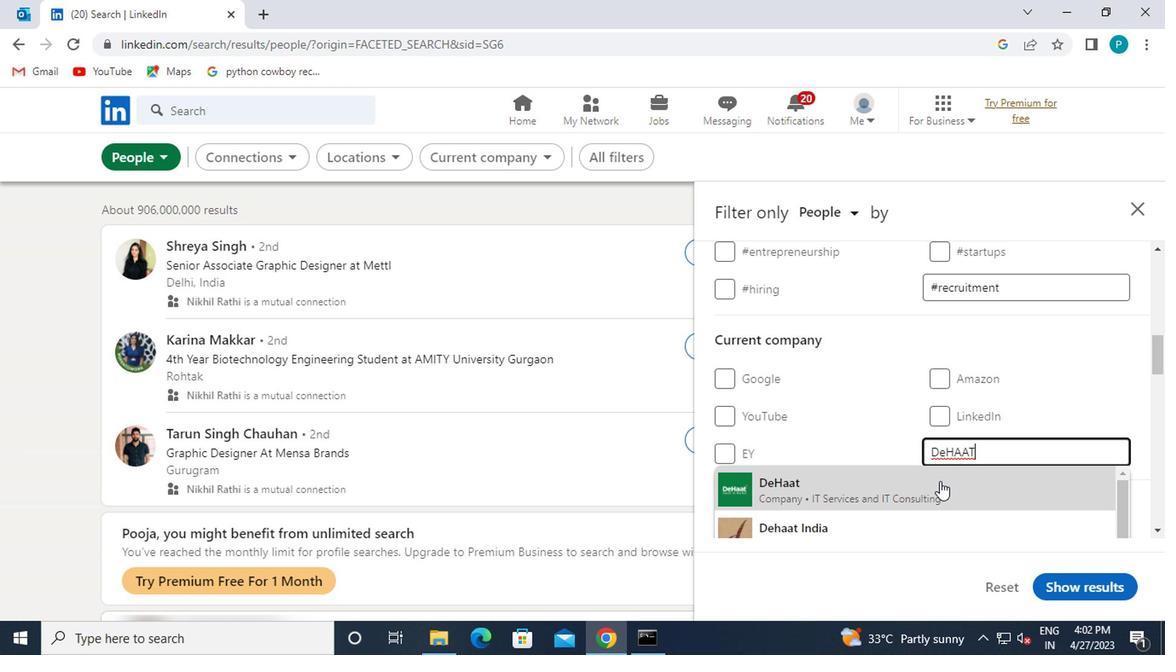
Action: Mouse moved to (880, 460)
Screenshot: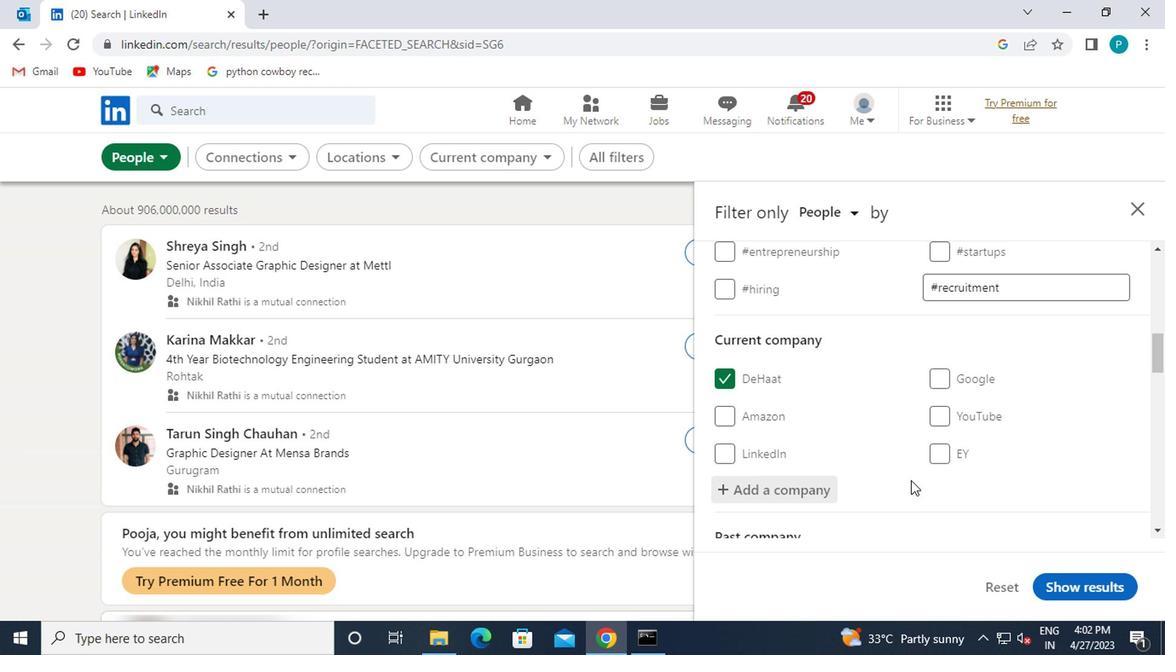 
Action: Mouse scrolled (880, 459) with delta (0, 0)
Screenshot: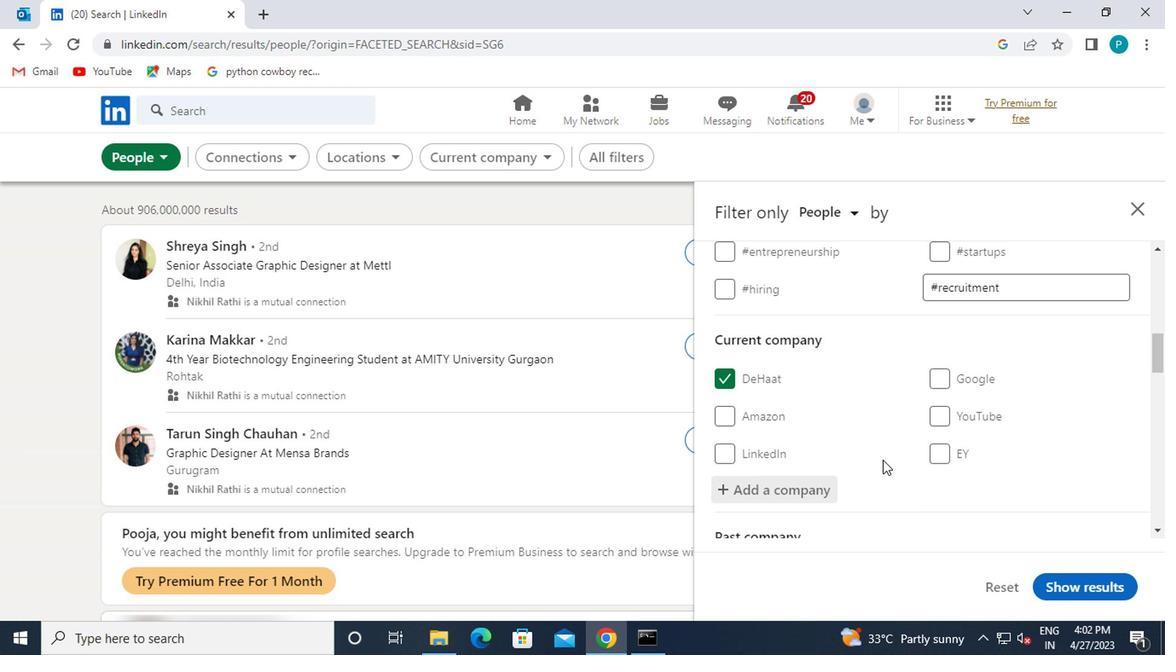 
Action: Mouse moved to (874, 461)
Screenshot: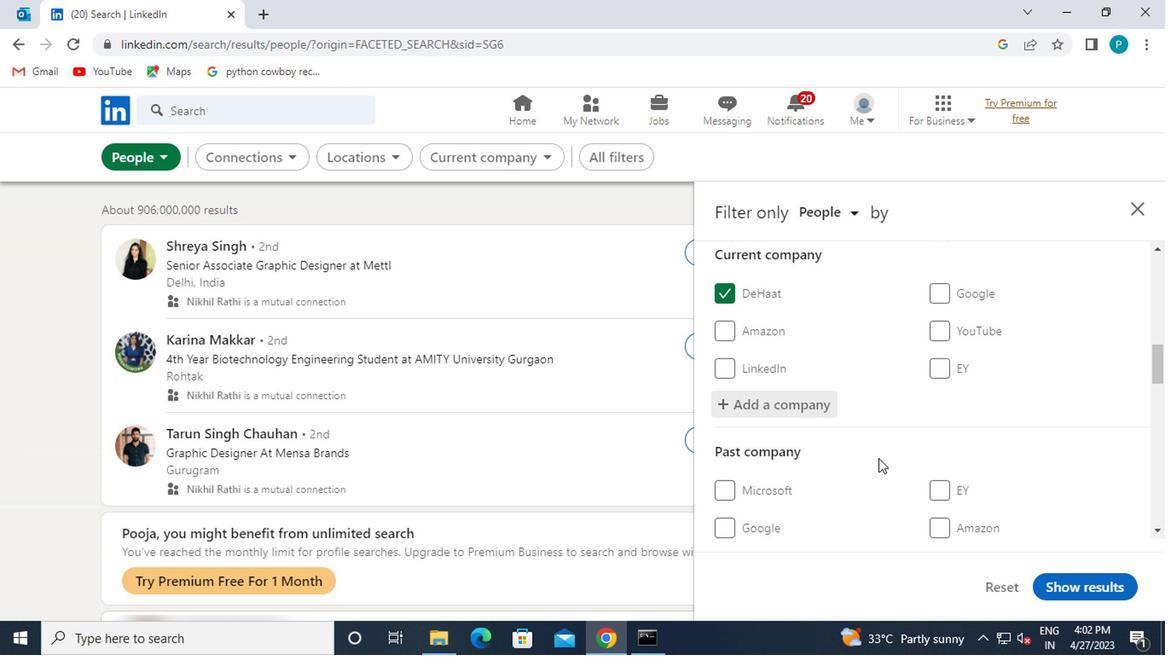 
Action: Mouse scrolled (874, 460) with delta (0, -1)
Screenshot: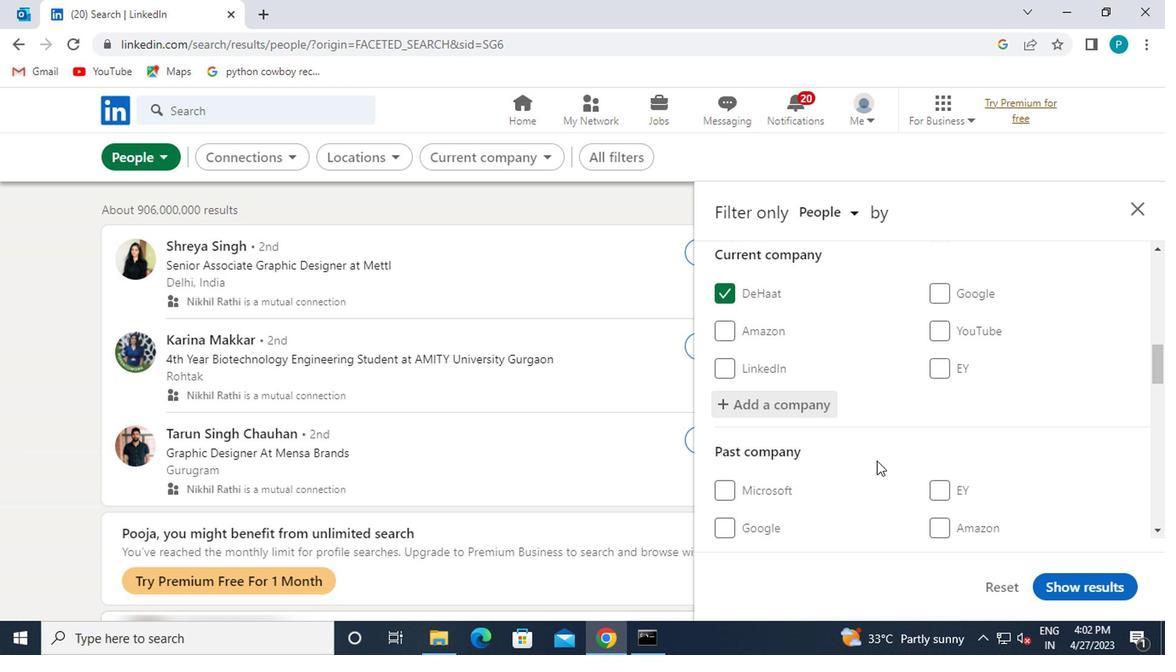 
Action: Mouse scrolled (874, 460) with delta (0, -1)
Screenshot: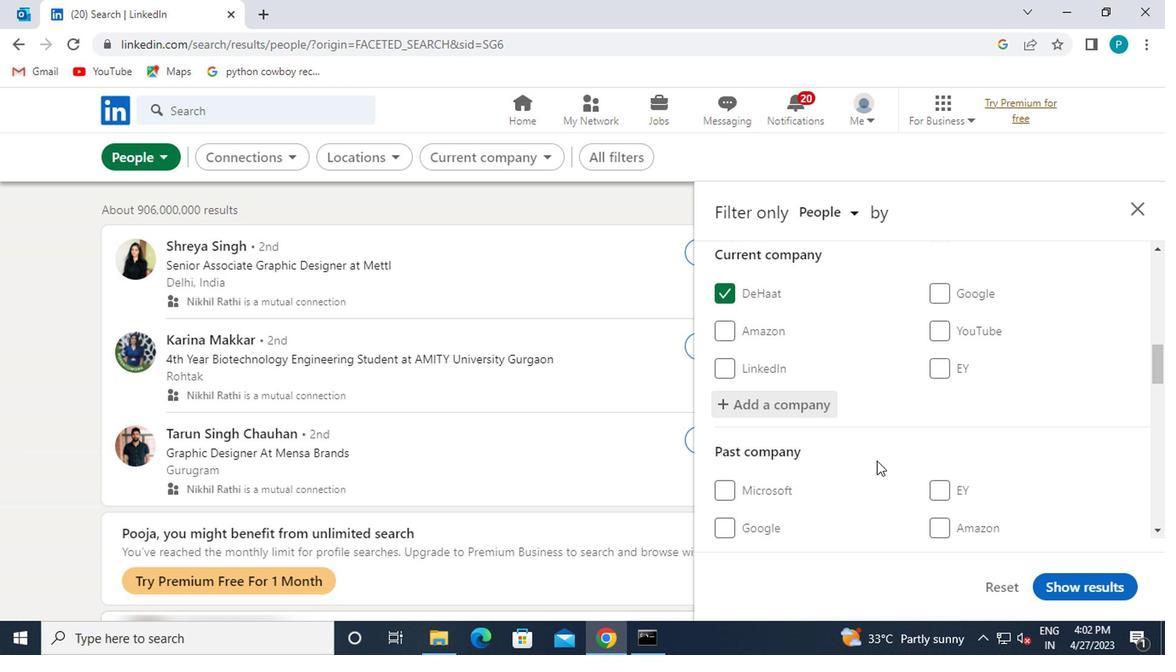 
Action: Mouse moved to (983, 480)
Screenshot: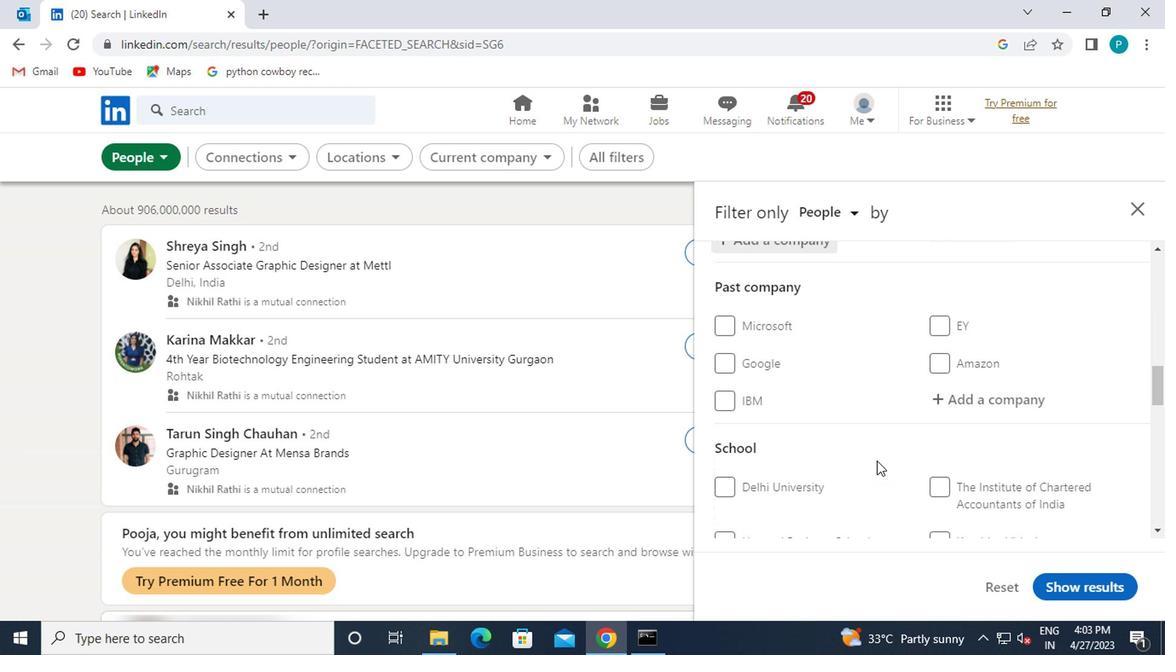 
Action: Mouse scrolled (983, 479) with delta (0, -1)
Screenshot: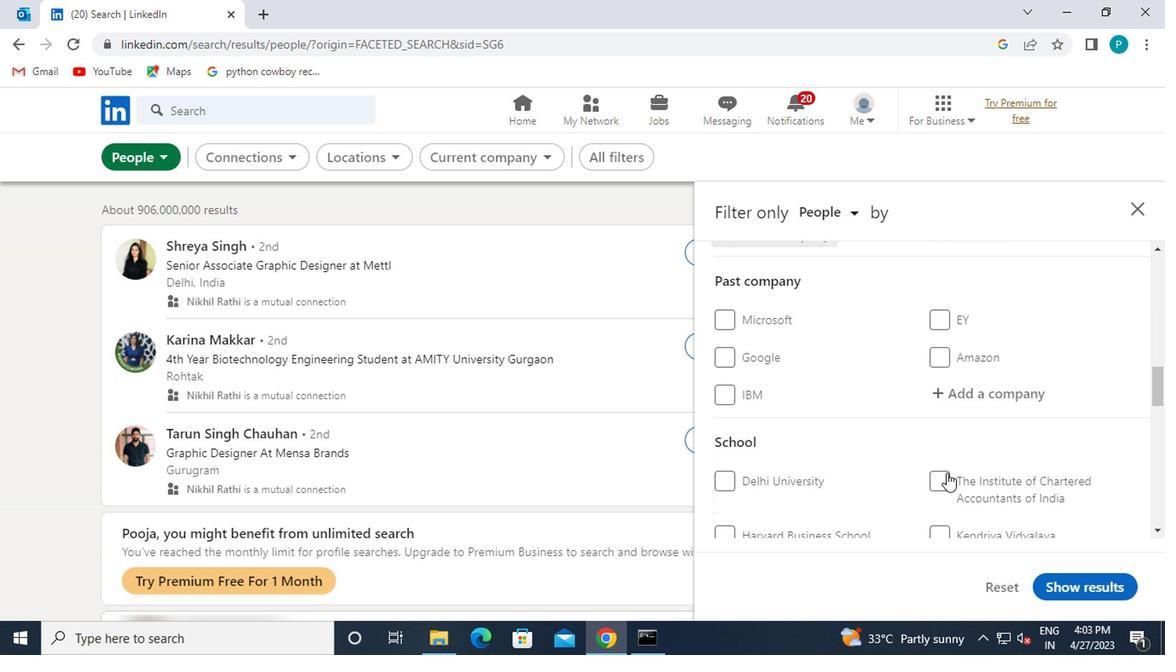 
Action: Mouse moved to (980, 477)
Screenshot: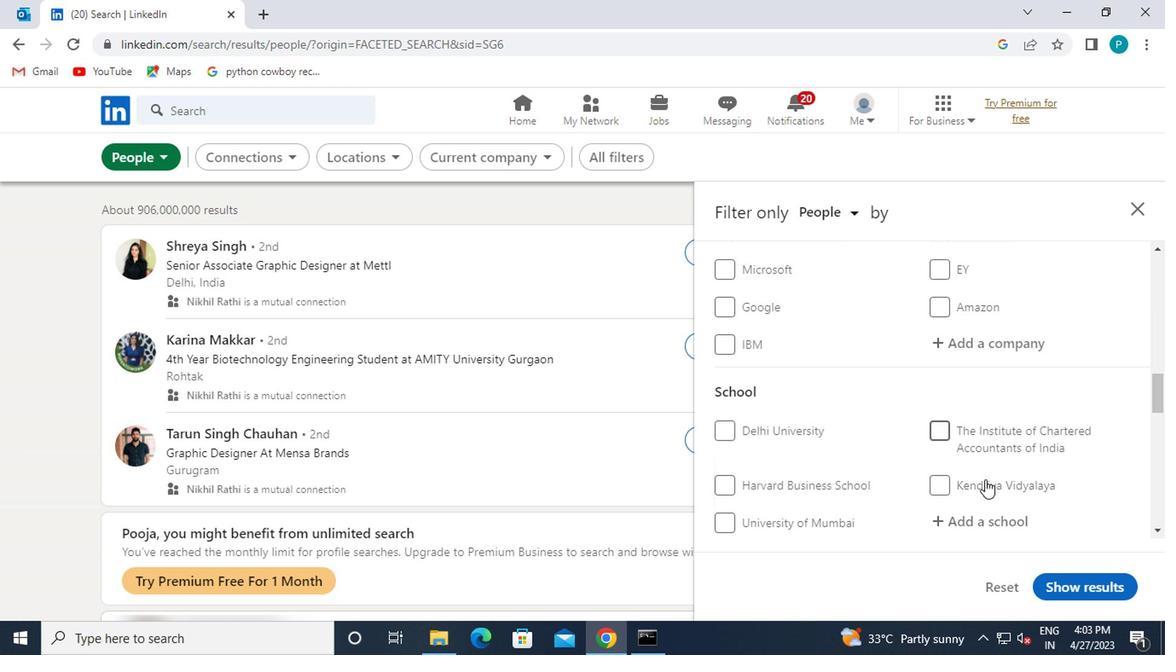 
Action: Mouse pressed left at (980, 477)
Screenshot: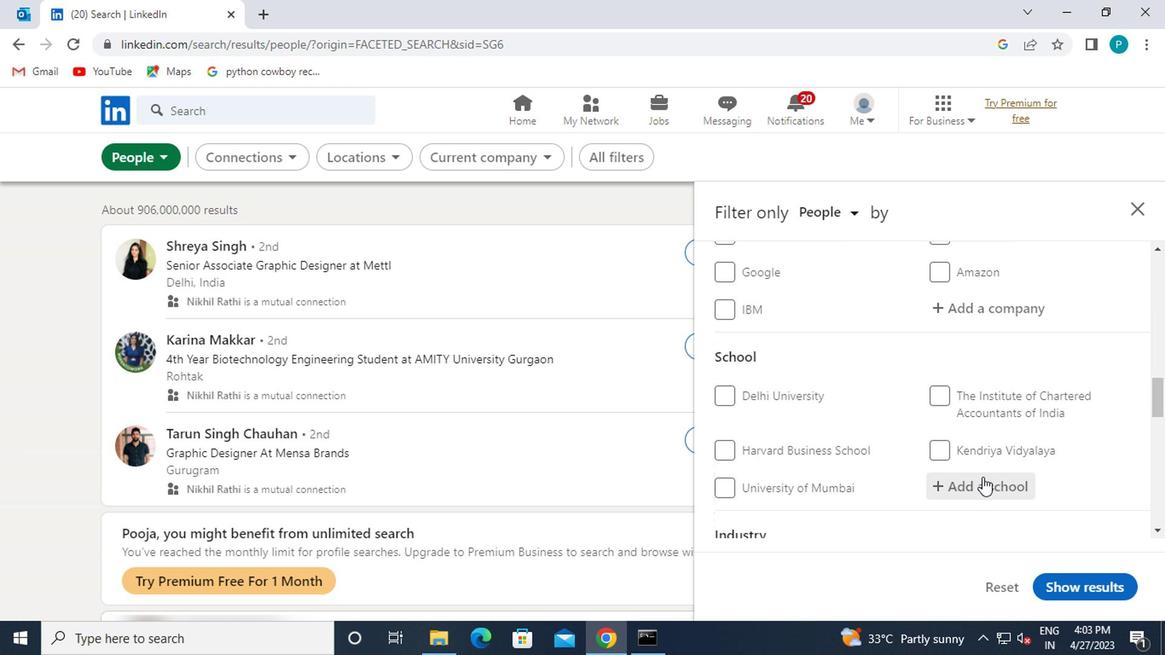
Action: Mouse moved to (1011, 493)
Screenshot: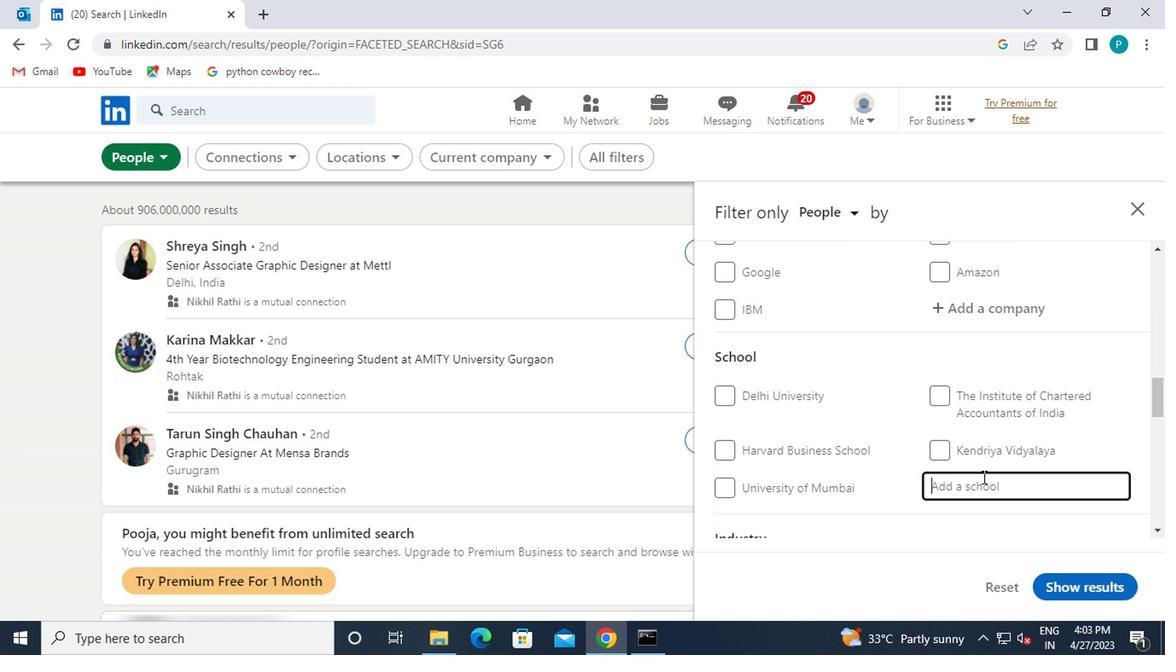 
Action: Key pressed <Key.caps_lock>B<Key.caps_lock>ANG<Key.backspace><Key.backspace><Key.backspace><Key.backspace><Key.caps_lock>B<Key.caps_lock><Key.backspace>B
Screenshot: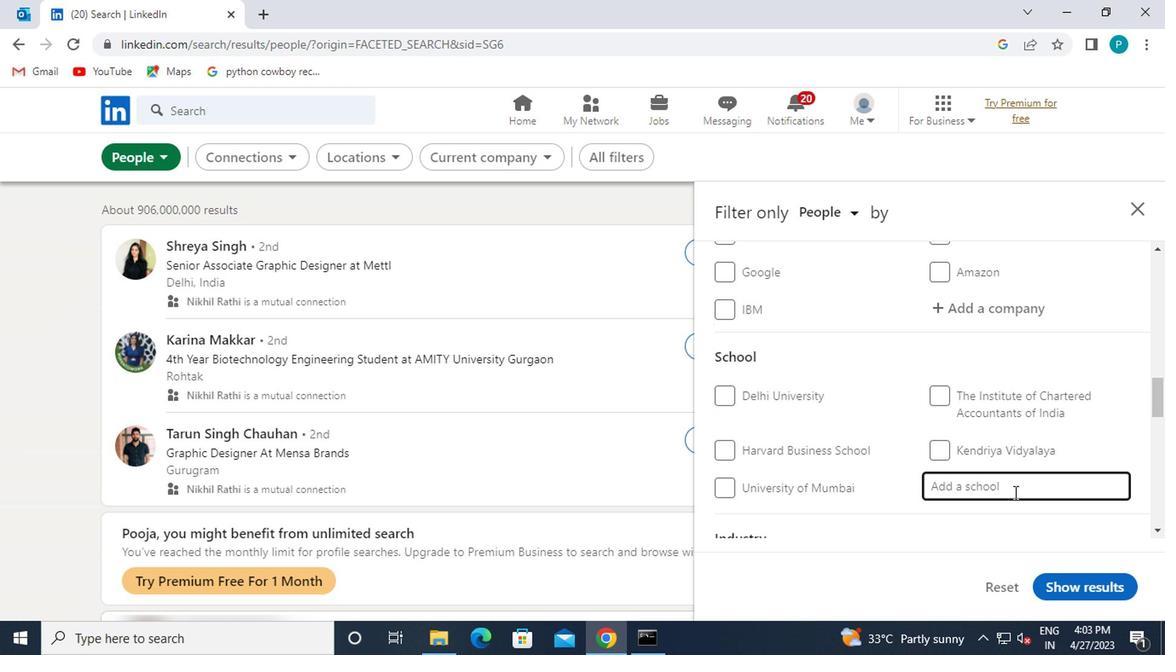 
Action: Mouse moved to (1009, 490)
Screenshot: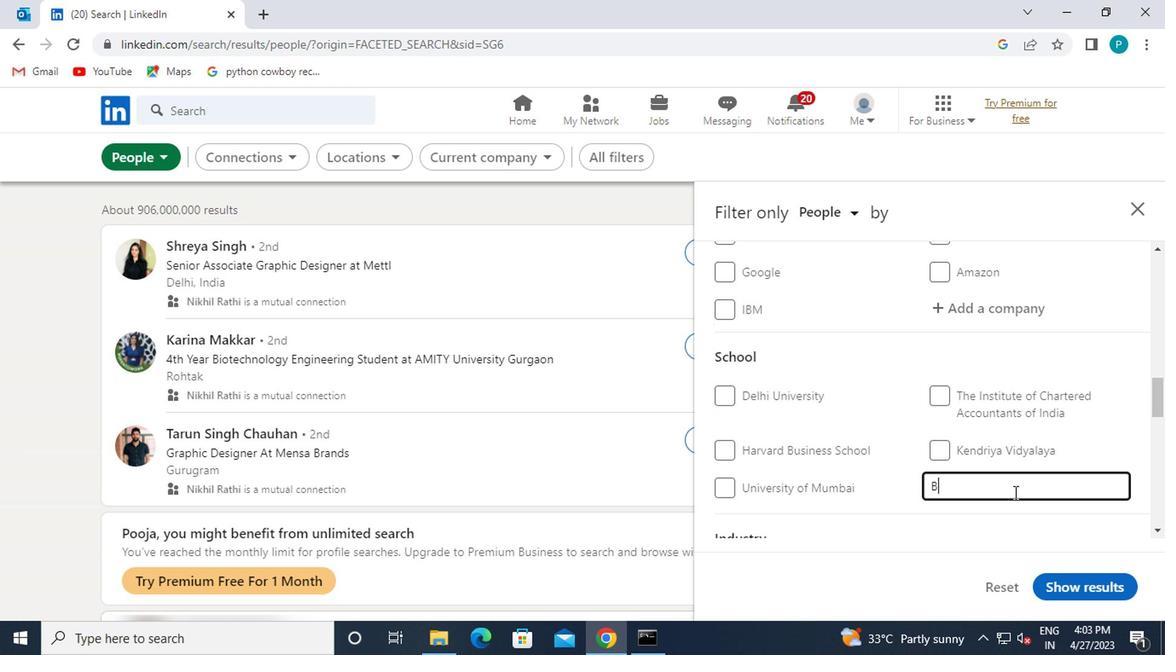 
Action: Key pressed <Key.caps_lock>ANGALORE
Screenshot: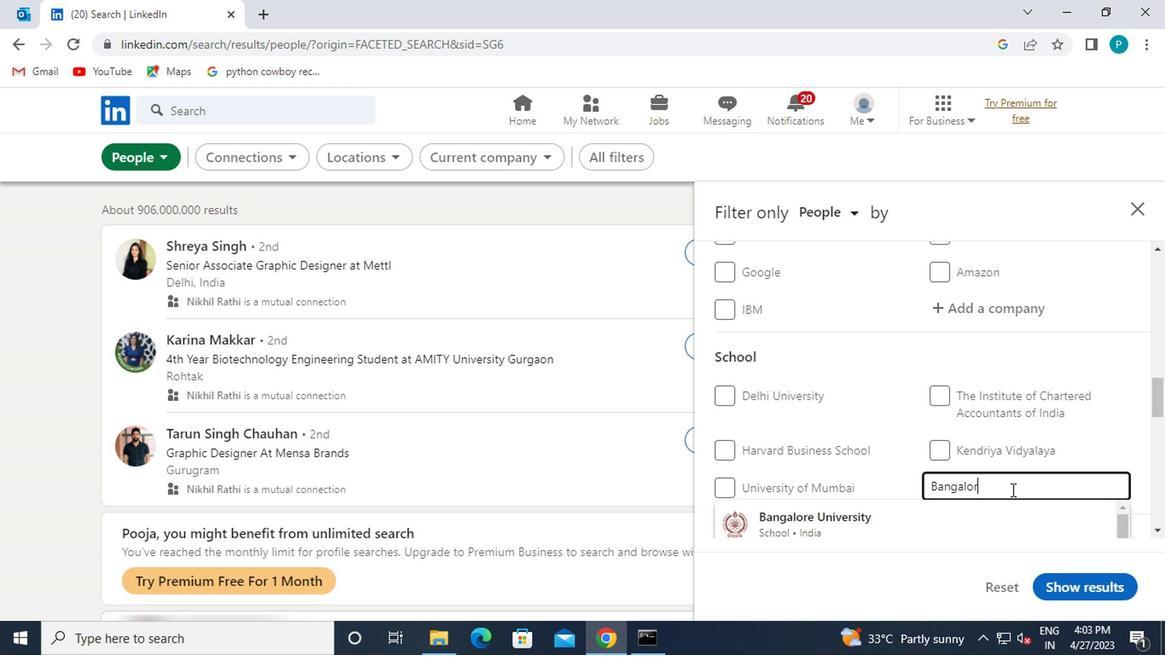 
Action: Mouse moved to (905, 419)
Screenshot: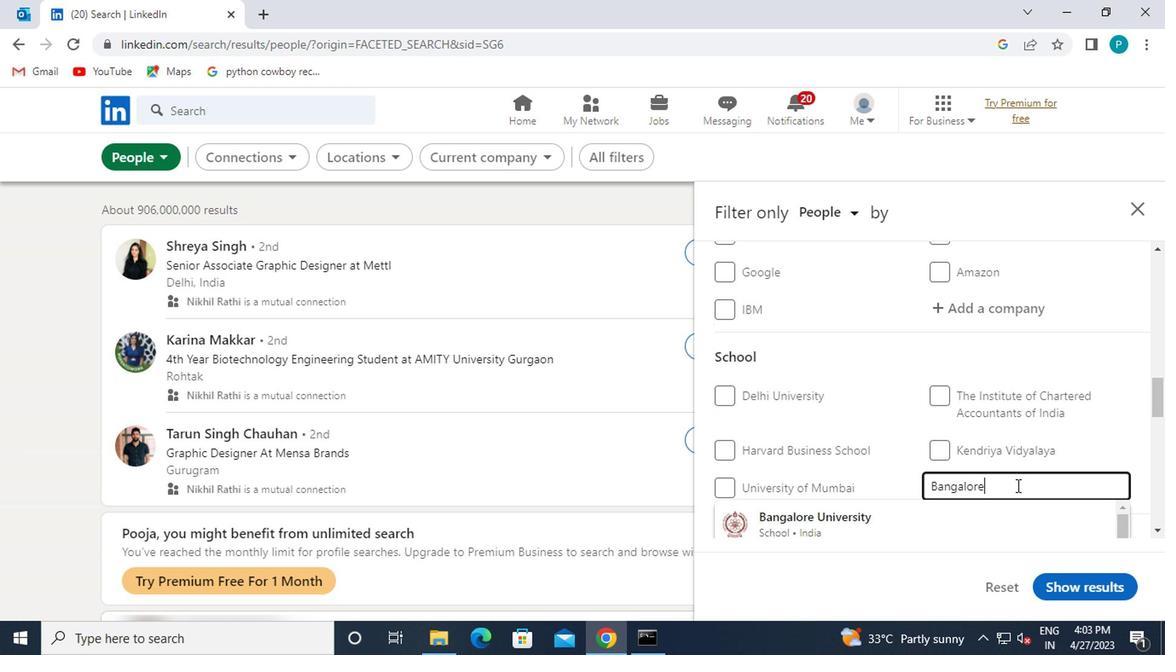 
Action: Mouse scrolled (905, 417) with delta (0, -1)
Screenshot: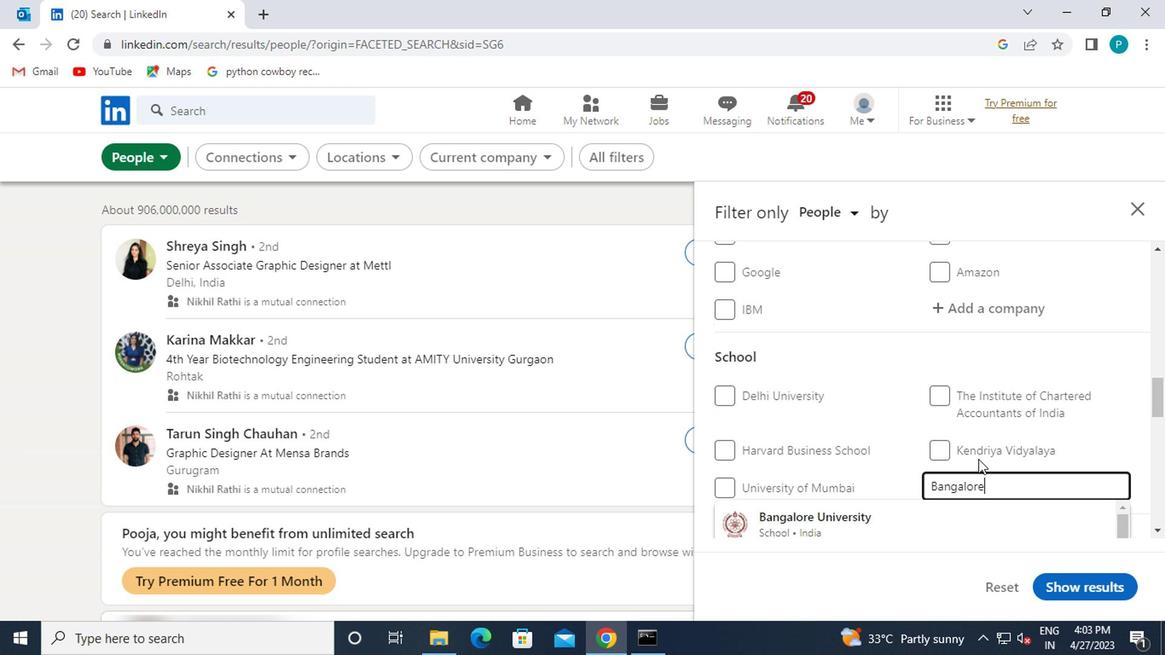 
Action: Mouse scrolled (905, 417) with delta (0, -1)
Screenshot: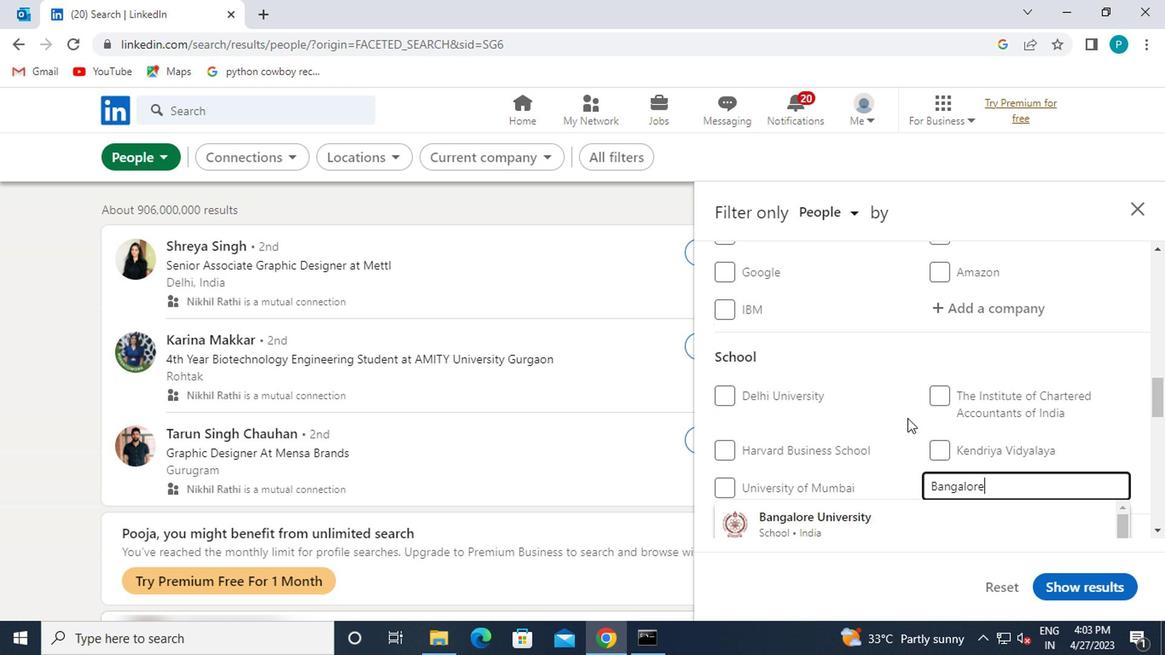 
Action: Mouse moved to (911, 476)
Screenshot: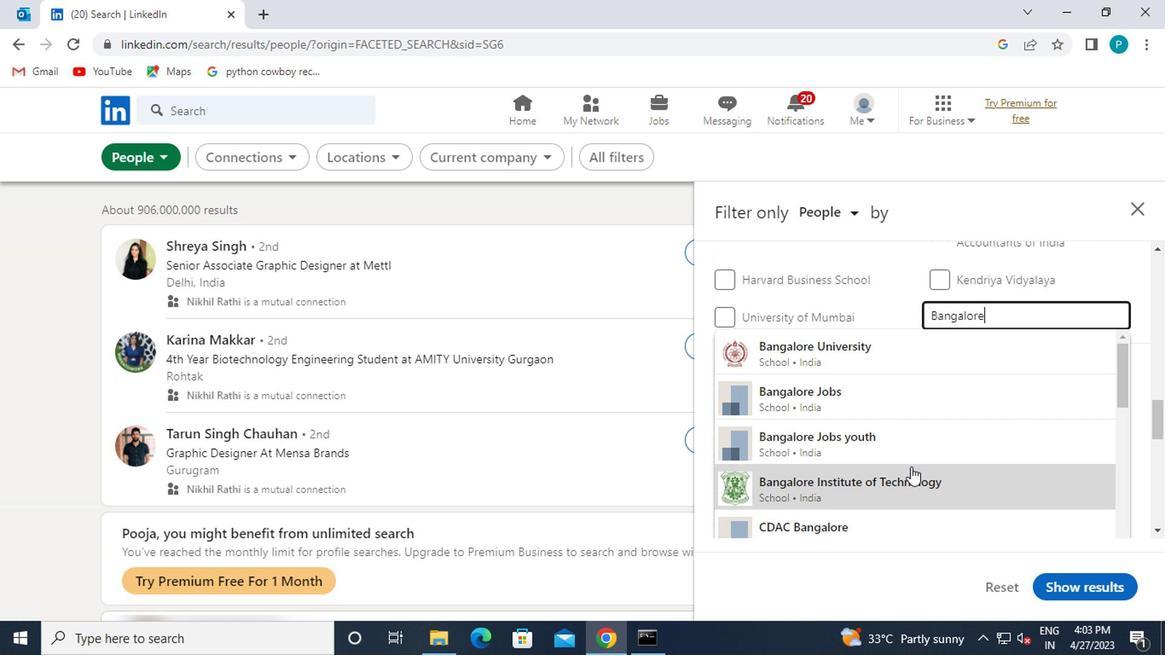 
Action: Mouse pressed left at (911, 476)
Screenshot: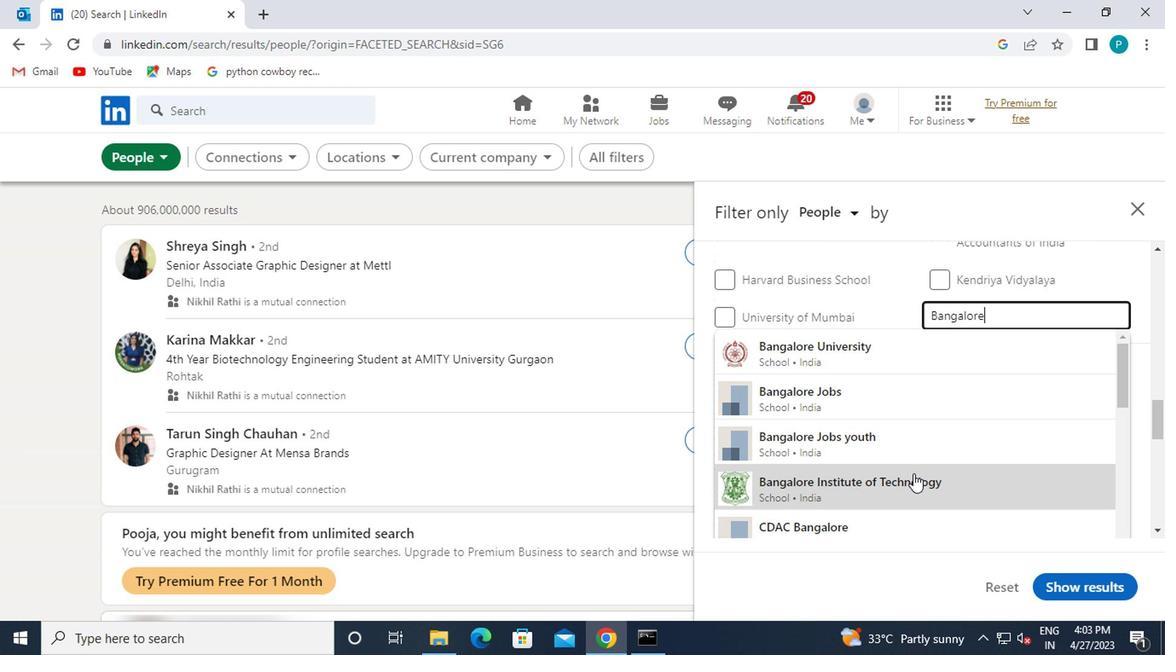 
Action: Mouse moved to (868, 421)
Screenshot: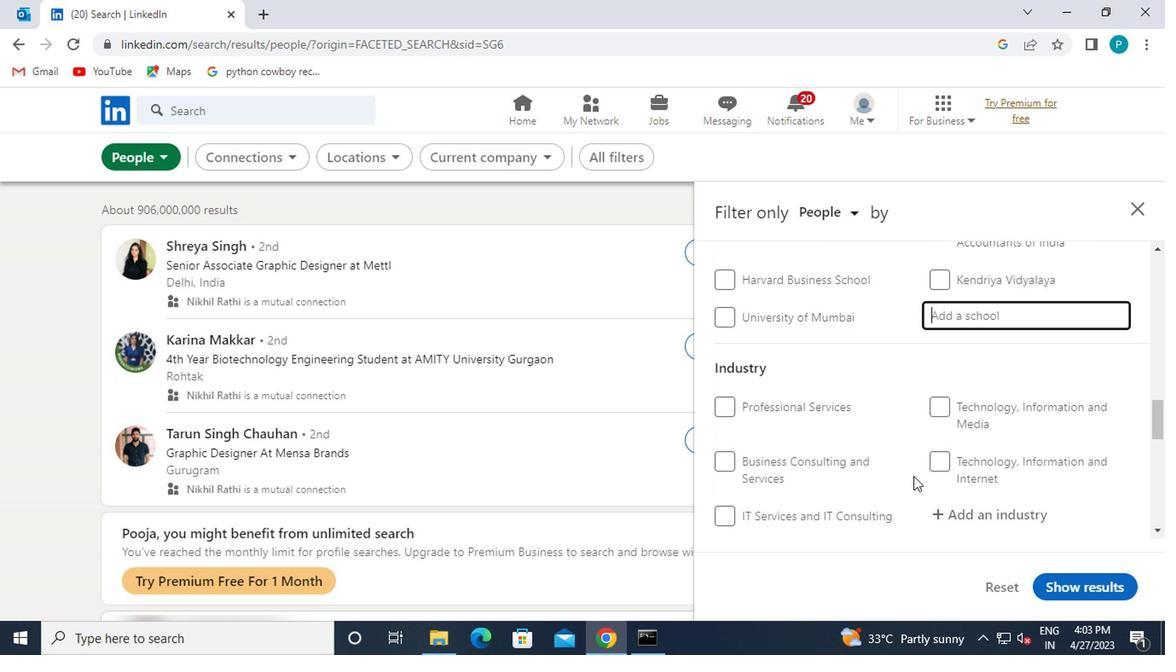 
Action: Mouse scrolled (868, 420) with delta (0, 0)
Screenshot: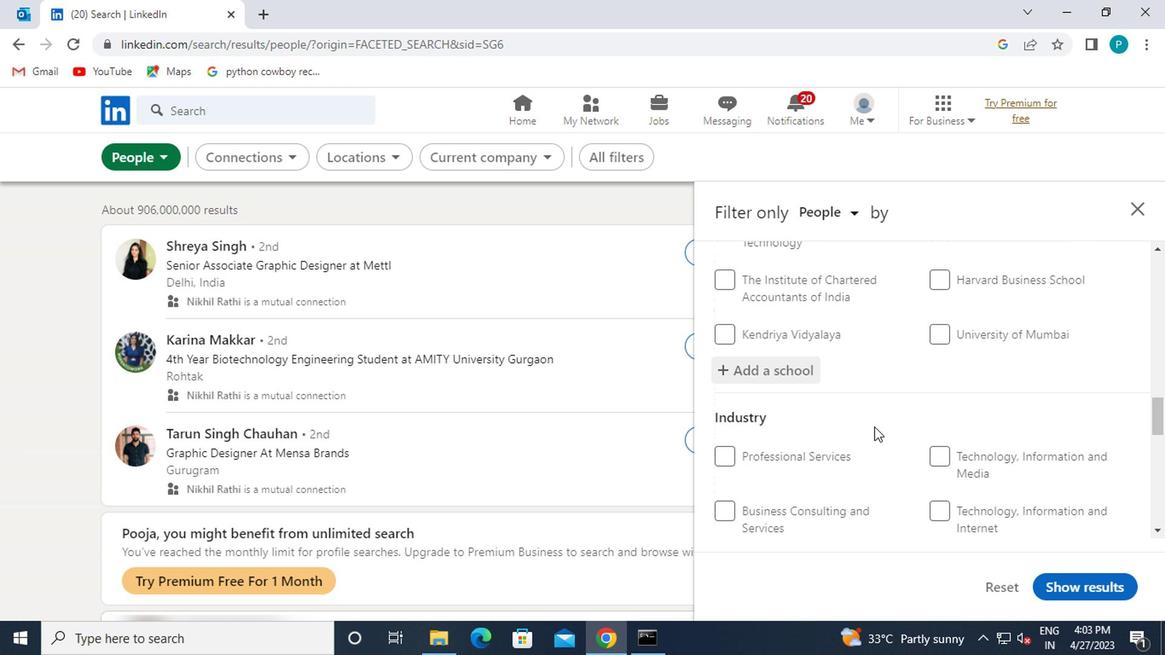 
Action: Mouse scrolled (868, 420) with delta (0, 0)
Screenshot: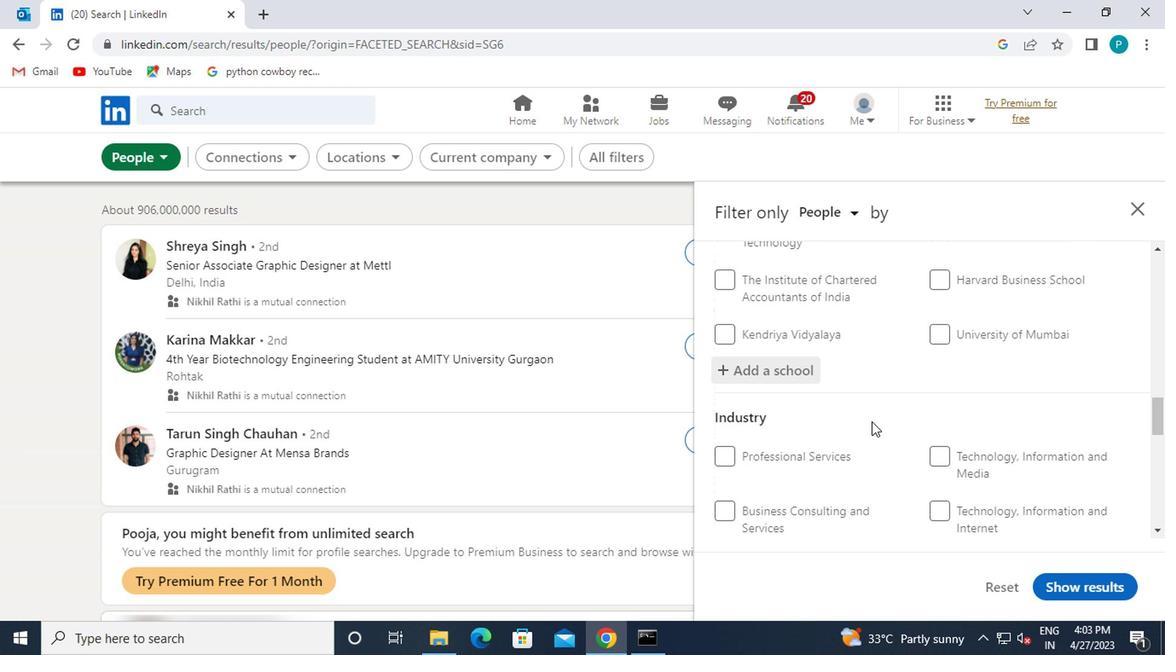 
Action: Mouse moved to (990, 400)
Screenshot: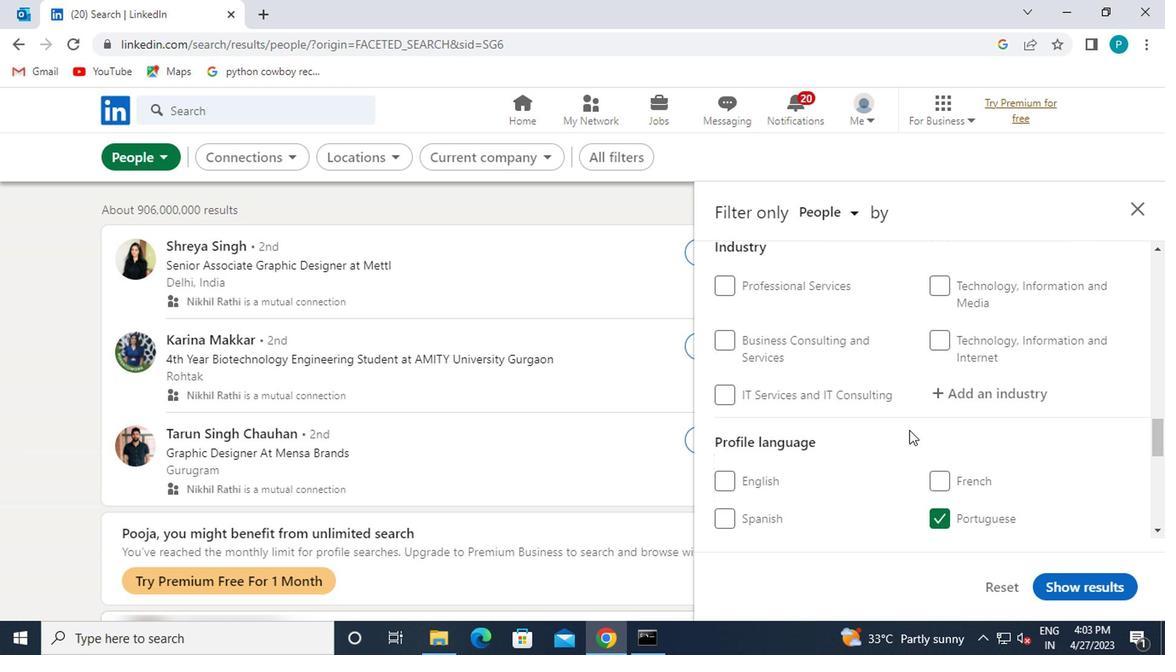 
Action: Mouse pressed left at (990, 400)
Screenshot: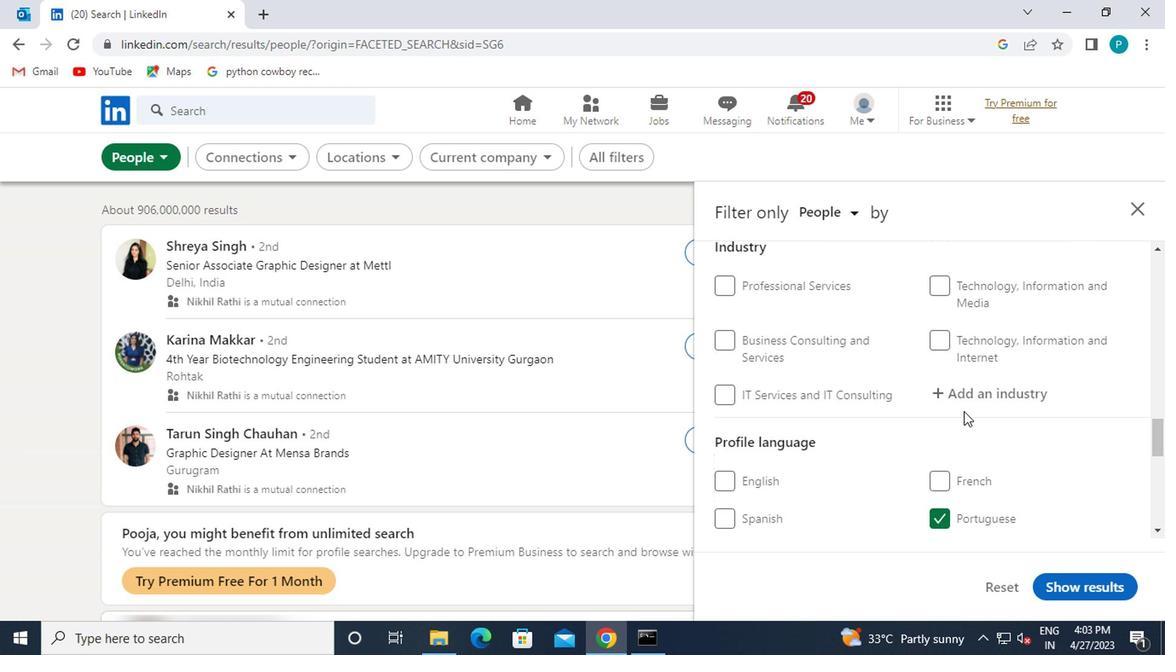 
Action: Mouse moved to (998, 400)
Screenshot: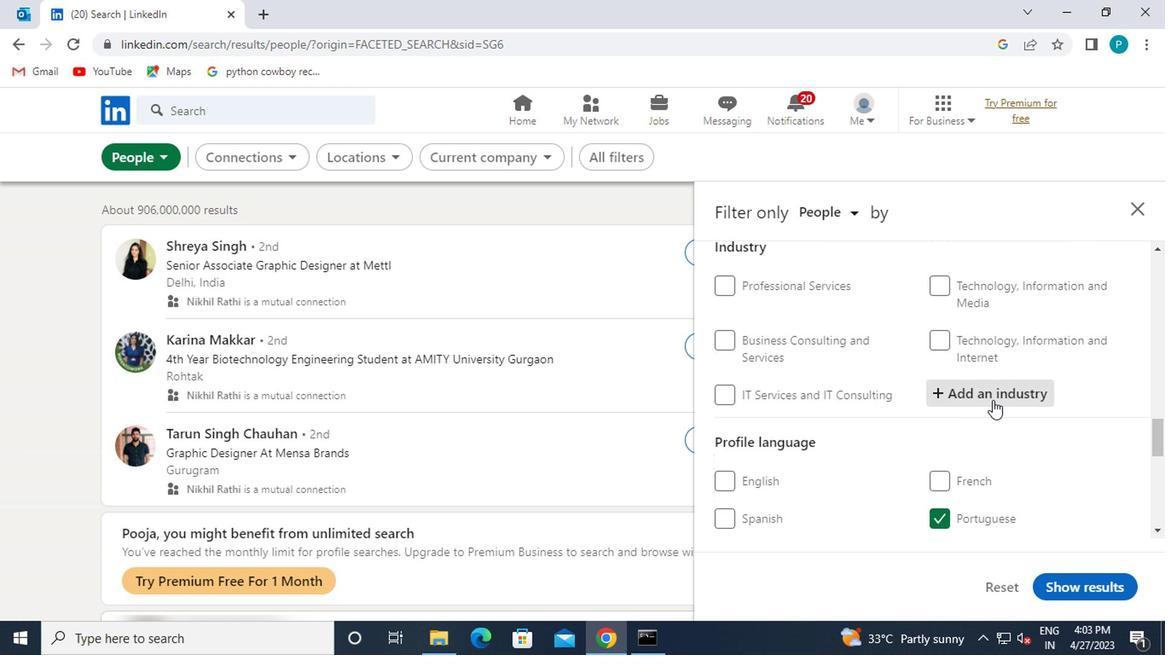 
Action: Key pressed <Key.caps_lock>O<Key.caps_lock>IL<Key.space>
Screenshot: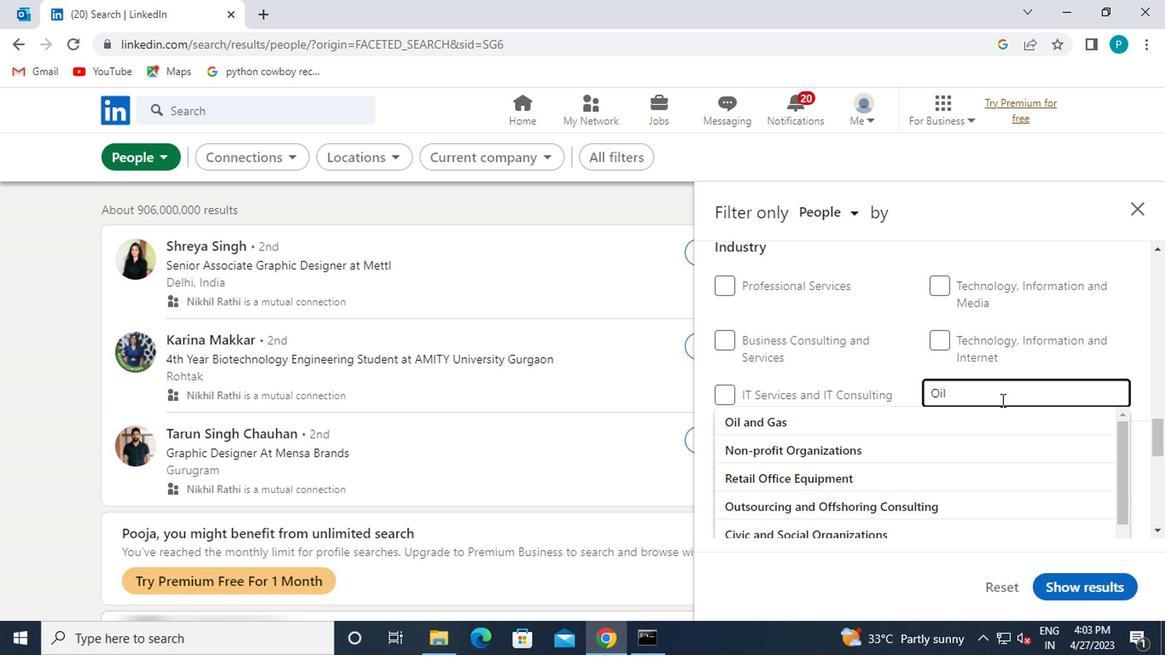
Action: Mouse moved to (868, 438)
Screenshot: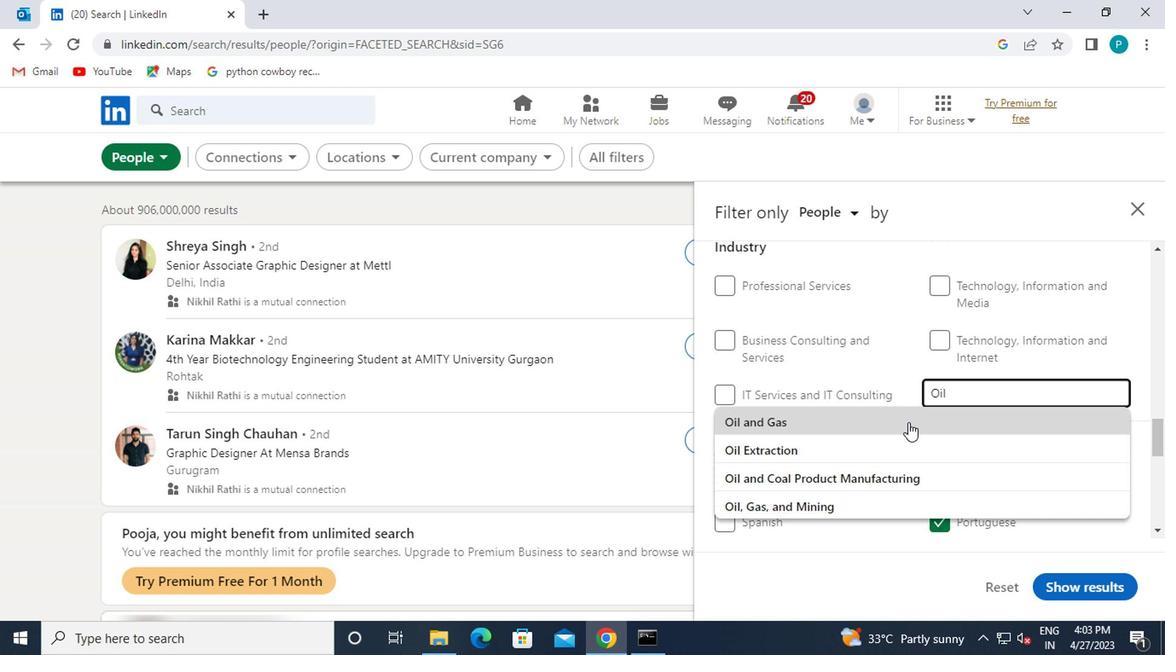 
Action: Mouse pressed left at (868, 438)
Screenshot: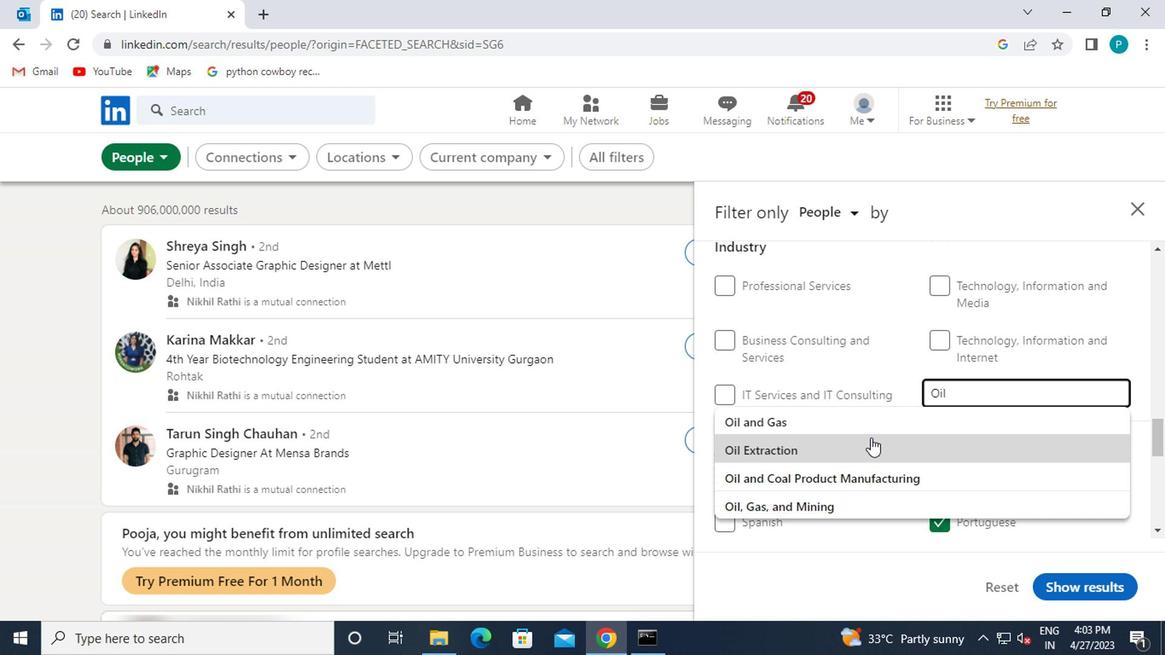 
Action: Mouse scrolled (868, 437) with delta (0, 0)
Screenshot: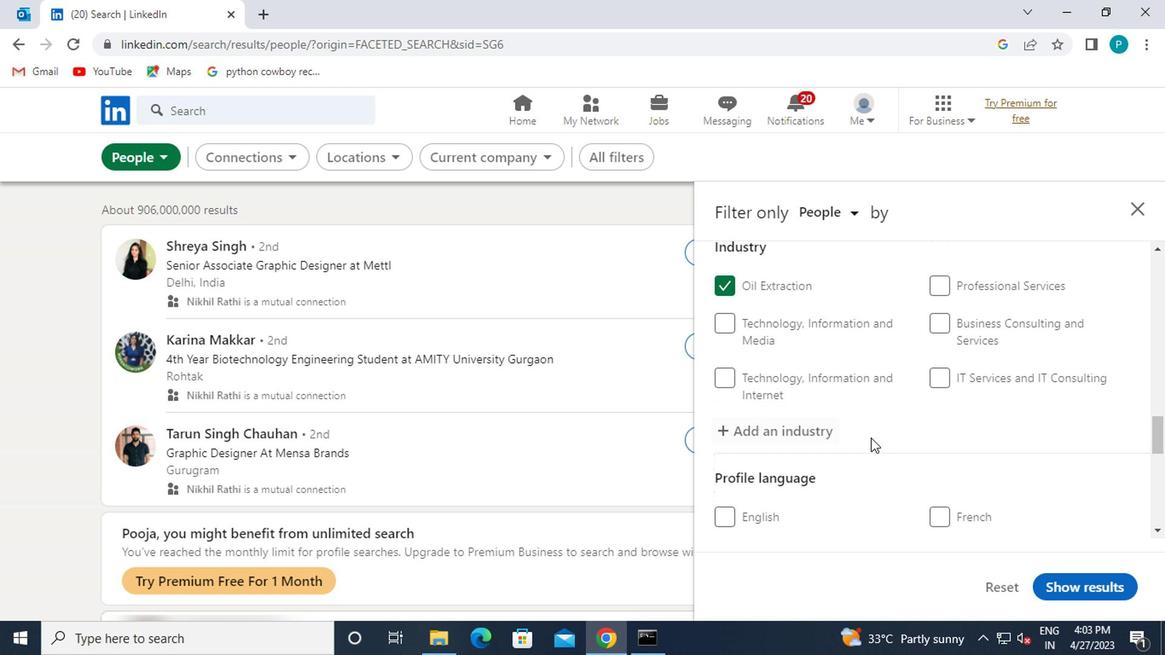
Action: Mouse scrolled (868, 437) with delta (0, 0)
Screenshot: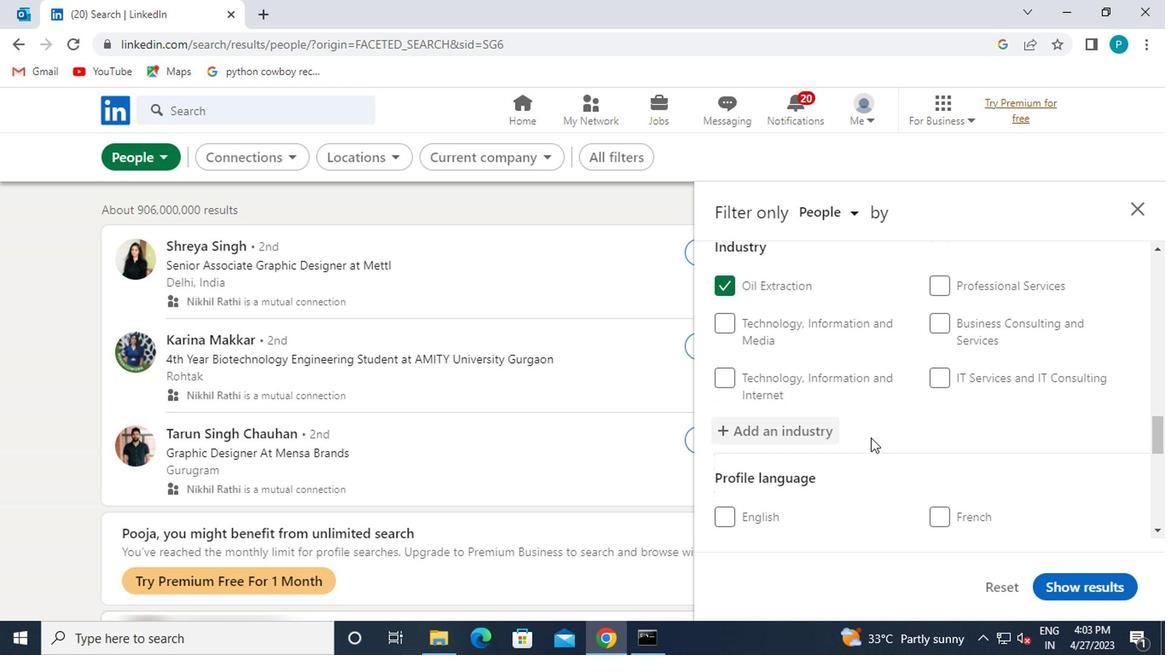 
Action: Mouse moved to (962, 479)
Screenshot: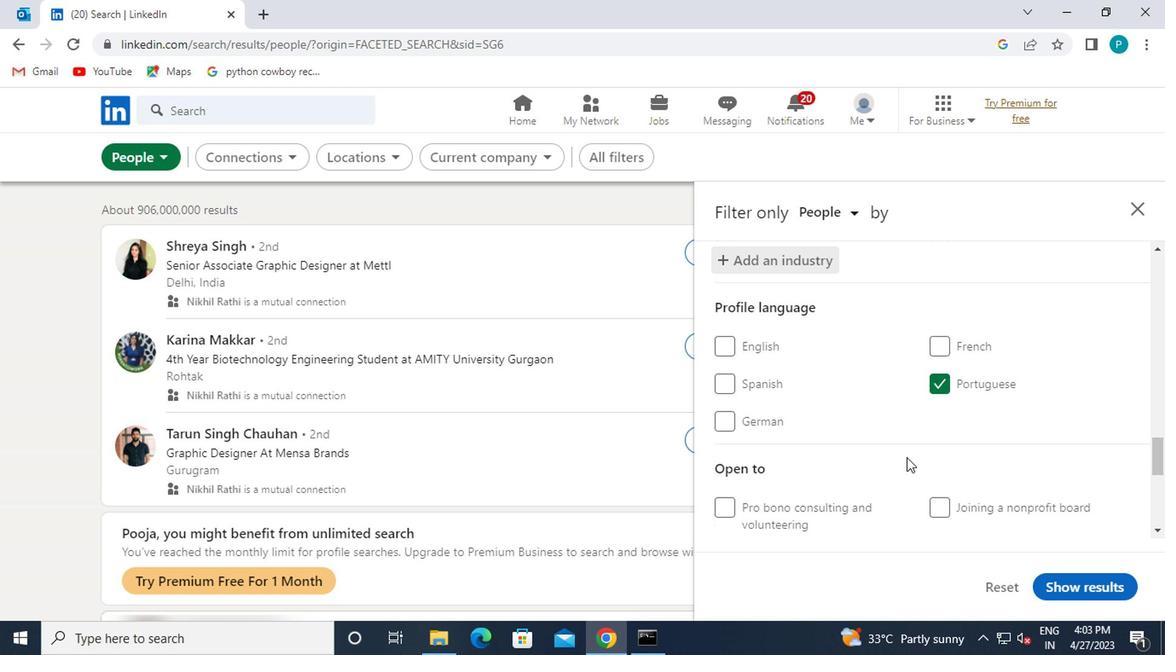 
Action: Mouse scrolled (962, 478) with delta (0, 0)
Screenshot: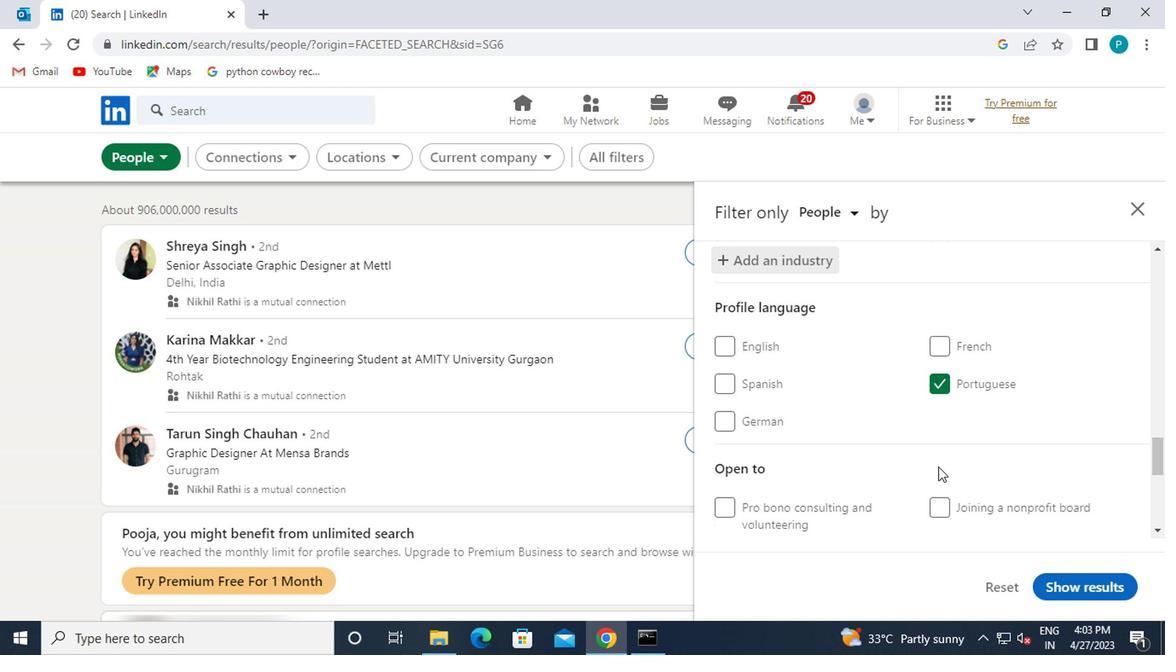 
Action: Mouse moved to (968, 496)
Screenshot: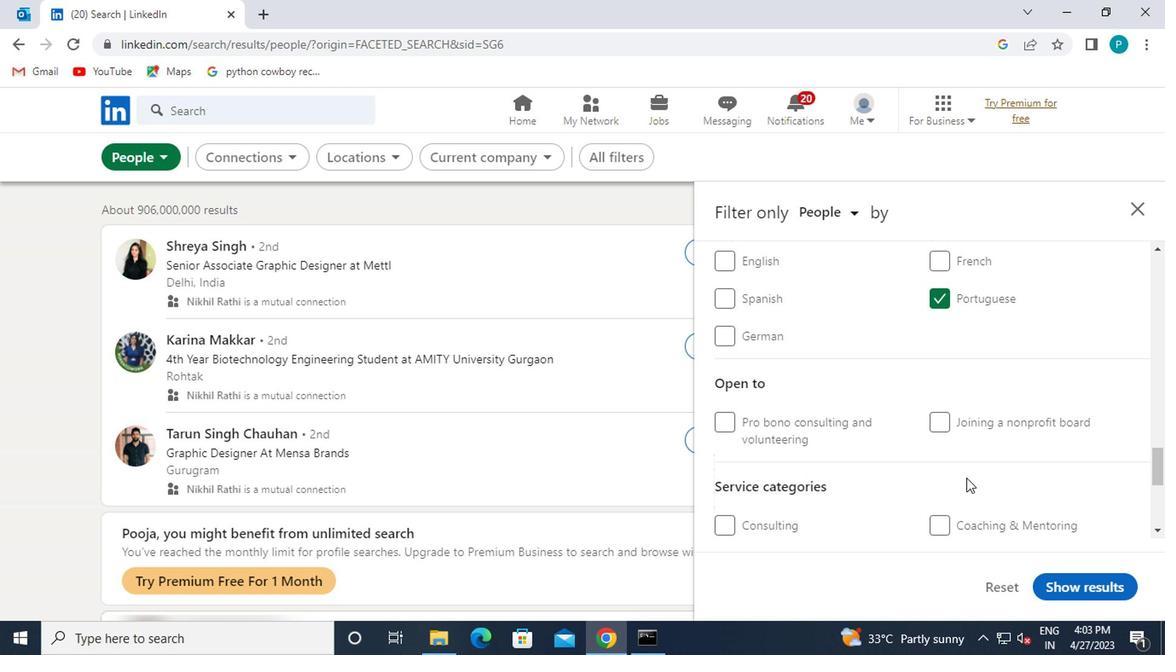 
Action: Mouse scrolled (968, 495) with delta (0, 0)
Screenshot: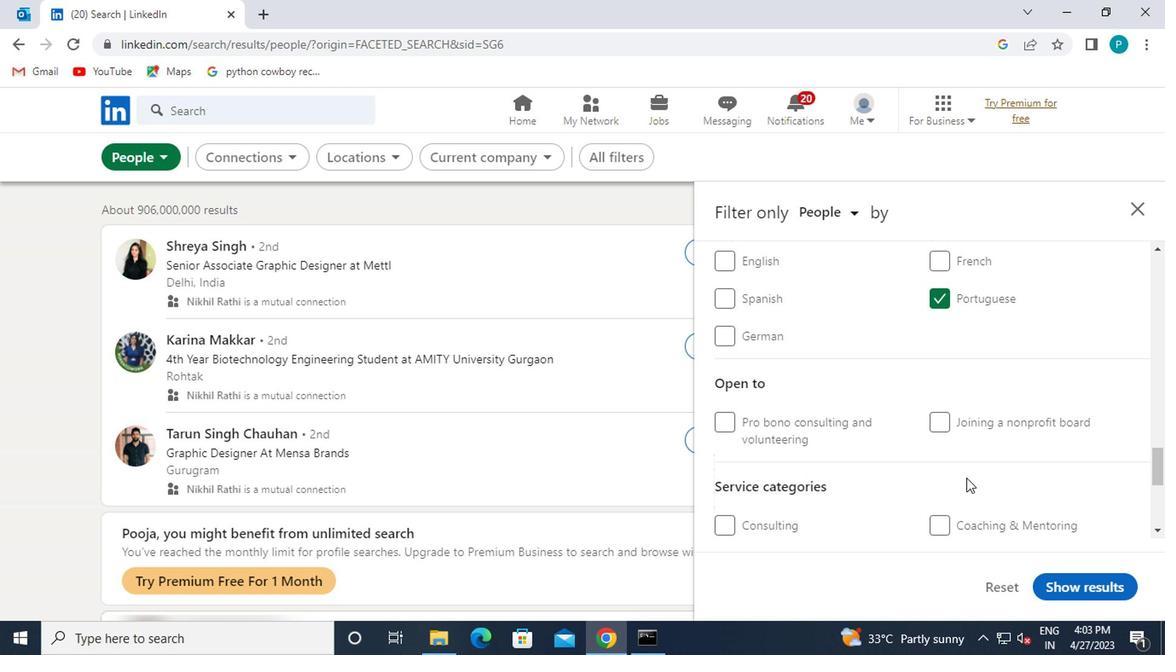 
Action: Mouse moved to (953, 511)
Screenshot: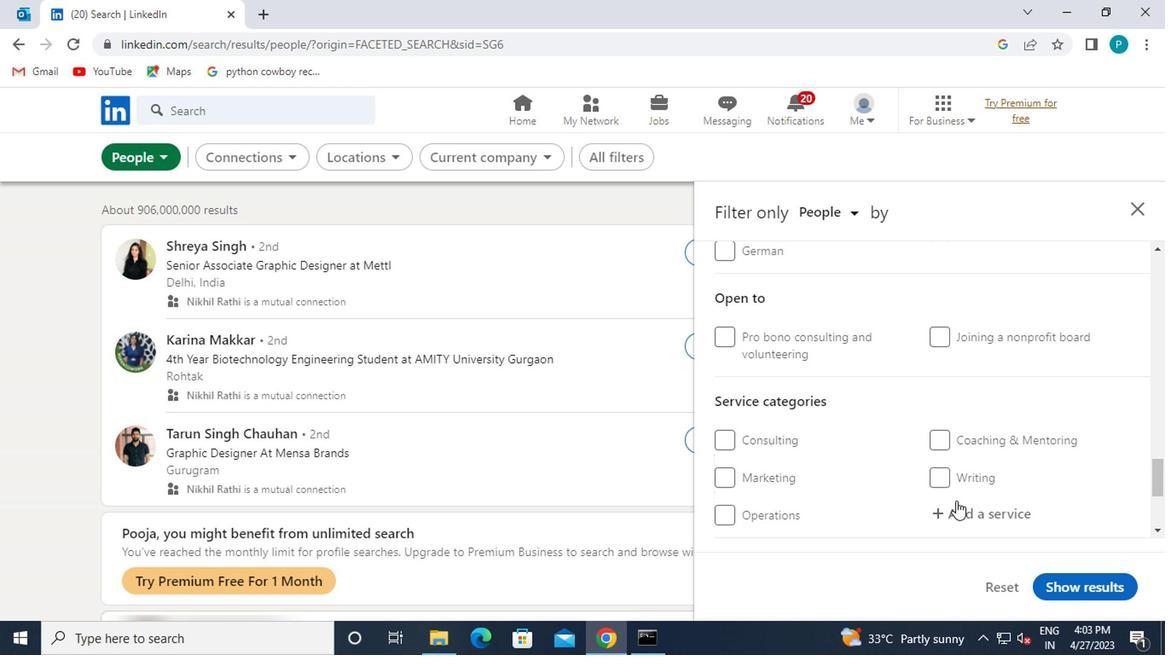 
Action: Mouse pressed left at (953, 511)
Screenshot: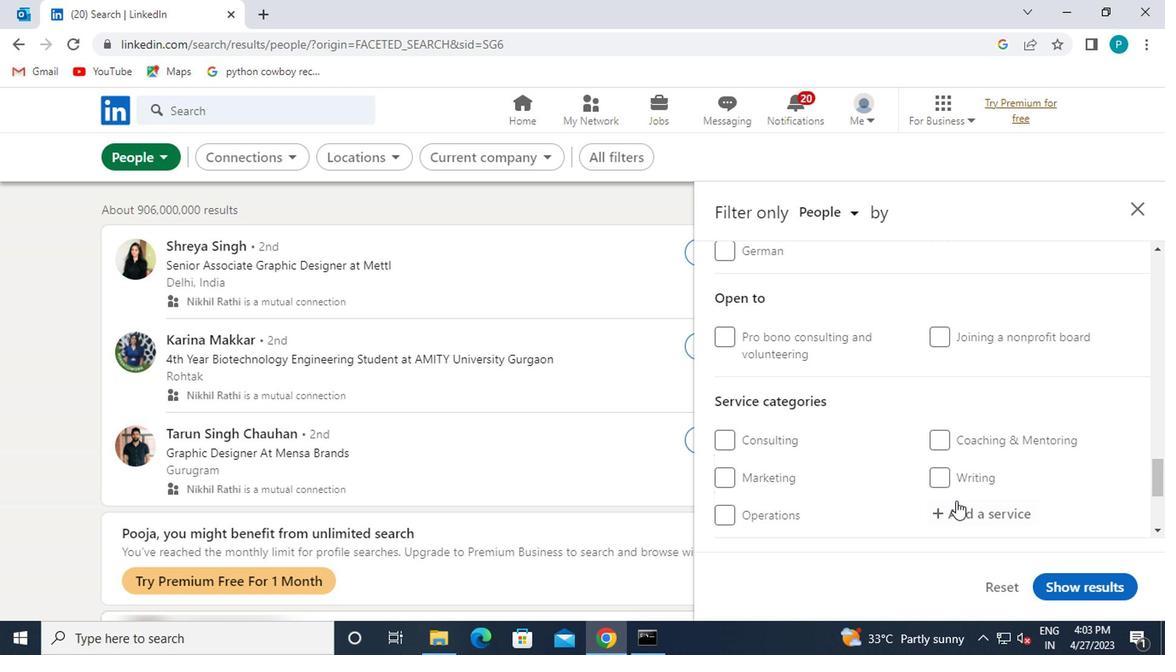 
Action: Mouse moved to (967, 522)
Screenshot: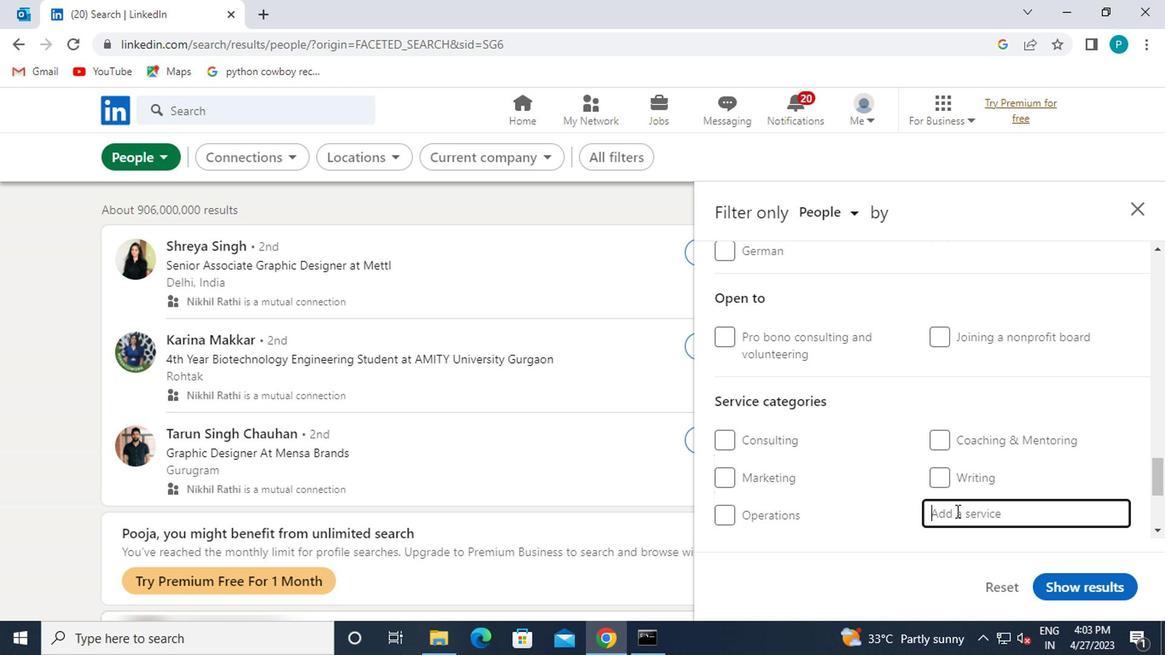 
Action: Key pressed <Key.caps_lock>P<Key.caps_lock>RODUC
Screenshot: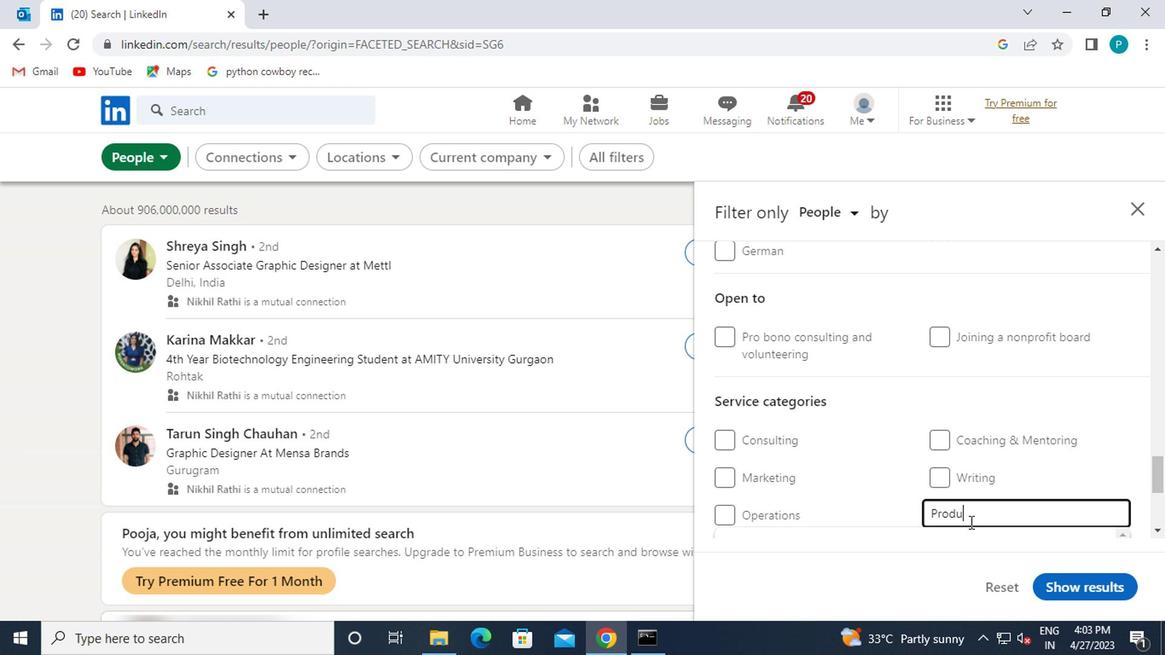 
Action: Mouse moved to (953, 457)
Screenshot: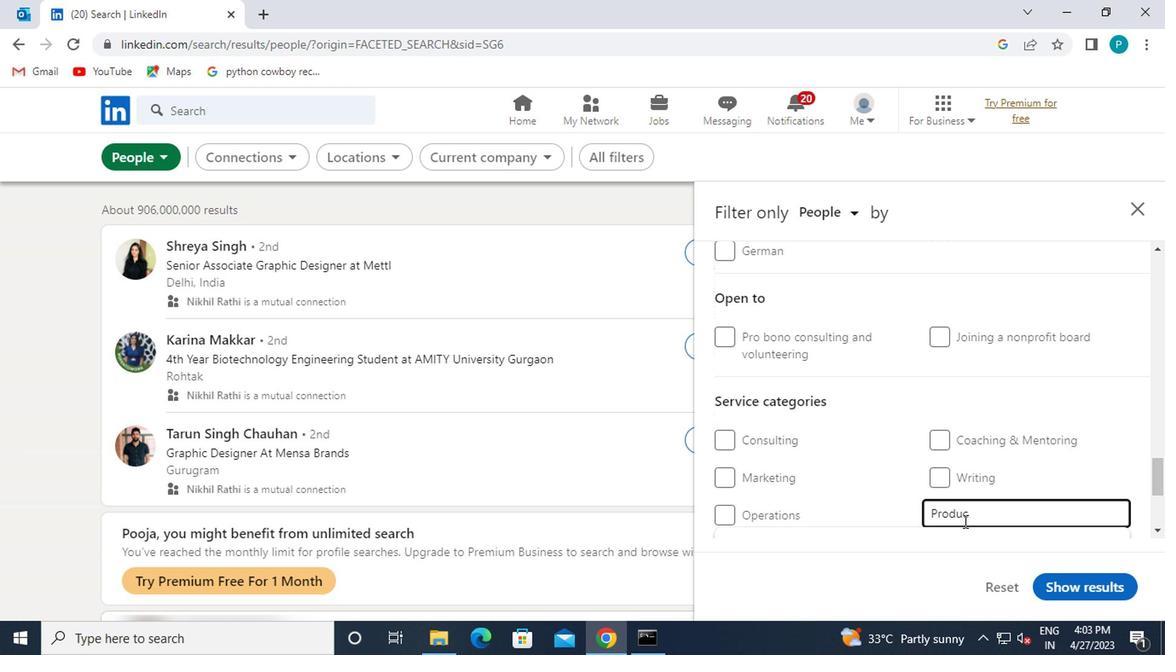 
Action: Mouse scrolled (953, 456) with delta (0, -1)
Screenshot: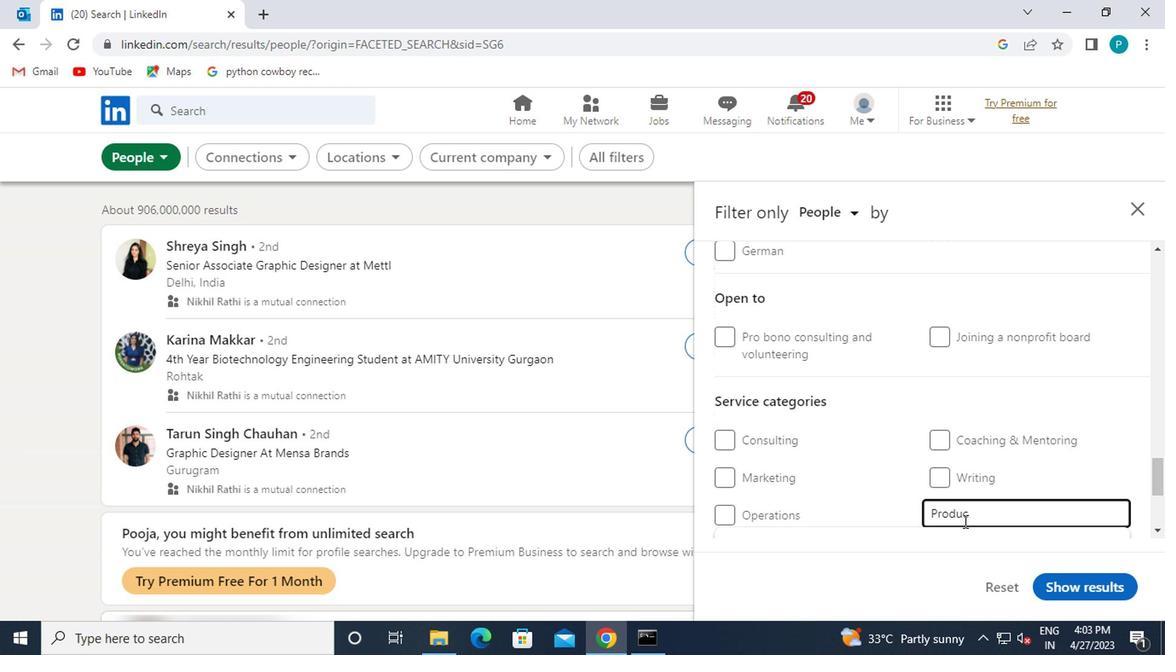 
Action: Mouse moved to (943, 460)
Screenshot: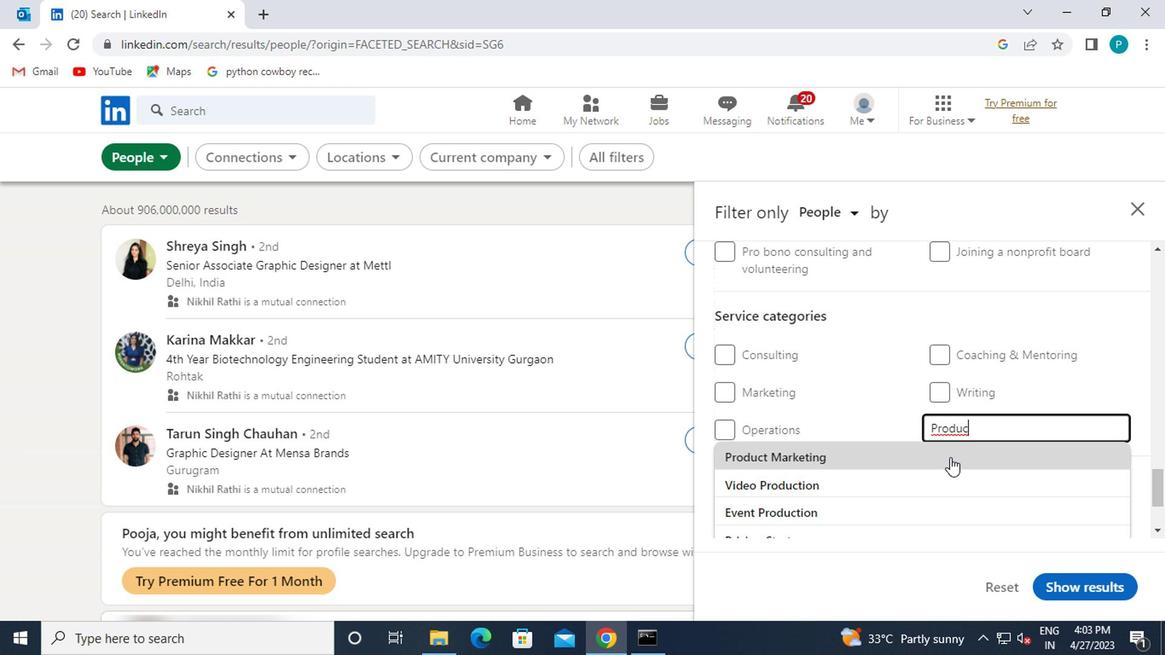 
Action: Mouse pressed left at (943, 460)
Screenshot: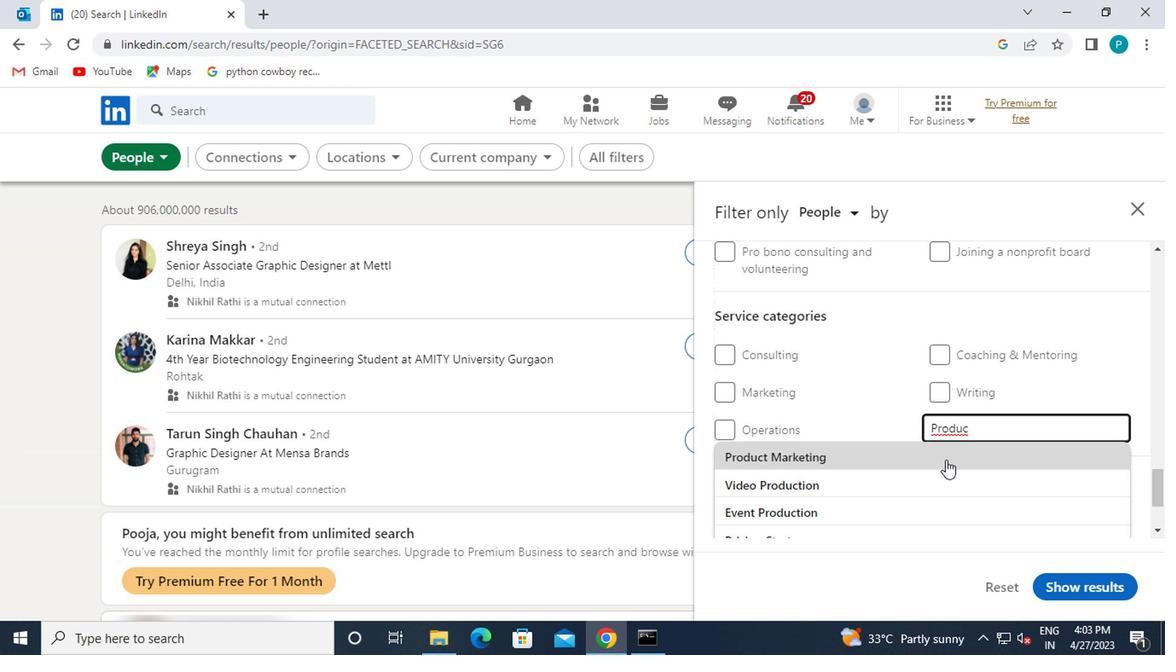 
Action: Mouse moved to (739, 403)
Screenshot: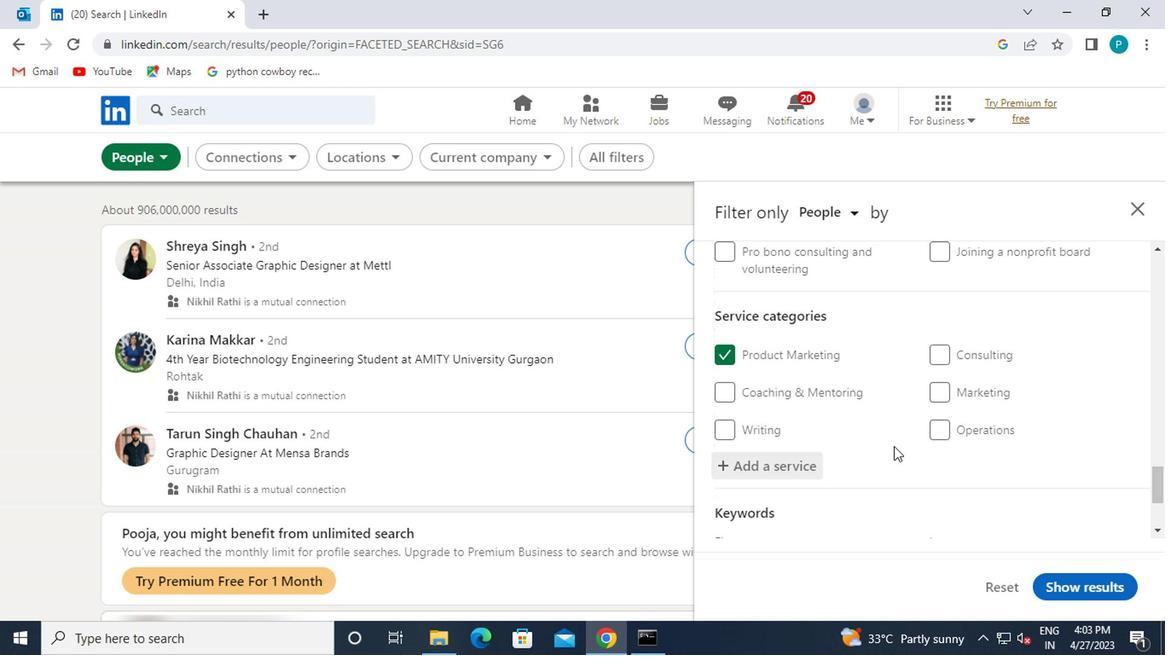 
Action: Mouse scrolled (739, 402) with delta (0, -1)
Screenshot: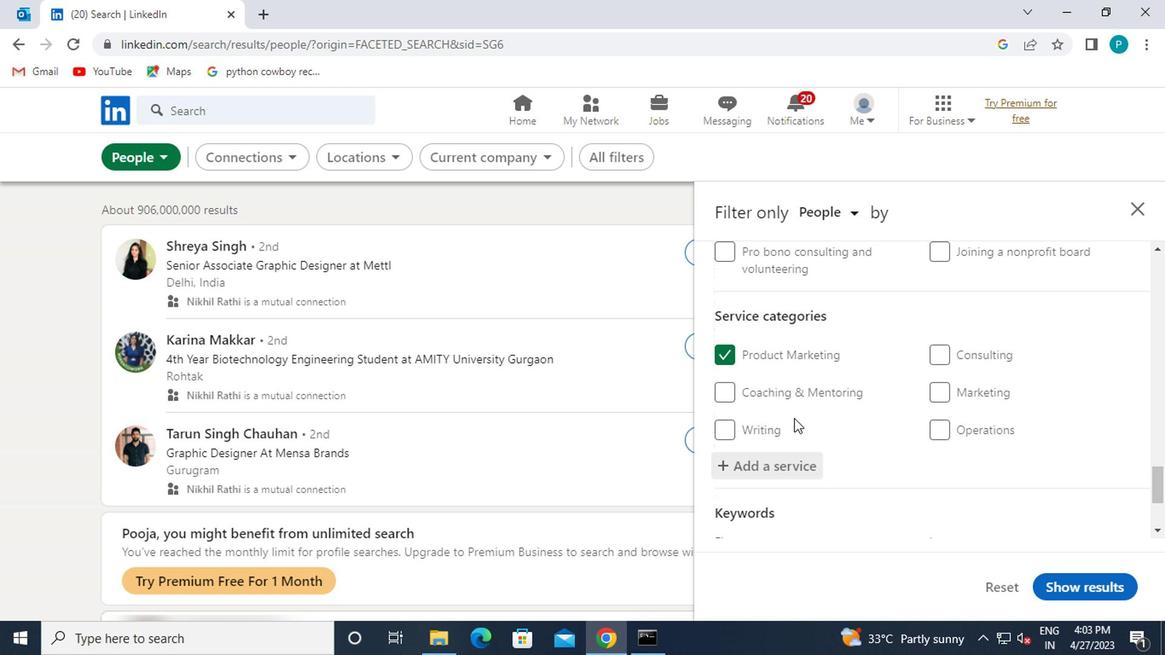 
Action: Mouse moved to (739, 404)
Screenshot: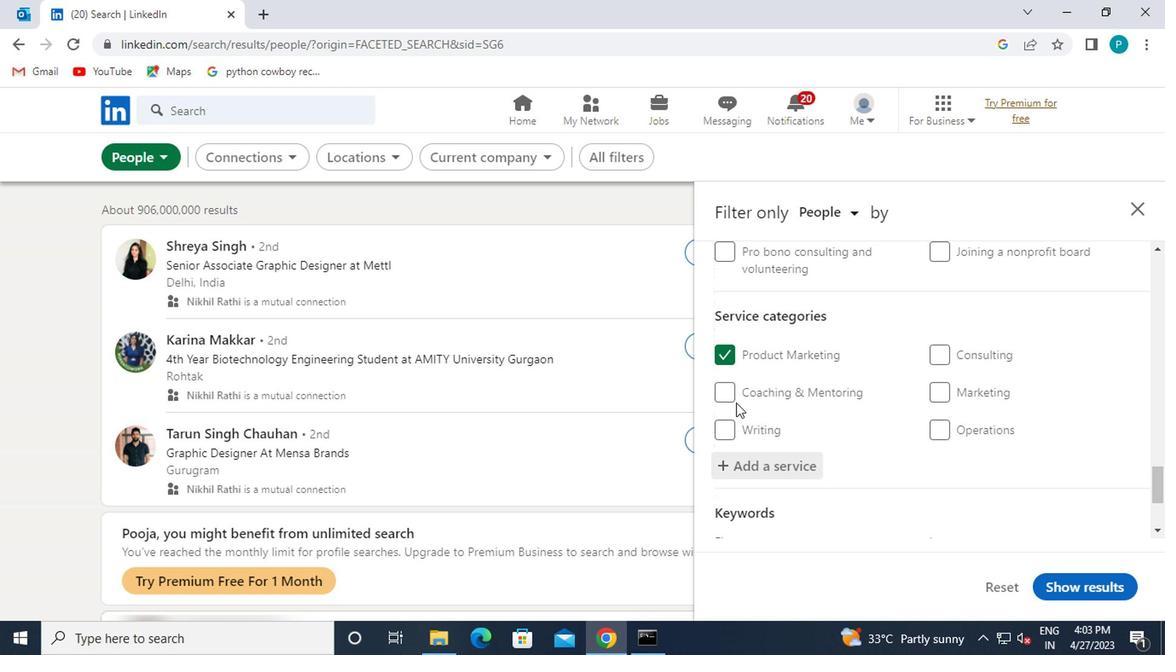 
Action: Mouse scrolled (739, 403) with delta (0, 0)
Screenshot: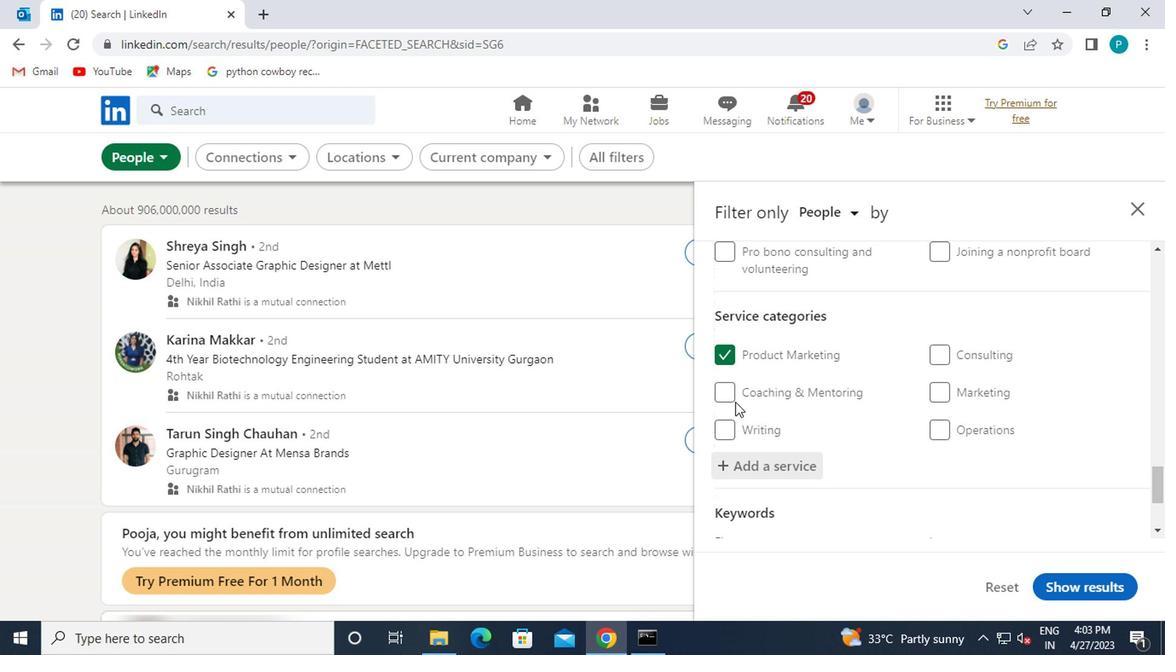 
Action: Mouse scrolled (739, 403) with delta (0, 0)
Screenshot: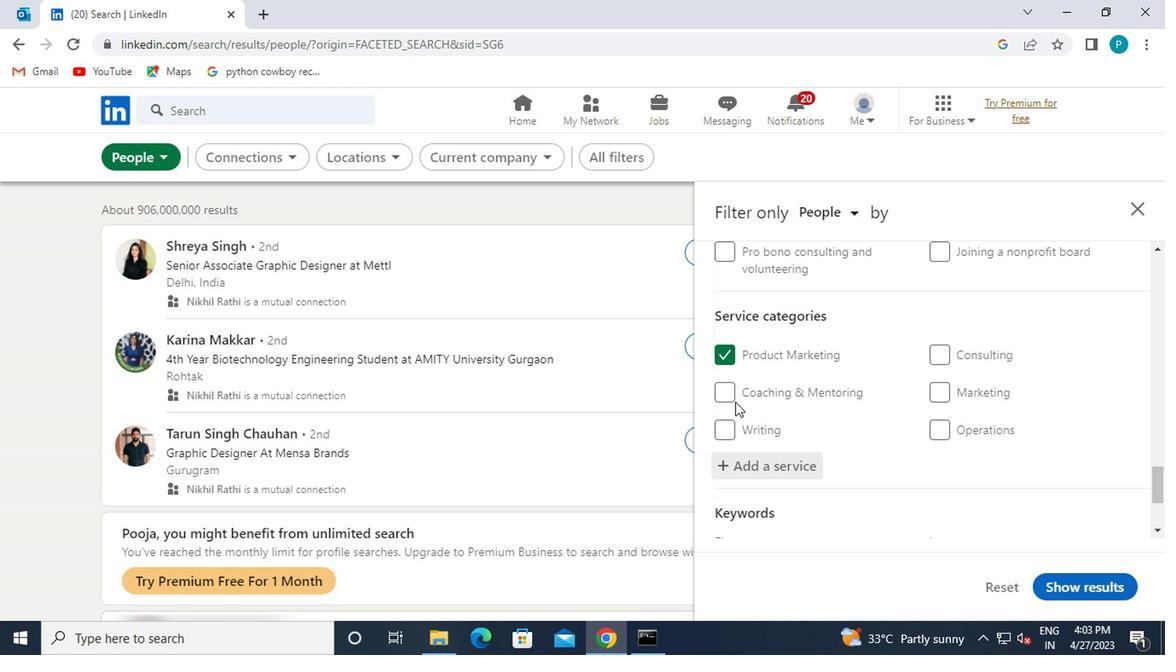 
Action: Mouse moved to (880, 455)
Screenshot: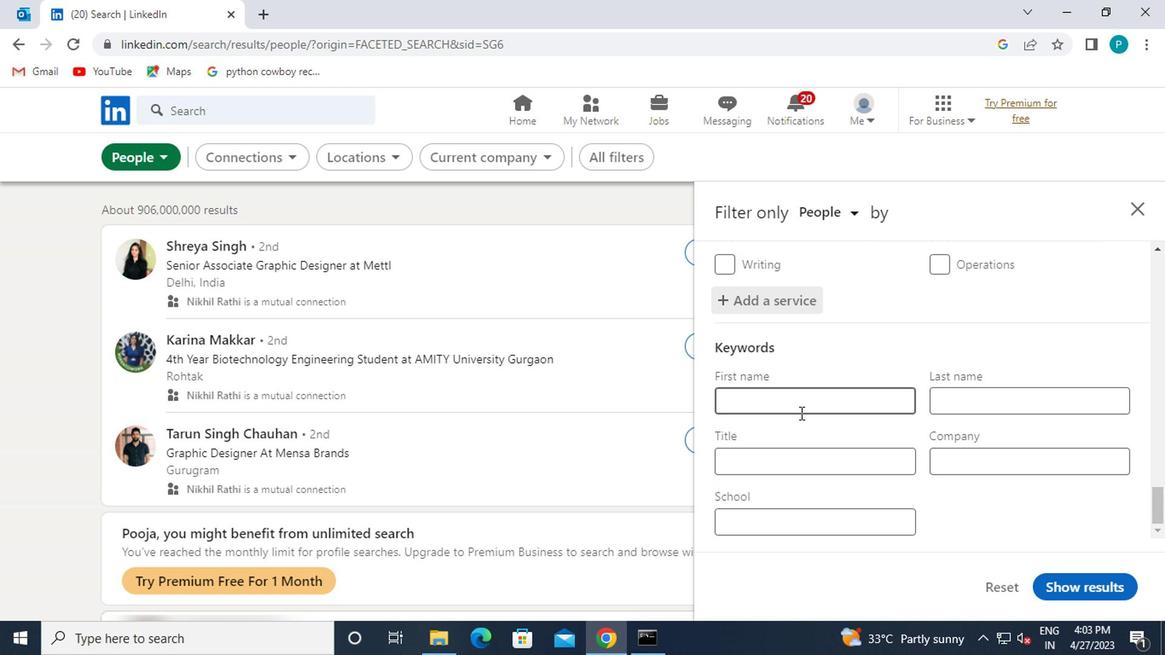 
Action: Mouse pressed left at (880, 455)
Screenshot: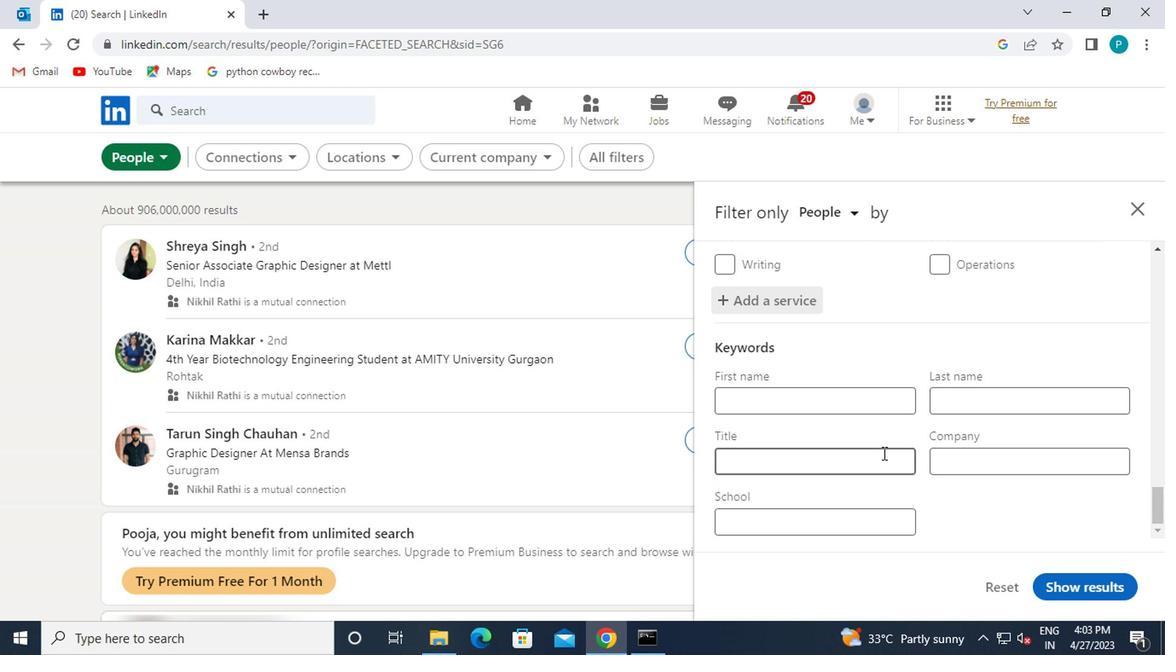 
Action: Mouse moved to (880, 493)
Screenshot: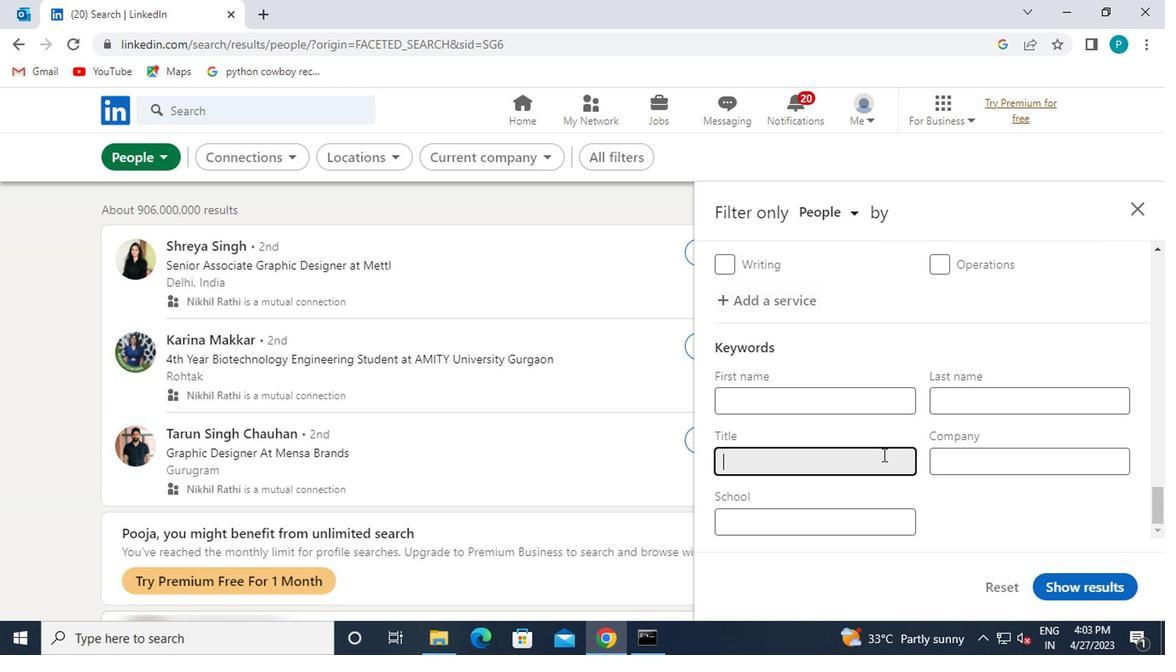 
Action: Key pressed <Key.caps_lock>G<Key.caps_lock>EOLOGICAL<Key.space><Key.caps_lock>E<Key.caps_lock>NGINEER
Screenshot: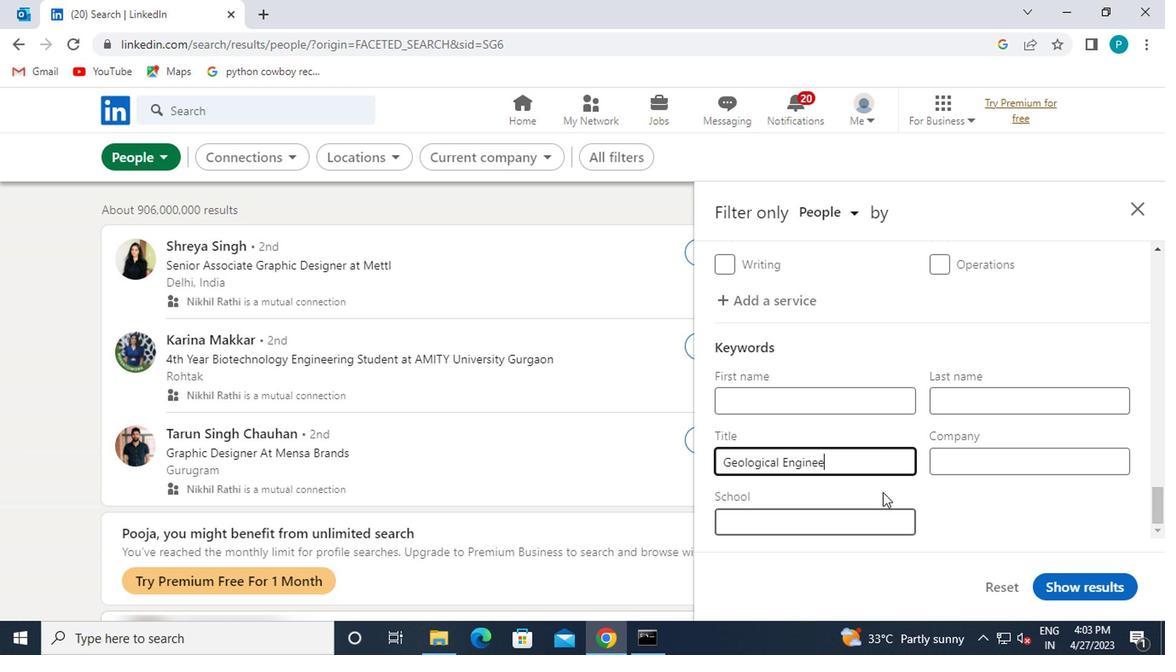 
Action: Mouse moved to (1078, 589)
Screenshot: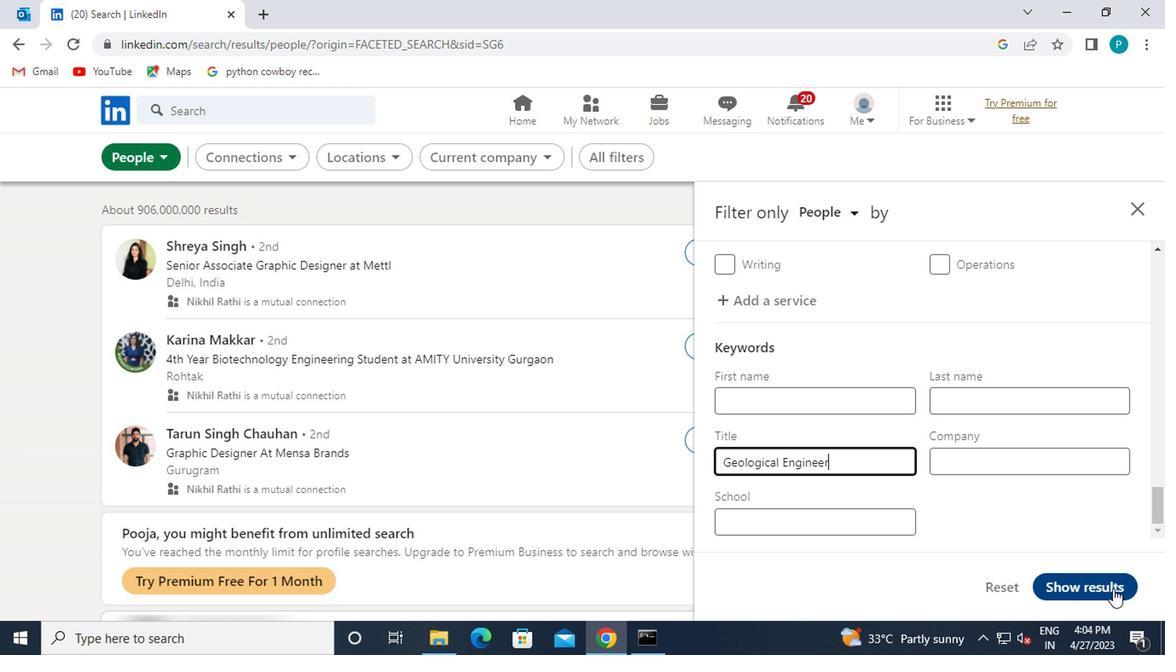 
Action: Mouse pressed left at (1078, 589)
Screenshot: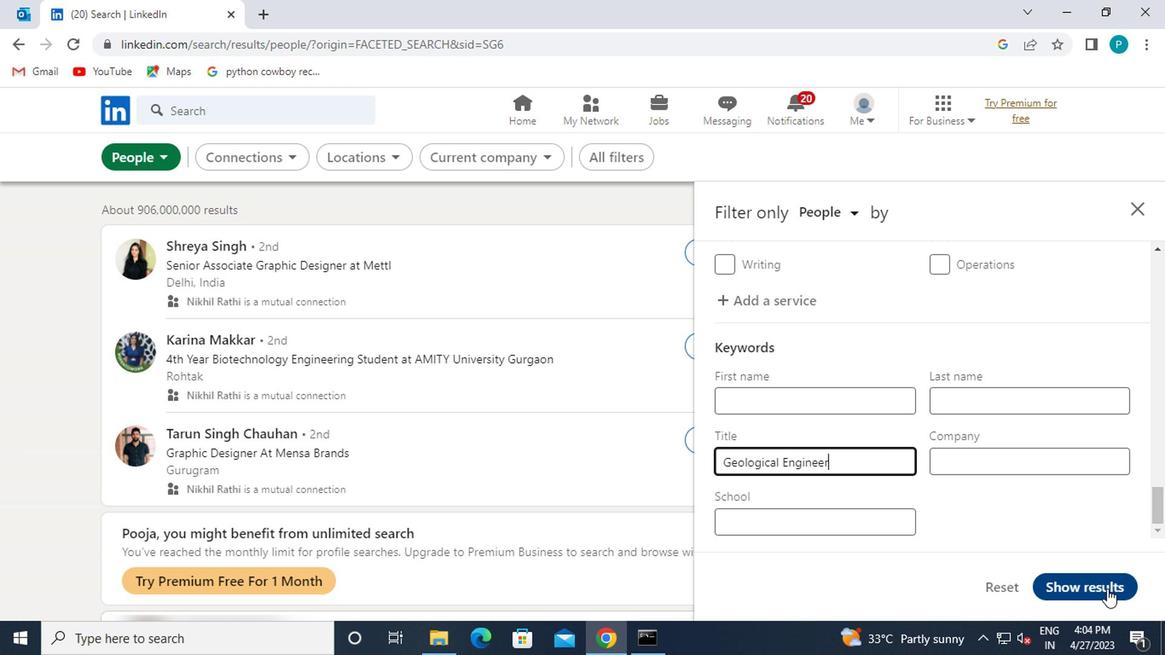 
